 Task: Open a blank google sheet and write heading  Budget MasterAdd Categories in a column and its values below   'Housing, Transportation, Groceries, Utilities, Entertainment, Dining Out, Health, Miscellaneous, Savings & Total. 'Add Budgeted amountin next column and its values below  $1,500, $300, $400, $150, $200, $250, $100, $150, $500 & $3,550. Add Actual amount in next column and its values below  $1,400, $280, $420, $160, $180, $270, $90, $140, $550 & $3,550. Add Difference  in next column and its values below   -$100, -$20, +$20, +$10, -$20, +$20, -$10, -$10, +$50 & $0. J6Save page BudgetReview analysisbook
Action: Mouse moved to (851, 156)
Screenshot: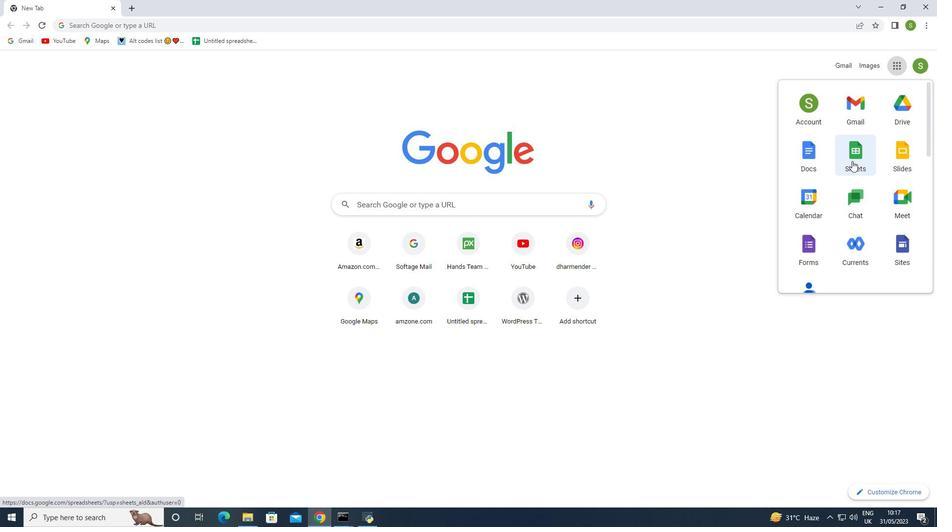 
Action: Mouse pressed left at (851, 156)
Screenshot: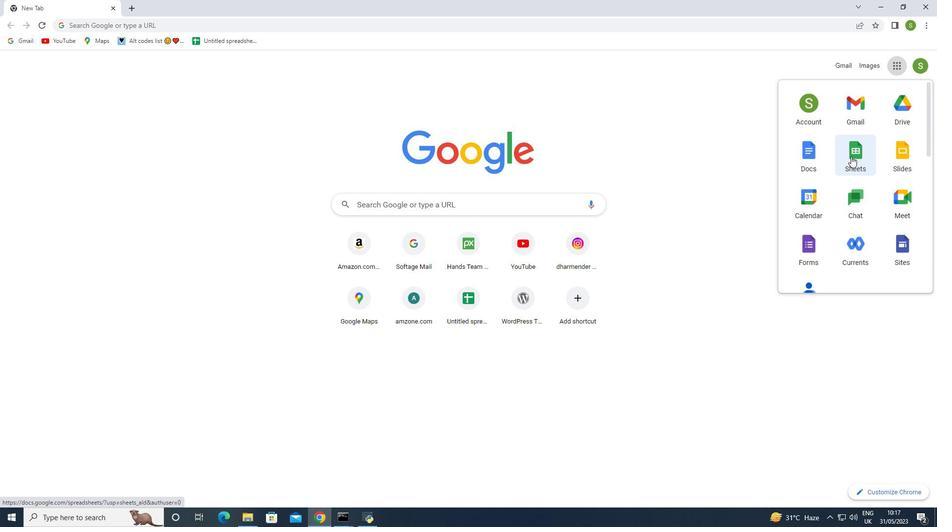 
Action: Mouse moved to (300, 127)
Screenshot: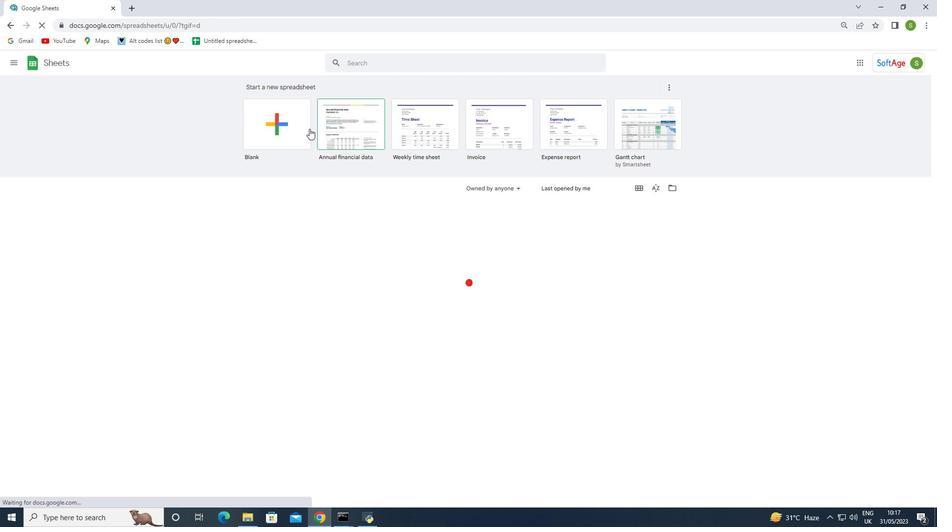 
Action: Mouse pressed left at (300, 127)
Screenshot: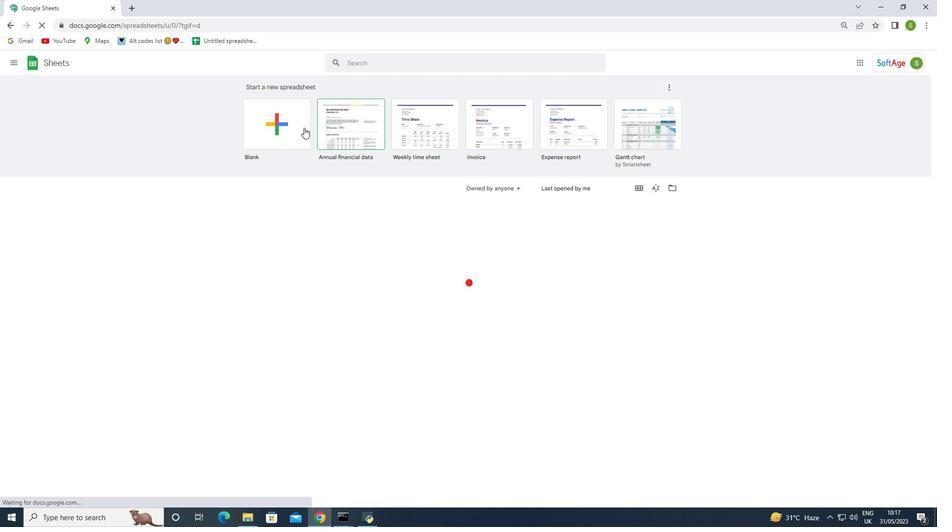 
Action: Mouse moved to (3, 110)
Screenshot: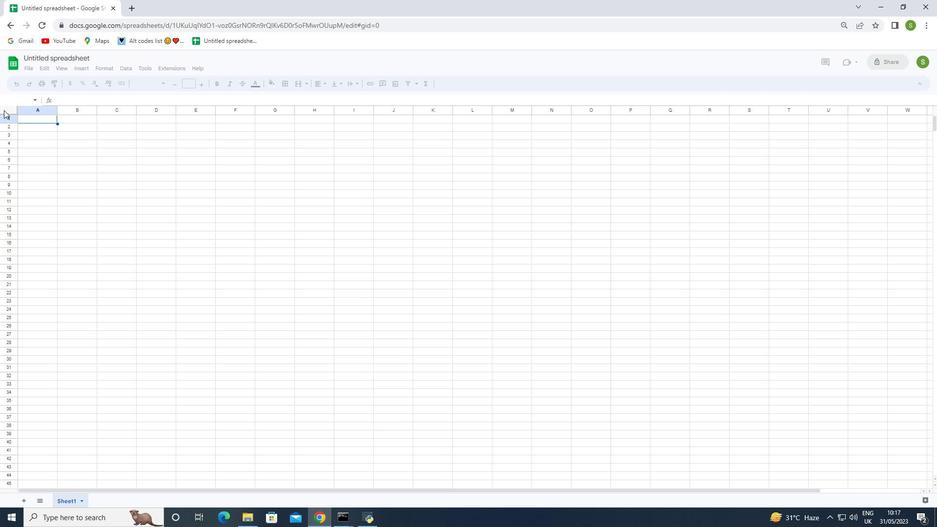 
Action: Mouse pressed left at (3, 110)
Screenshot: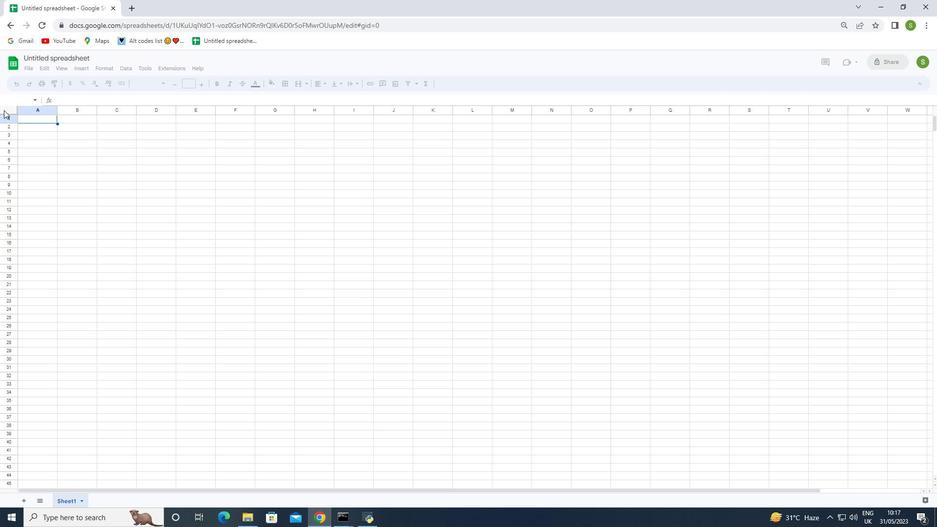 
Action: Mouse moved to (231, 82)
Screenshot: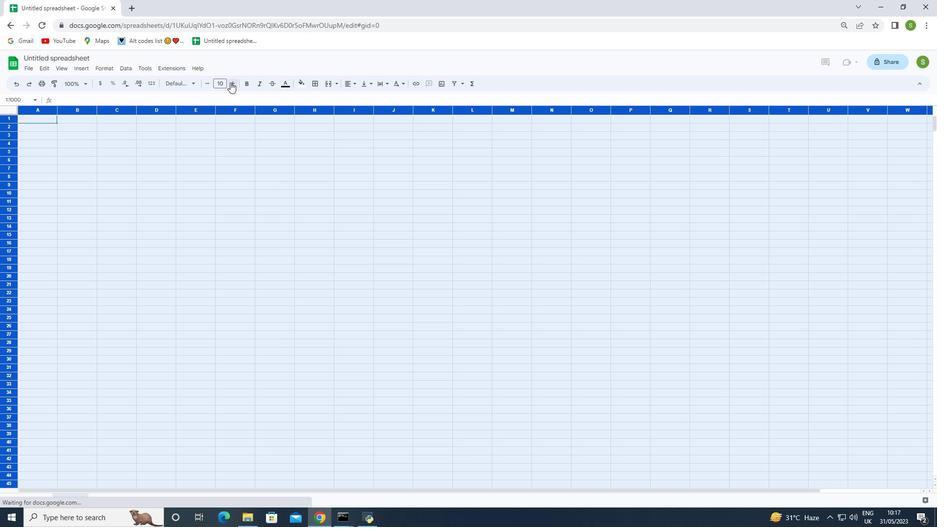 
Action: Mouse pressed left at (231, 82)
Screenshot: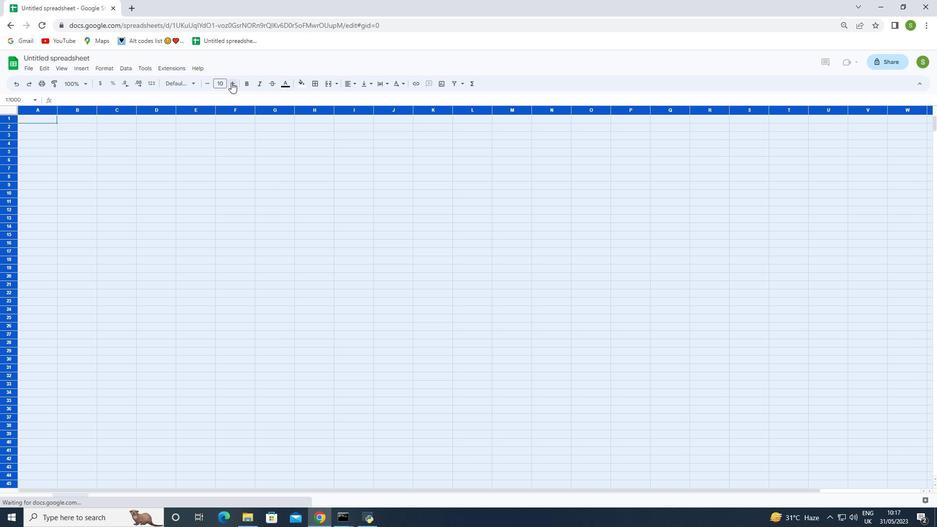 
Action: Mouse pressed left at (231, 82)
Screenshot: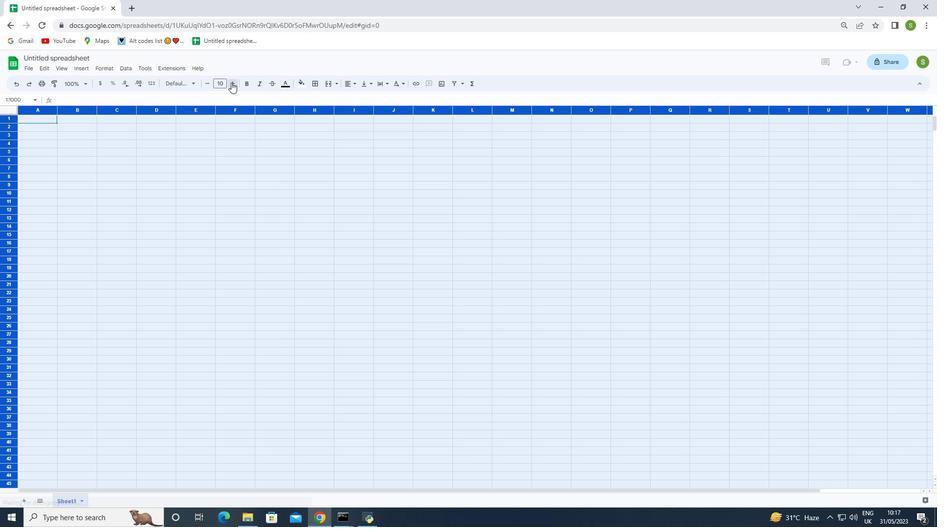 
Action: Mouse pressed left at (231, 82)
Screenshot: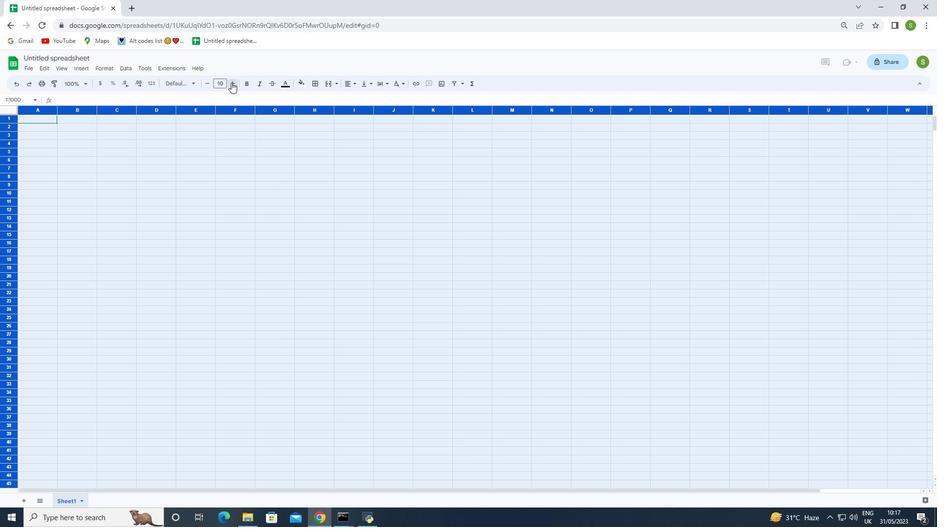 
Action: Mouse pressed left at (231, 82)
Screenshot: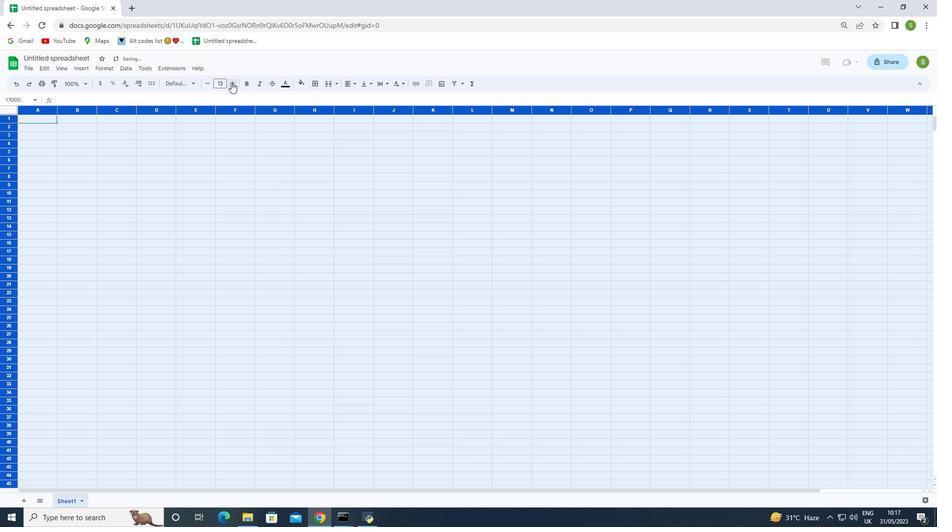 
Action: Mouse moved to (207, 271)
Screenshot: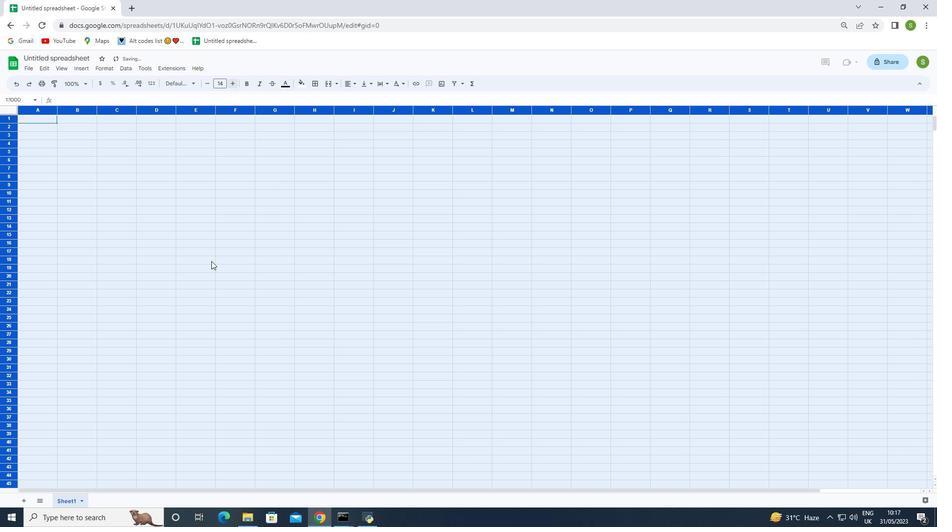 
Action: Mouse pressed left at (207, 271)
Screenshot: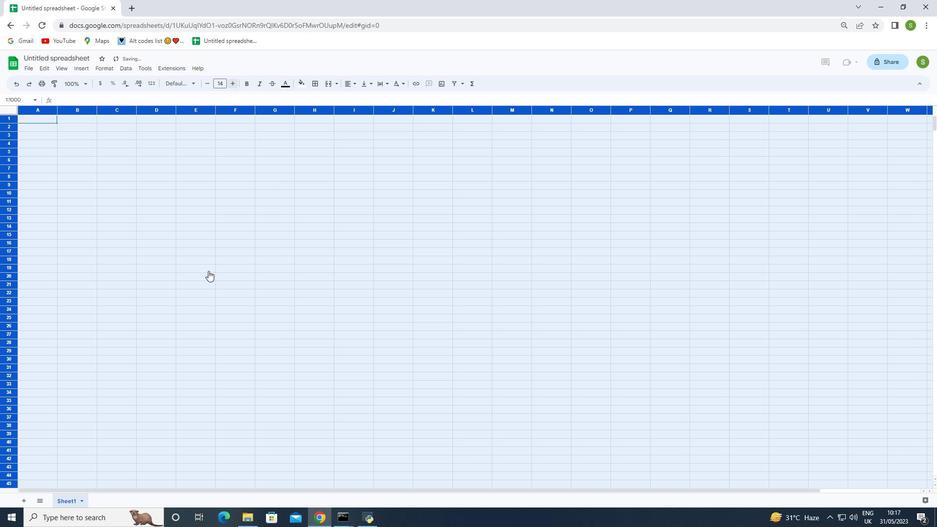 
Action: Mouse moved to (45, 118)
Screenshot: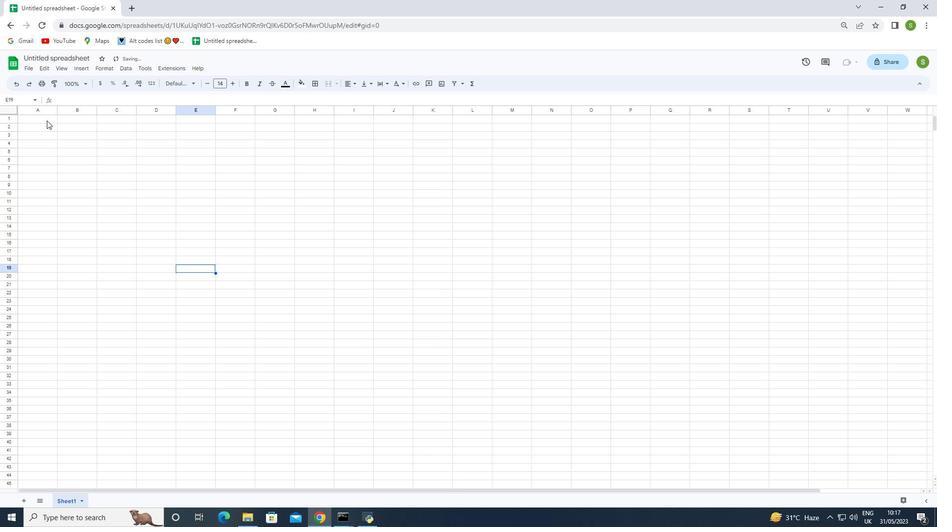 
Action: Mouse pressed left at (45, 118)
Screenshot: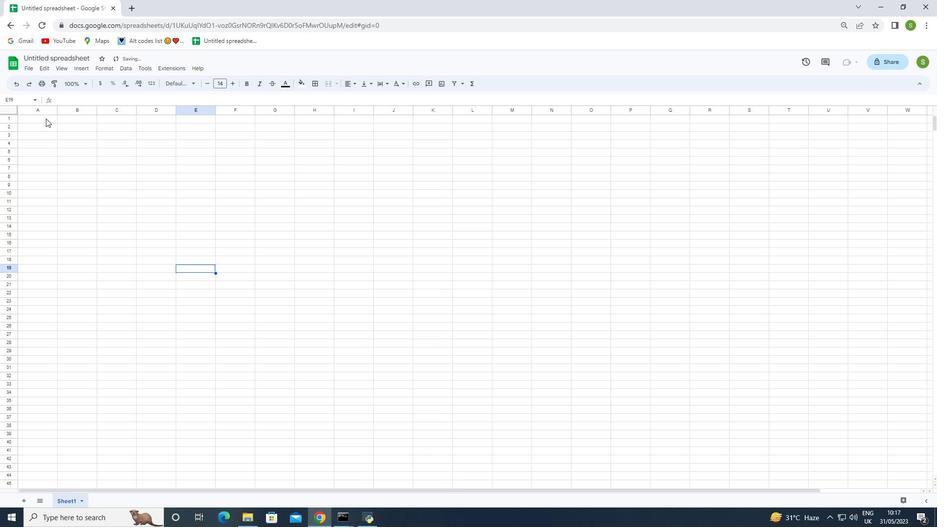 
Action: Key pressed <Key.shift>Budget<Key.space><Key.shift>Master<Key.enter><Key.shift>Categories<Key.enter><Key.shift>housing<Key.enter><Key.shift>Transportation<Key.enter><Key.shift><Key.shift><Key.shift>Groceries<Key.enter><Key.shift>Utilities<Key.enter><Key.shift>Entertainment<Key.enter><Key.shift>Dining<Key.space><Key.shift>Out<Key.enter><Key.shift>Health<Key.enter><Key.shift>Miscellaneous<Key.enter><Key.shift>Savings<Key.enter><Key.shift>Total<Key.enter>
Screenshot: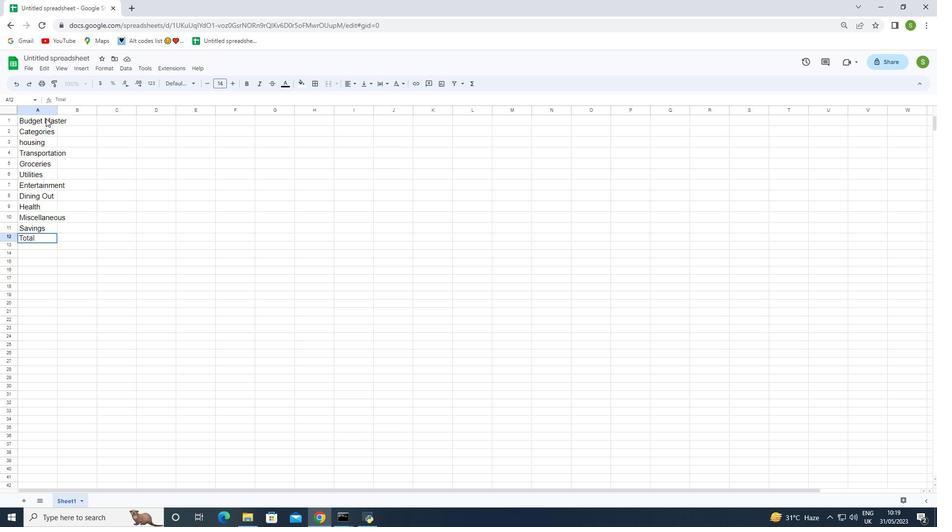 
Action: Mouse moved to (79, 120)
Screenshot: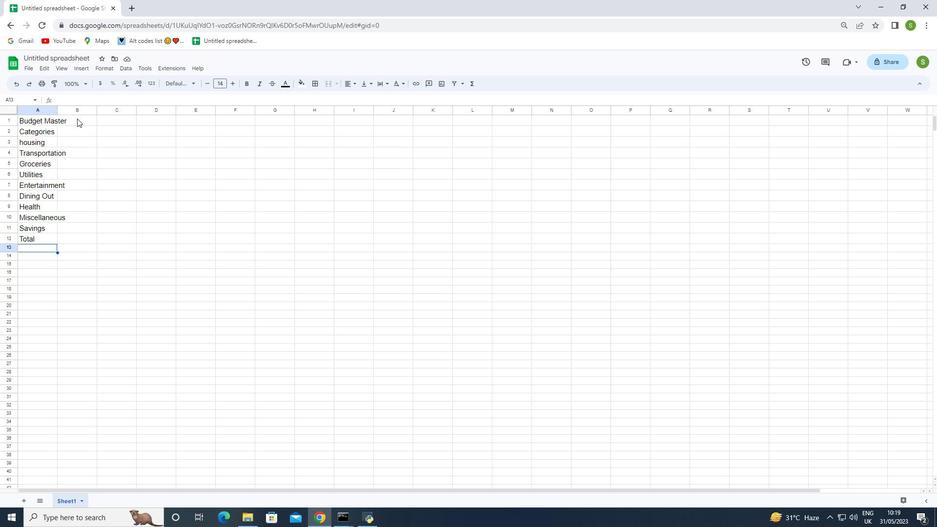 
Action: Mouse pressed left at (79, 120)
Screenshot: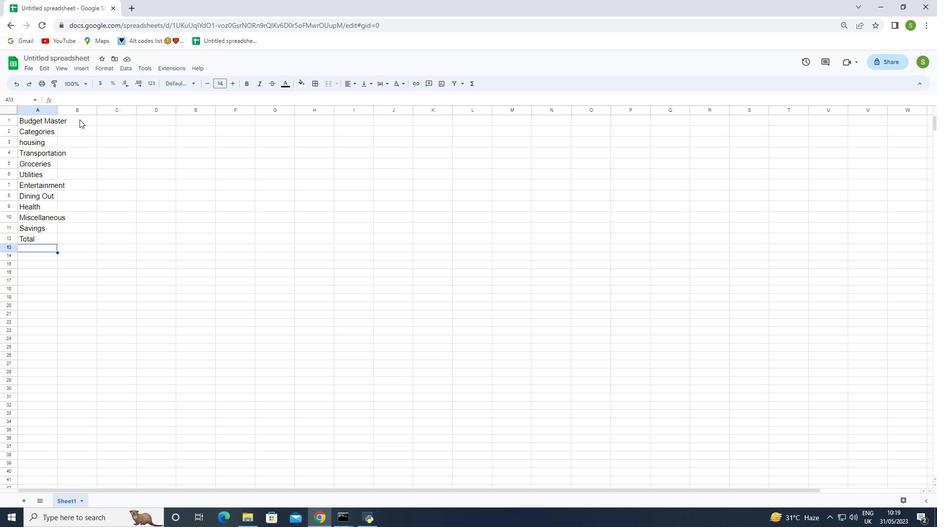 
Action: Mouse moved to (82, 131)
Screenshot: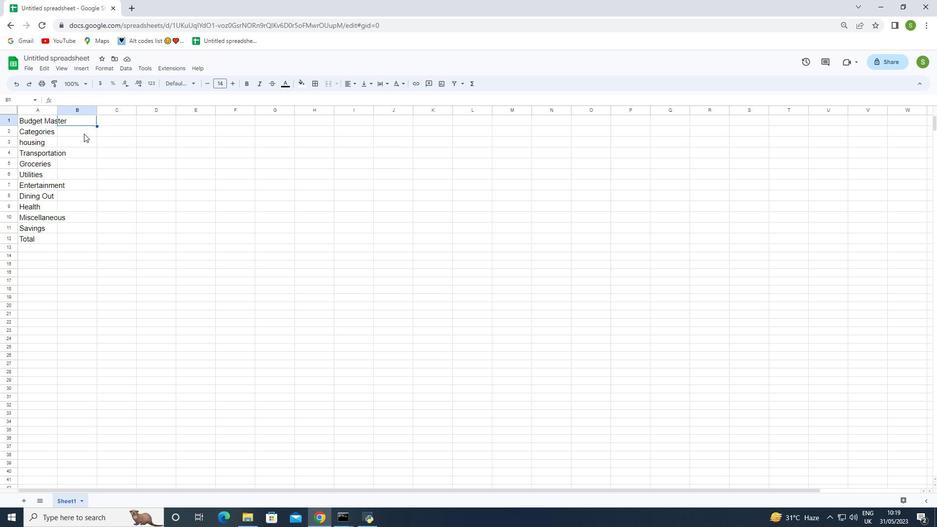 
Action: Mouse pressed left at (82, 131)
Screenshot: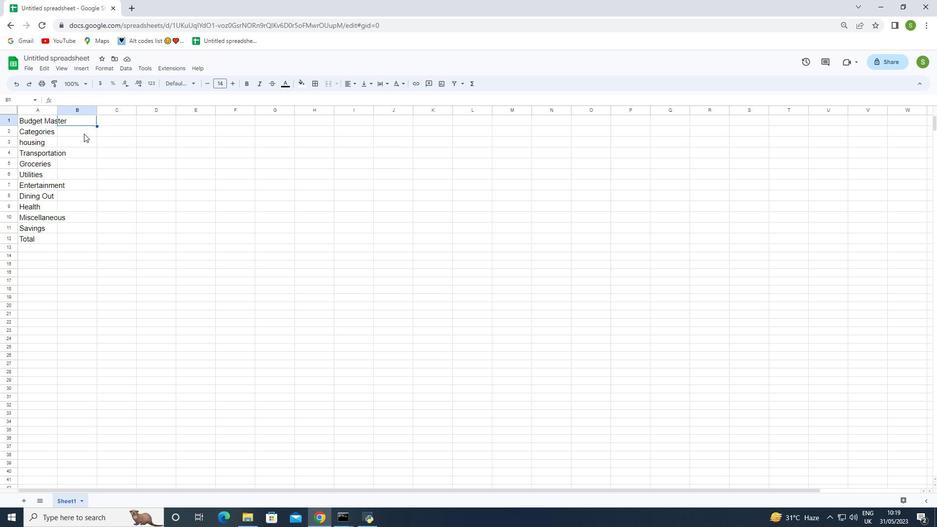 
Action: Key pressed <Key.shift><Key.shift><Key.shift>Budgeted<Key.space>amountin<Key.enter>15<Key.backspace><Key.backspace><Key.shift><Key.shift><Key.shift><Key.shift><Key.shift><Key.shift><Key.shift><Key.shift><Key.shift><Key.shift><Key.shift><Key.shift><Key.shift><Key.shift><Key.shift><Key.shift><Key.shift><Key.shift><Key.shift><Key.shift><Key.shift><Key.shift><Key.shift><Key.shift><Key.shift><Key.shift><Key.shift><Key.shift><Key.shift><Key.shift><Key.shift><Key.shift><Key.shift><Key.shift><Key.shift><Key.shift><Key.shift><Key.shift><Key.shift><Key.shift><Key.shift><Key.shift>$1500<Key.enter><Key.shift><Key.shift><Key.shift><Key.shift><Key.shift><Key.shift><Key.shift><Key.shift><Key.shift><Key.shift><Key.shift><Key.shift>$300<Key.enter><Key.shift><Key.shift><Key.shift><Key.shift>$400<Key.enter><Key.shift>$150
Screenshot: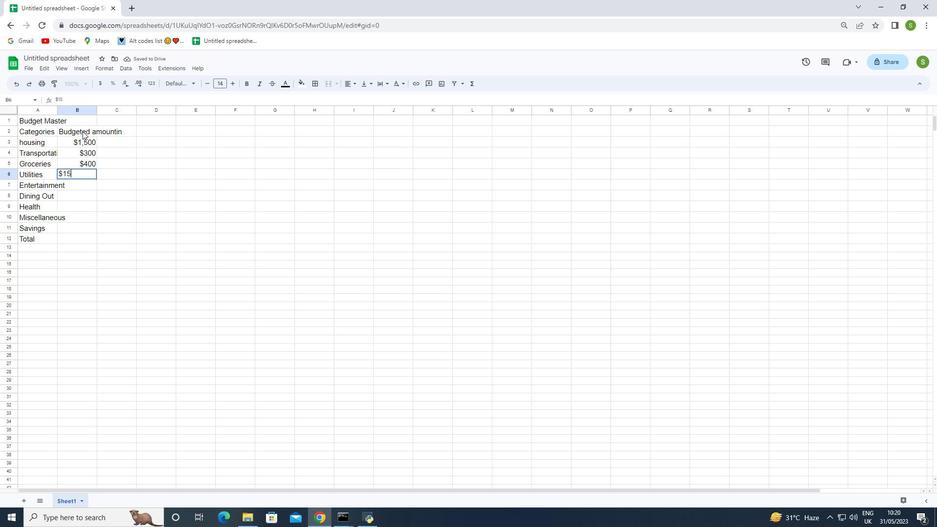 
Action: Mouse moved to (209, 115)
Screenshot: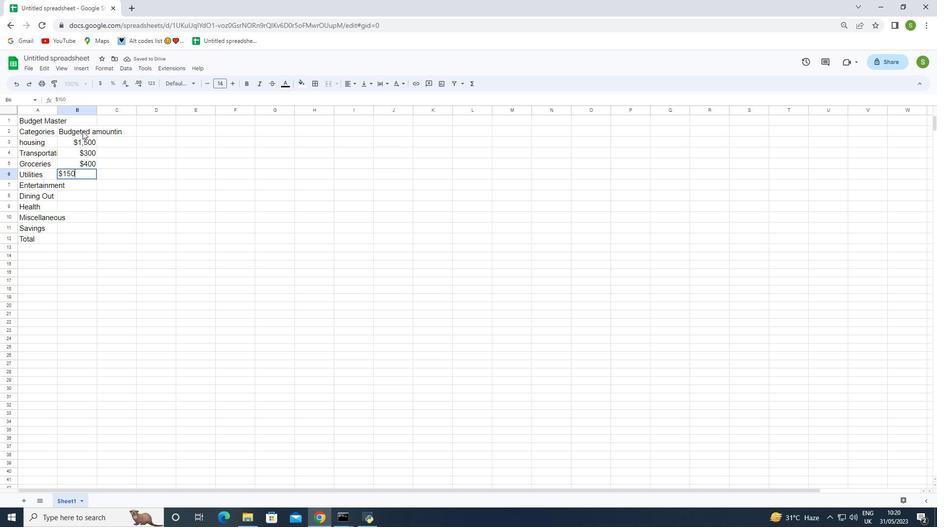 
Action: Key pressed <Key.enter>
Screenshot: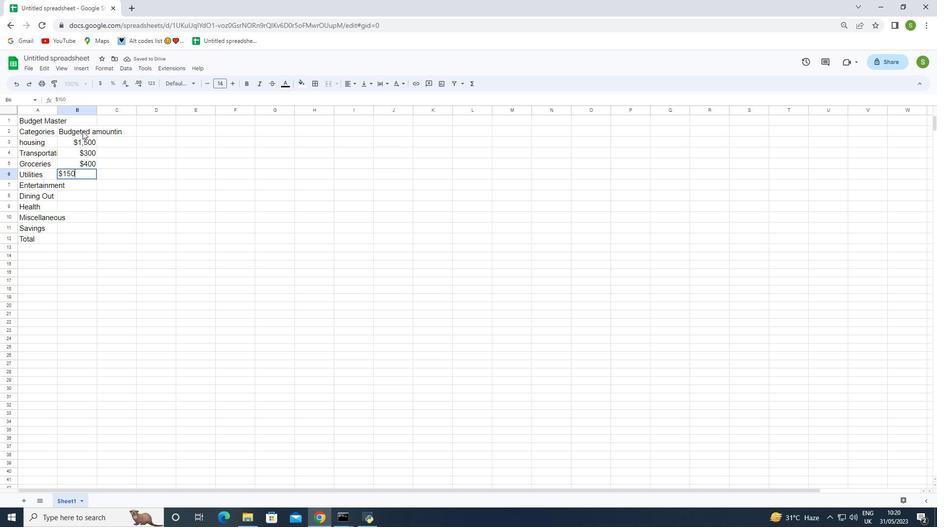 
Action: Mouse moved to (221, 115)
Screenshot: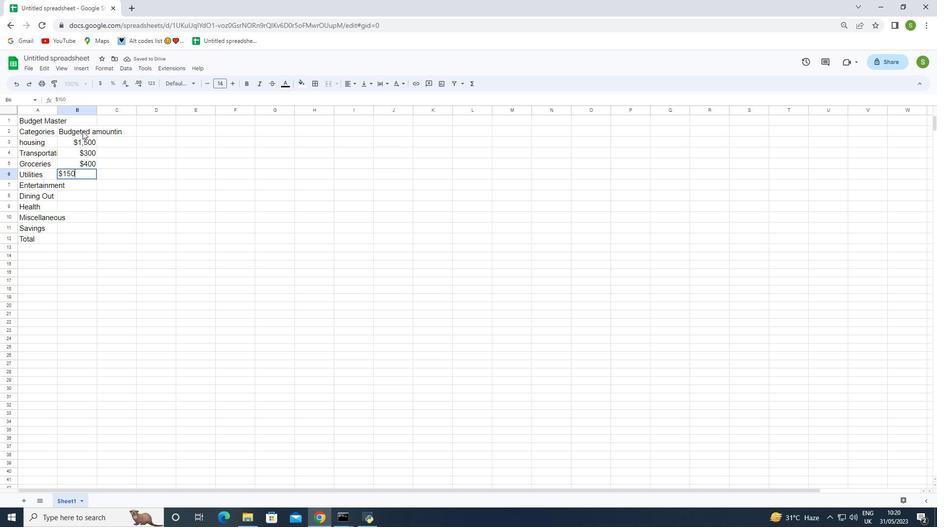 
Action: Key pressed <Key.shift><Key.shift><Key.shift><Key.shift><Key.shift><Key.shift><Key.shift><Key.shift><Key.shift><Key.shift><Key.shift><Key.shift><Key.shift><Key.shift>$200<Key.enter><Key.shift>$250<Key.enter><Key.shift><Key.shift>$100<Key.enter><Key.shift>$150<Key.enter><Key.shift>$500<Key.enter><Key.shift><Key.shift><Key.shift><Key.shift><Key.shift><Key.shift><Key.shift><Key.shift>$3550<Key.enter>
Screenshot: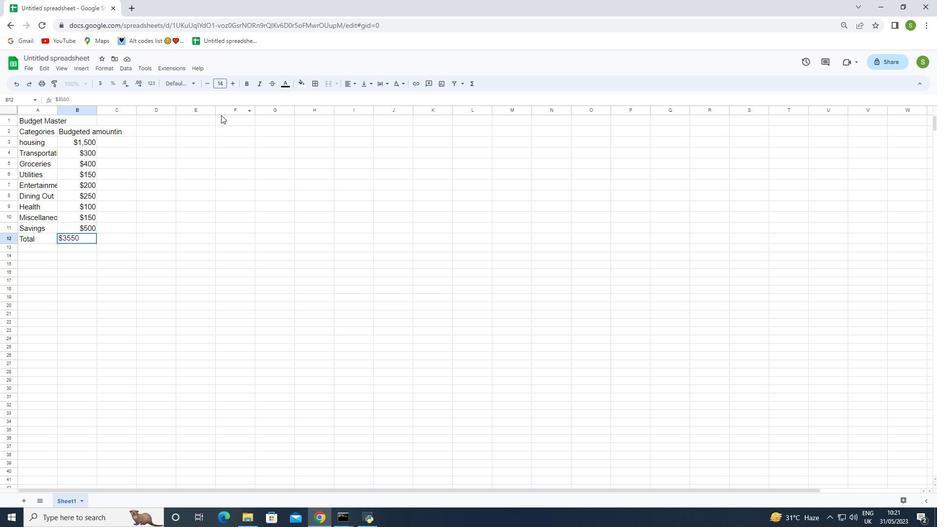 
Action: Mouse moved to (95, 107)
Screenshot: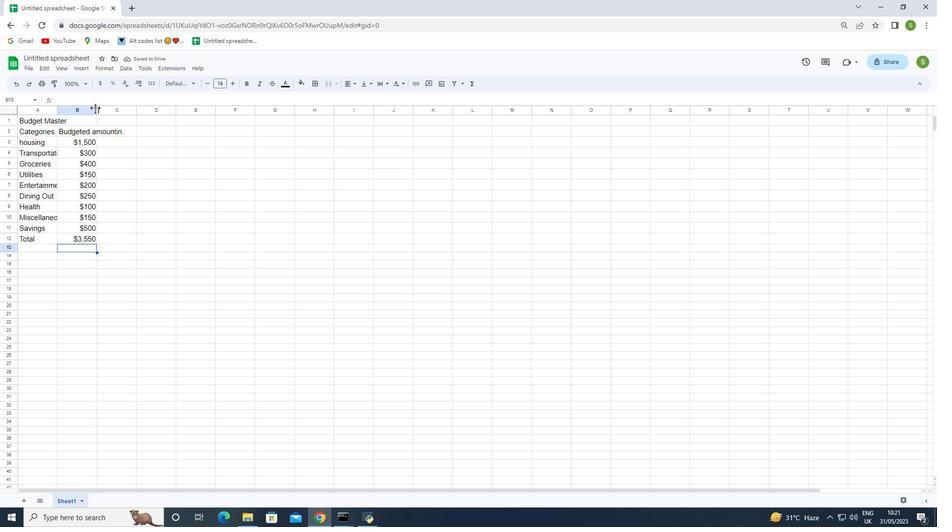 
Action: Mouse pressed left at (95, 107)
Screenshot: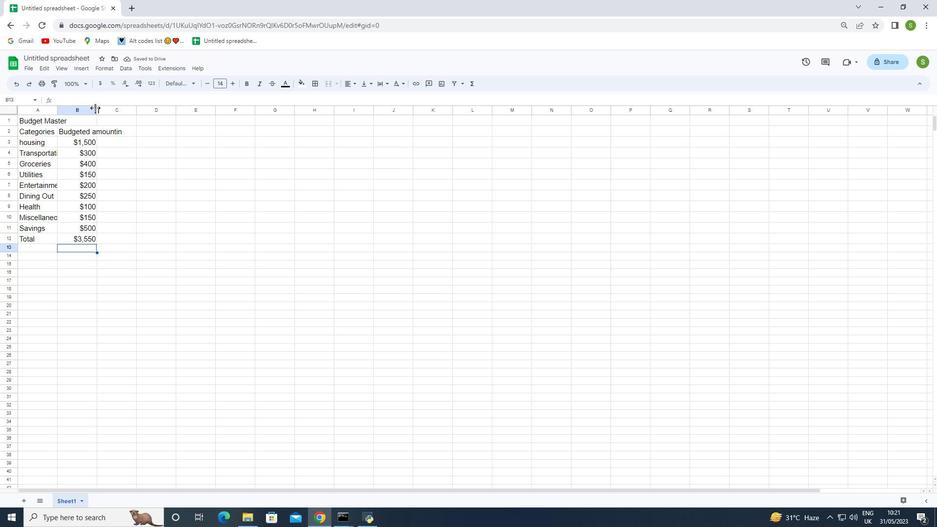 
Action: Mouse pressed left at (95, 107)
Screenshot: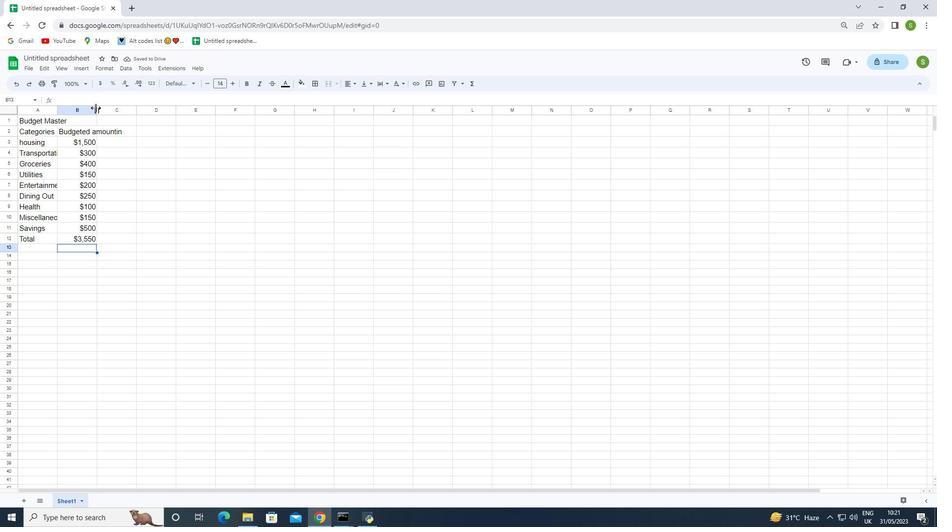 
Action: Mouse moved to (144, 133)
Screenshot: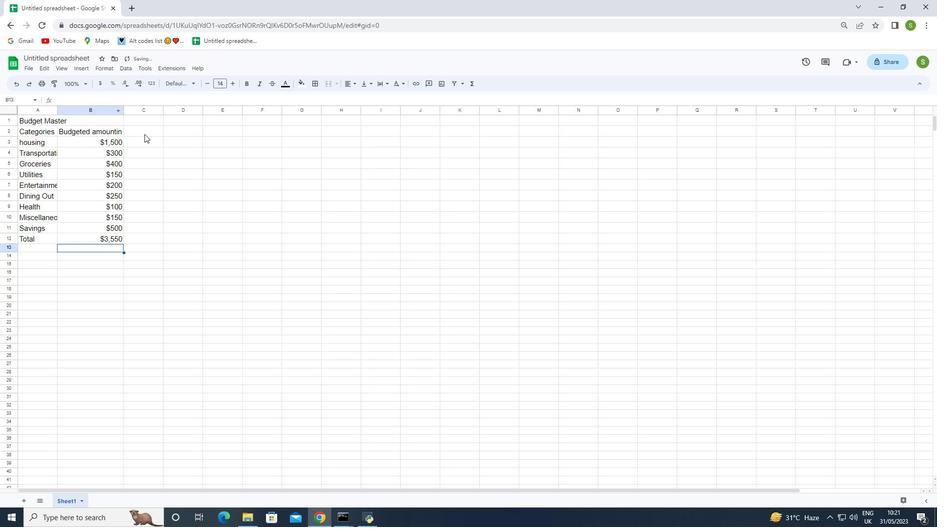 
Action: Mouse pressed left at (144, 133)
Screenshot: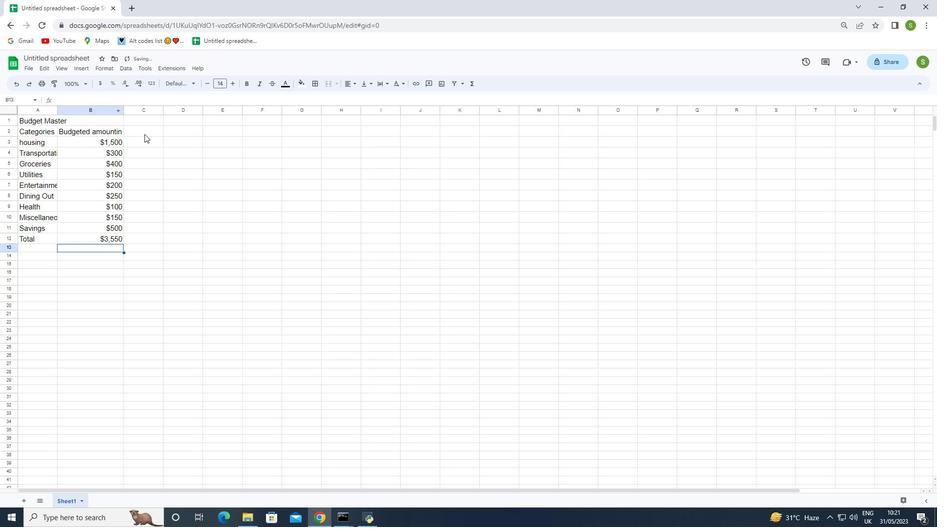 
Action: Mouse moved to (59, 108)
Screenshot: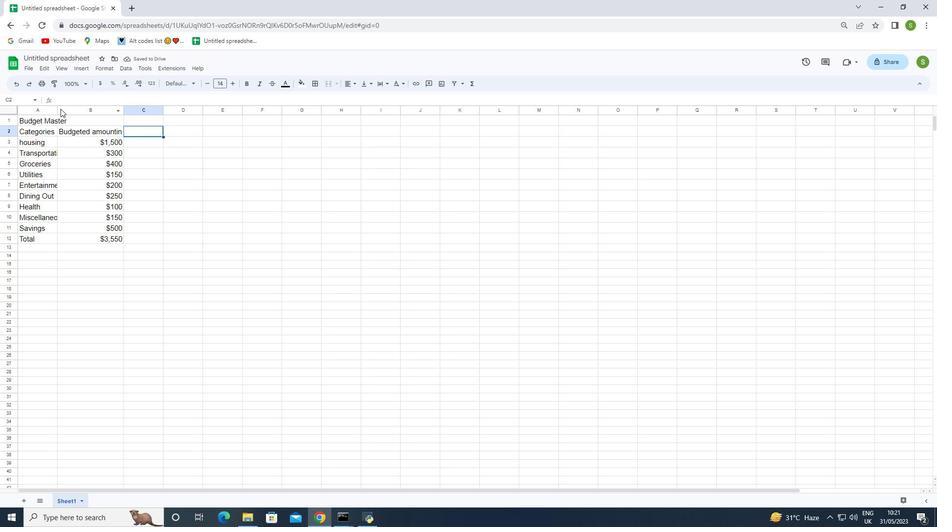 
Action: Mouse pressed left at (59, 108)
Screenshot: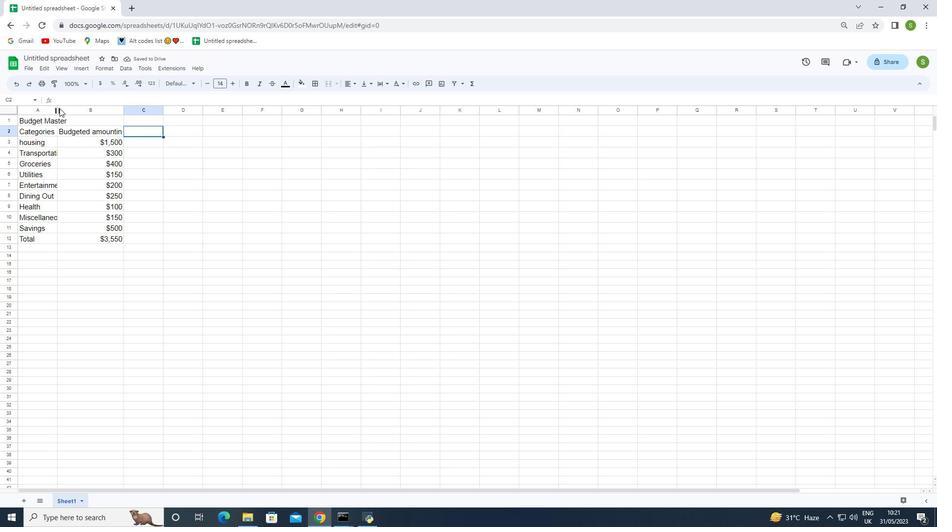 
Action: Mouse pressed left at (59, 108)
Screenshot: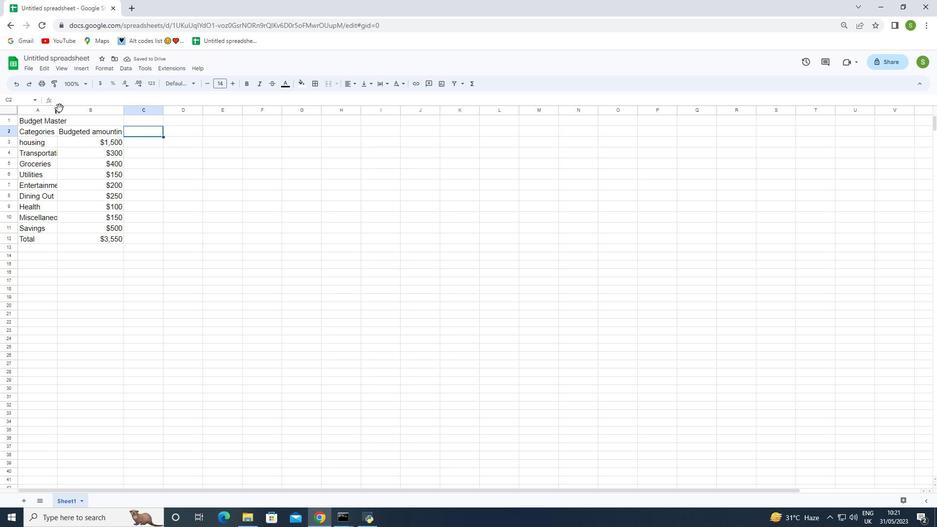 
Action: Mouse moved to (162, 167)
Screenshot: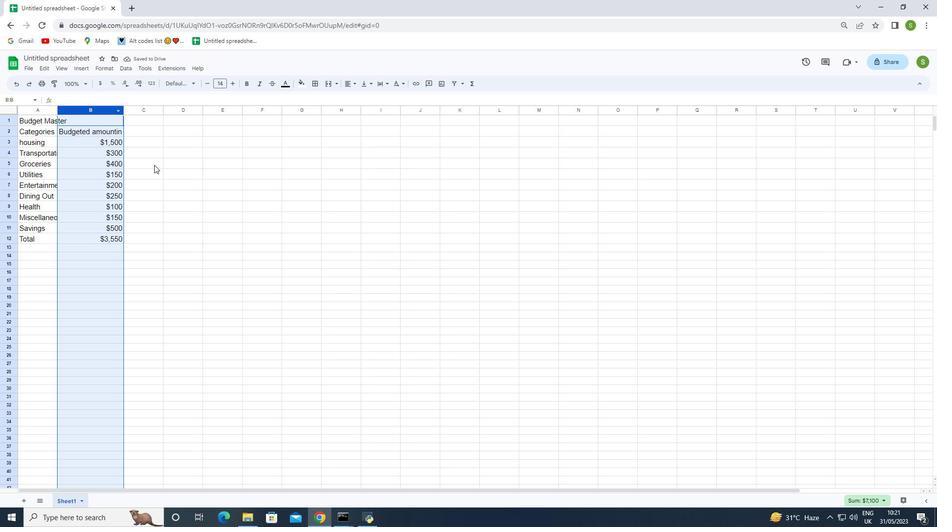 
Action: Mouse pressed left at (162, 167)
Screenshot: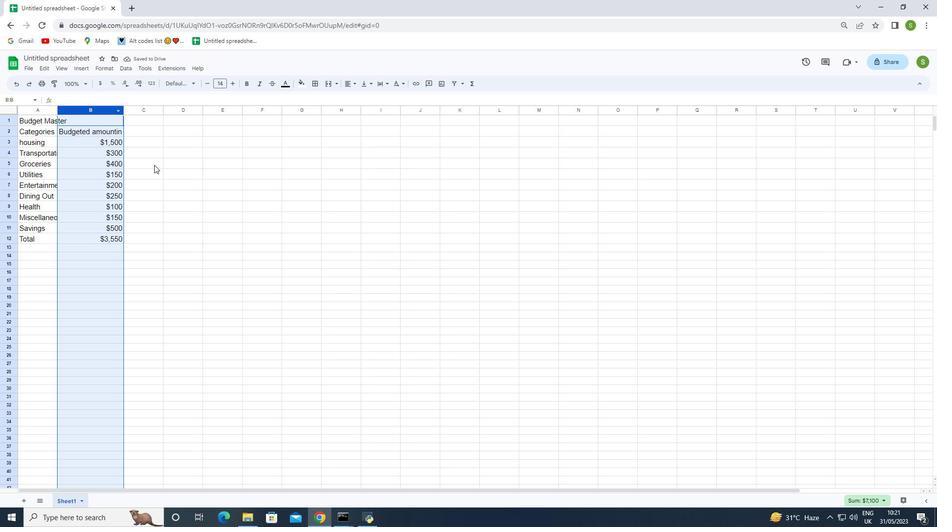 
Action: Mouse moved to (57, 110)
Screenshot: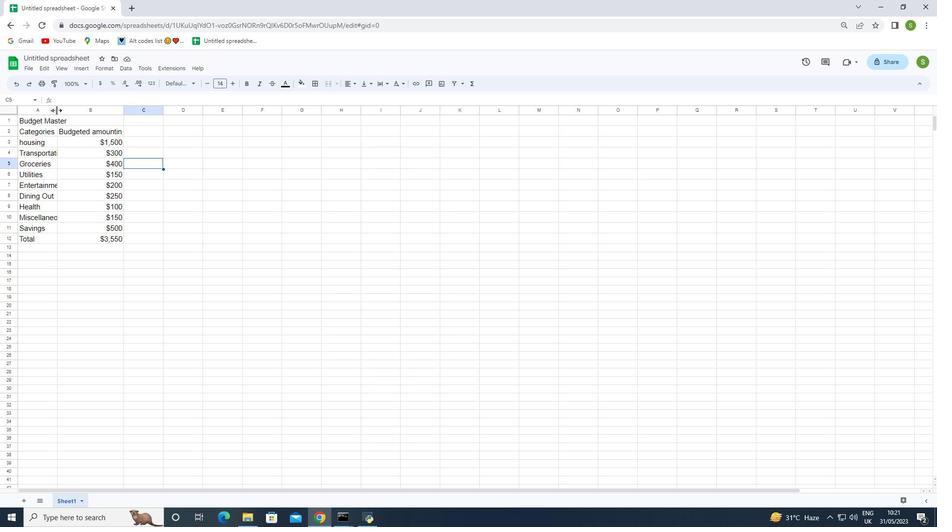 
Action: Mouse pressed left at (57, 110)
Screenshot: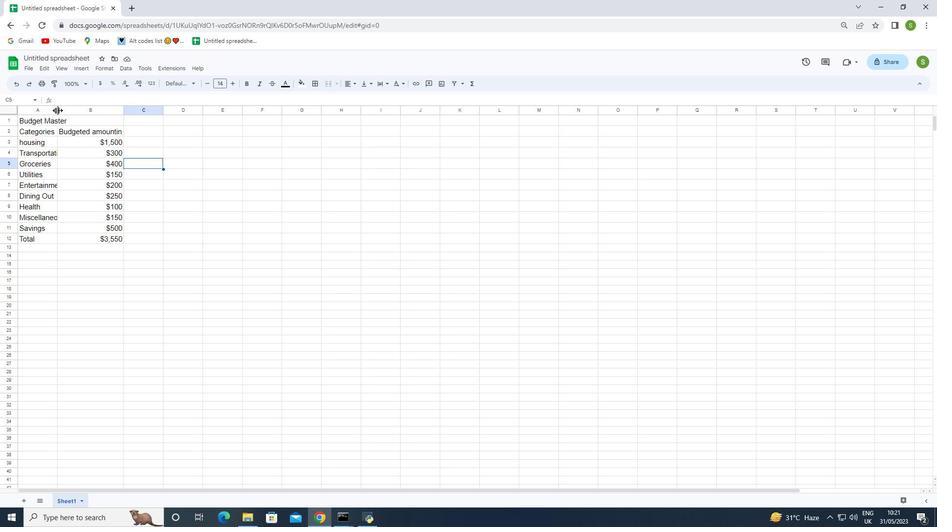 
Action: Mouse moved to (57, 110)
Screenshot: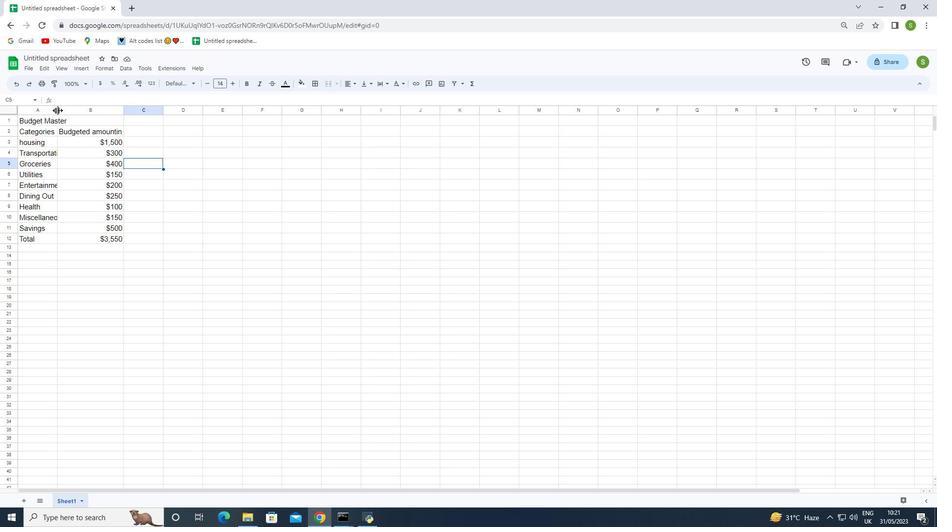 
Action: Mouse pressed left at (57, 110)
Screenshot: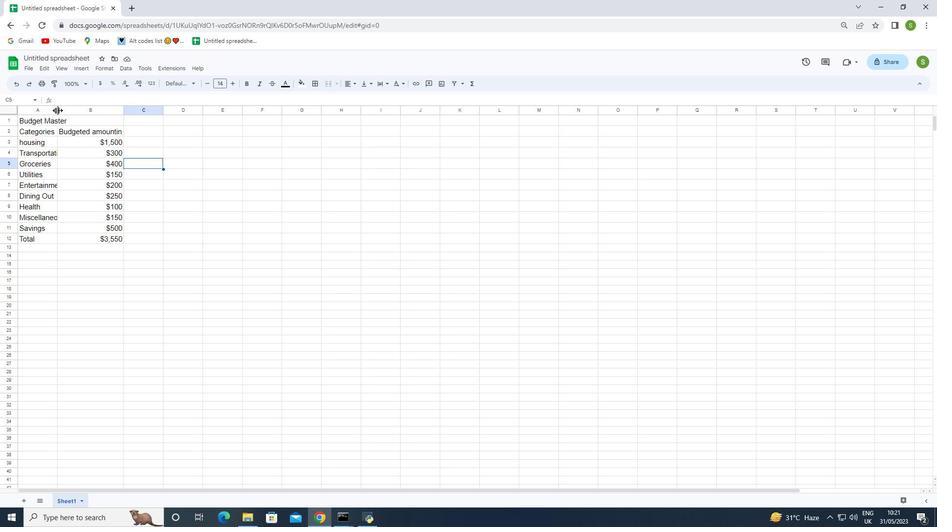 
Action: Mouse moved to (143, 130)
Screenshot: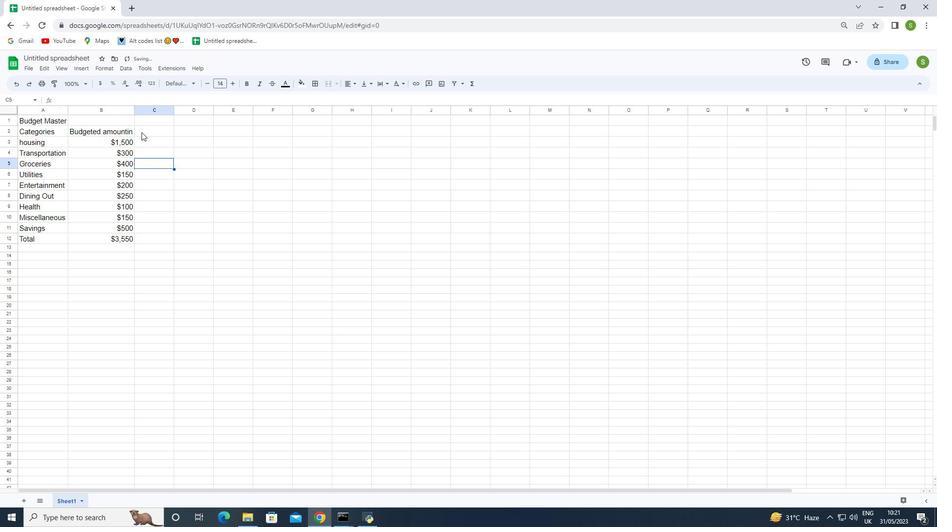 
Action: Mouse pressed left at (143, 130)
Screenshot: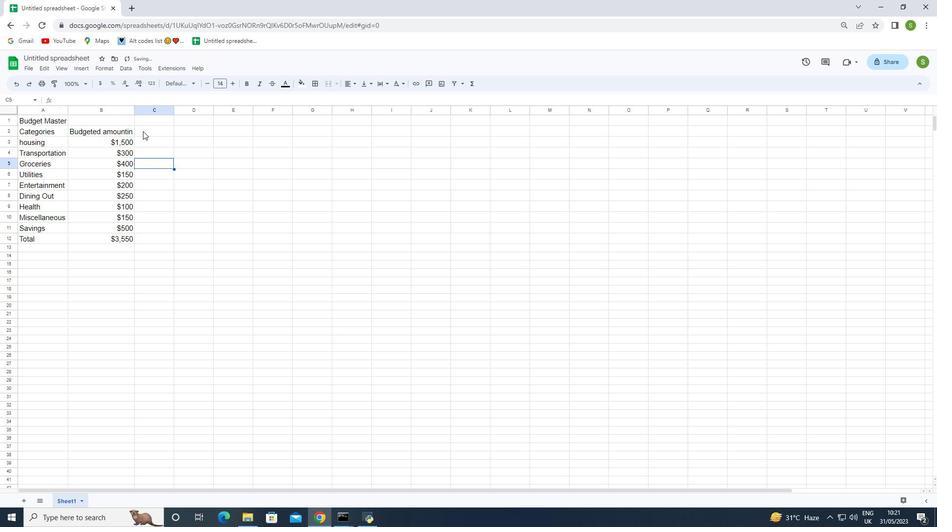 
Action: Mouse moved to (143, 130)
Screenshot: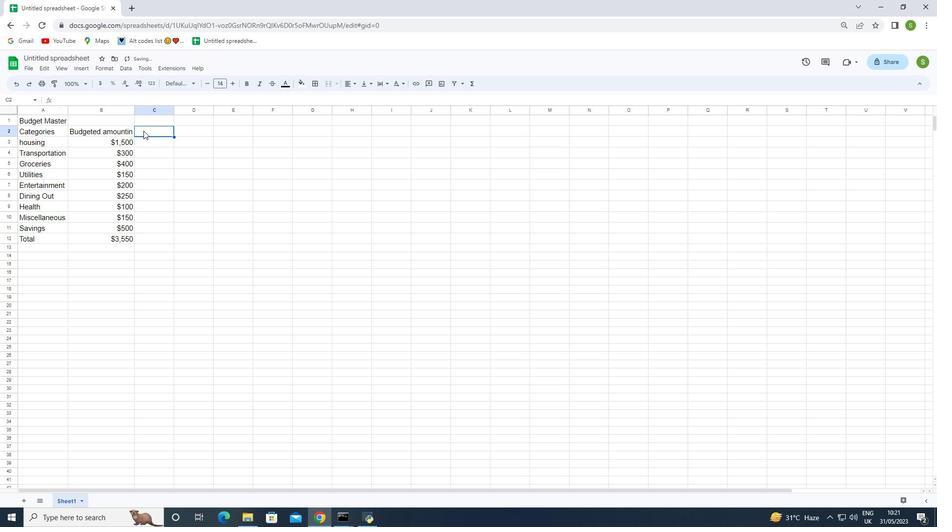 
Action: Key pressed <Key.shift>Actual<Key.space>amount<Key.enter><Key.shift><Key.shift><Key.shift><Key.shift><Key.shift>$1400<Key.enter><Key.shift><Key.shift><Key.shift><Key.shift><Key.shift><Key.shift><Key.shift><Key.shift><Key.shift><Key.shift><Key.shift><Key.shift><Key.shift><Key.shift><Key.shift><Key.shift><Key.shift><Key.shift><Key.shift><Key.shift><Key.shift>$280<Key.enter><Key.shift><Key.shift><Key.shift><Key.shift><Key.shift><Key.shift><Key.shift><Key.shift><Key.shift><Key.shift><Key.shift><Key.shift><Key.shift>$420<Key.enter><Key.shift>$160<Key.enter><Key.shift>$180<Key.enter><Key.shift><Key.shift><Key.shift>$270<Key.enter><Key.shift>$90<Key.enter><Key.shift><Key.shift><Key.shift><Key.shift><Key.shift>$140<Key.enter><Key.shift><Key.shift><Key.shift><Key.shift><Key.shift><Key.shift><Key.shift><Key.shift><Key.shift><Key.shift><Key.shift><Key.shift><Key.shift><Key.shift><Key.shift><Key.shift>$550<Key.enter><Key.shift><Key.shift><Key.shift><Key.shift><Key.shift>$3550<Key.enter>
Screenshot: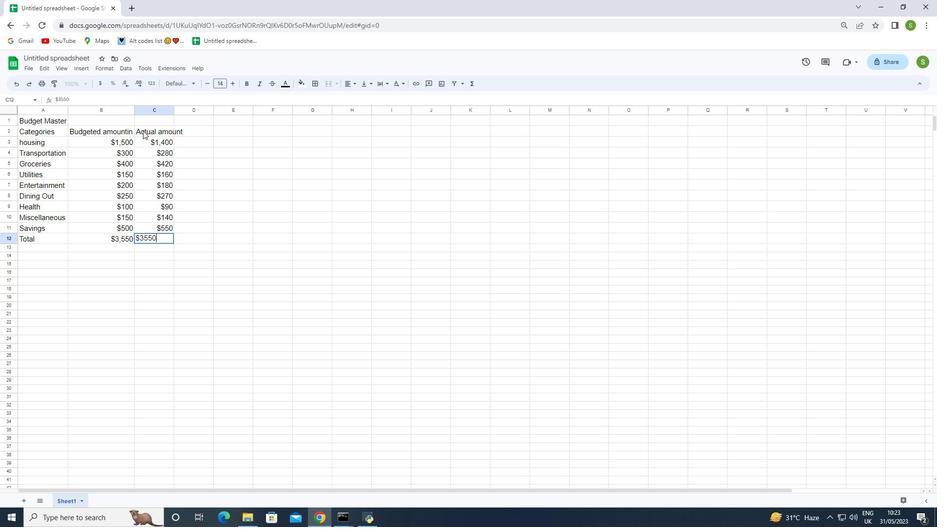 
Action: Mouse moved to (173, 107)
Screenshot: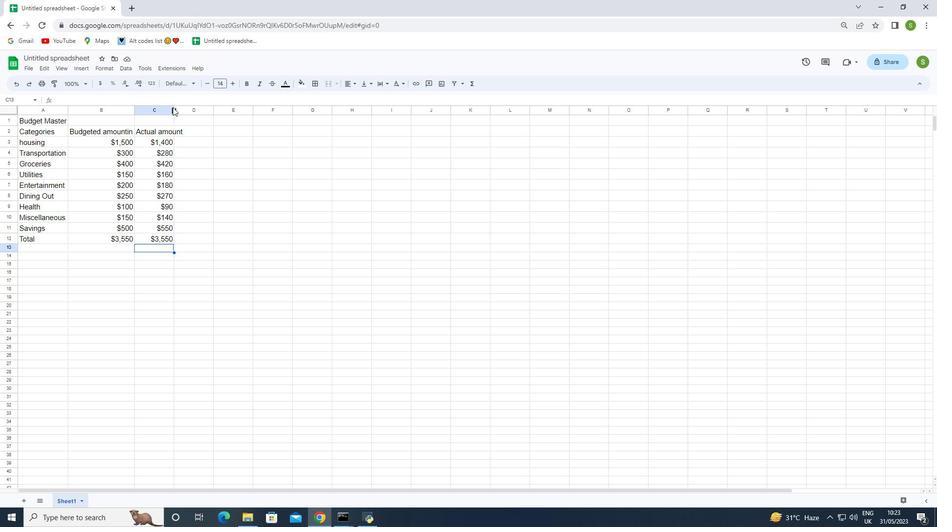 
Action: Mouse pressed left at (173, 107)
Screenshot: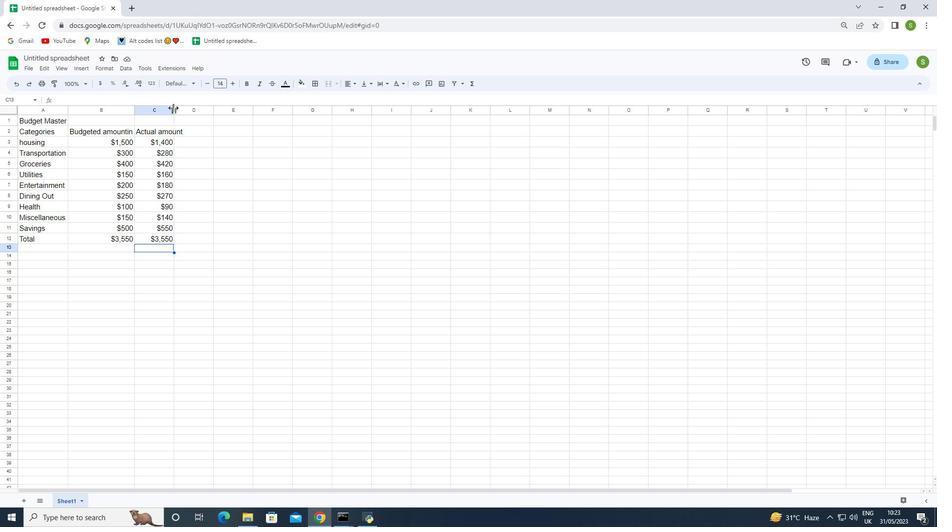 
Action: Mouse pressed left at (173, 107)
Screenshot: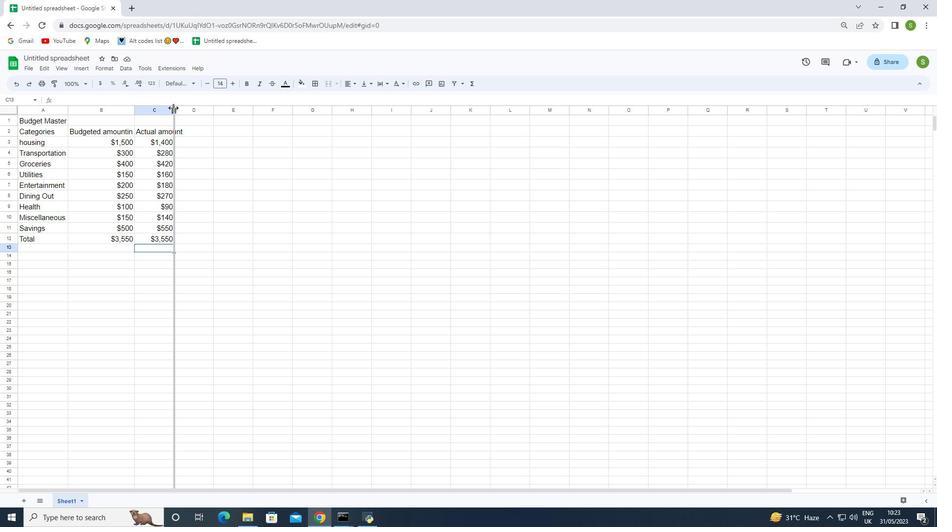 
Action: Mouse moved to (198, 132)
Screenshot: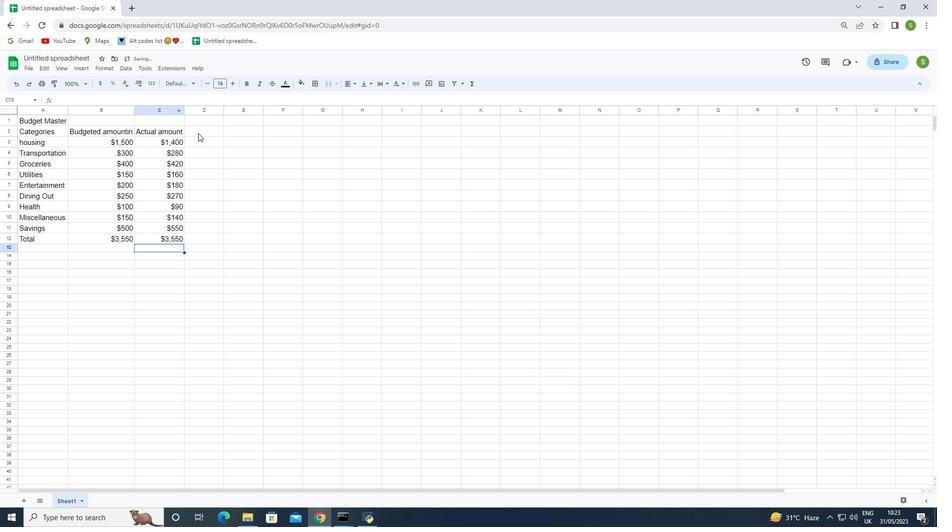 
Action: Mouse pressed left at (198, 132)
Screenshot: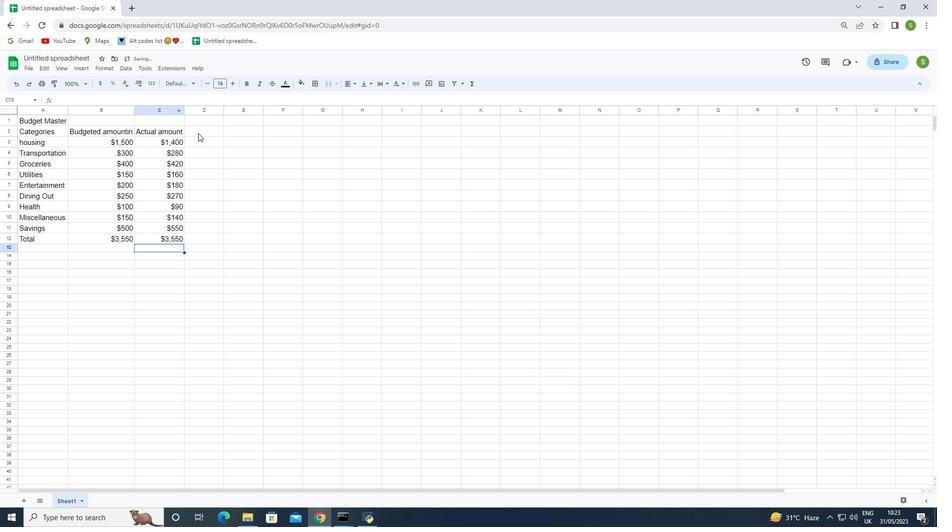 
Action: Key pressed <Key.shift><Key.shift>Difference<Key.enter>'-100<Key.backspace><Key.backspace><Key.backspace><Key.shift><Key.shift><Key.shift><Key.shift><Key.backspace><Key.shift><Key.shift><Key.shift><Key.shift><Key.shift><Key.shift><Key.shift><Key.shift><Key.shift><Key.shift><Key.shift><Key.shift><Key.shift><Key.shift><Key.shift><Key.shift><Key.shift><Key.shift>$100<Key.enter>'<Key.shift><Key.shift><Key.shift>$2<Key.backspace><Key.backspace>-<Key.shift>$20<Key.enter>'+2<Key.backspace><Key.shift>$20<Key.enter>'<Key.shift><Key.shift><Key.shift>$10<Key.enter>
Screenshot: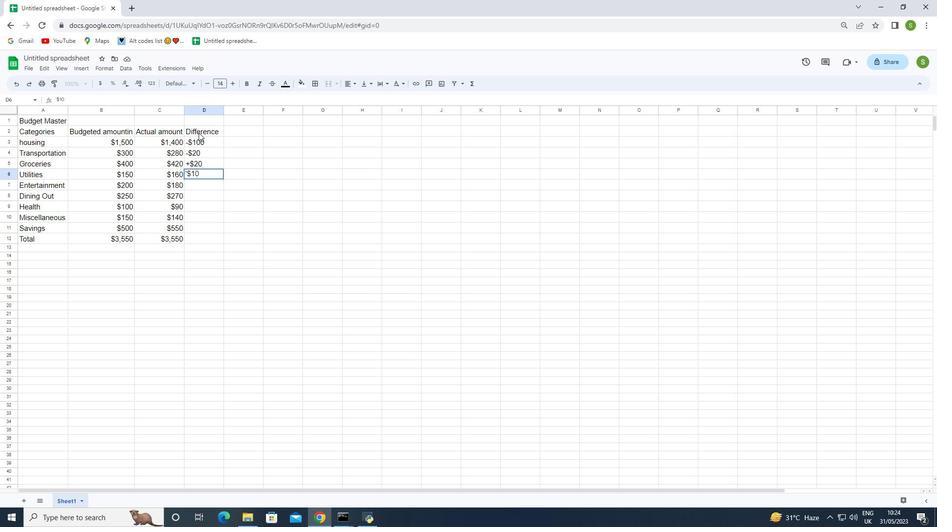 
Action: Mouse moved to (193, 173)
Screenshot: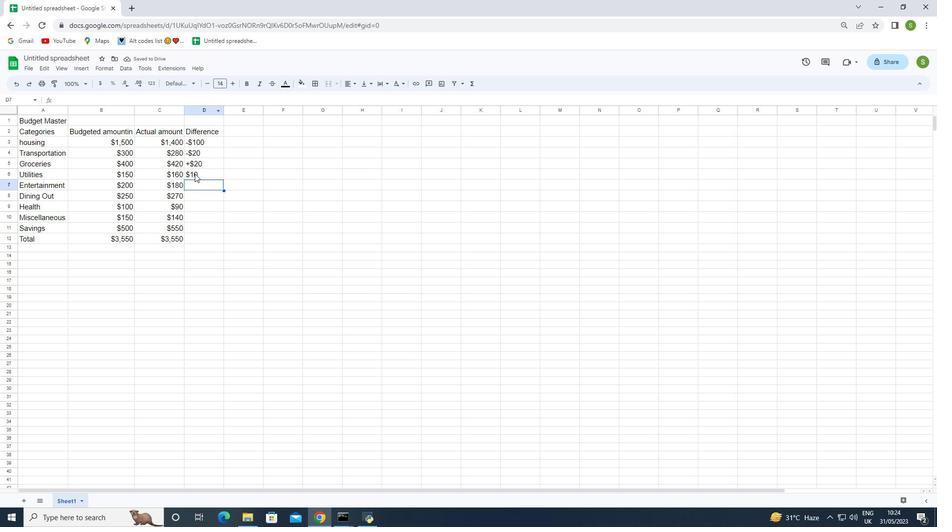 
Action: Mouse pressed left at (193, 173)
Screenshot: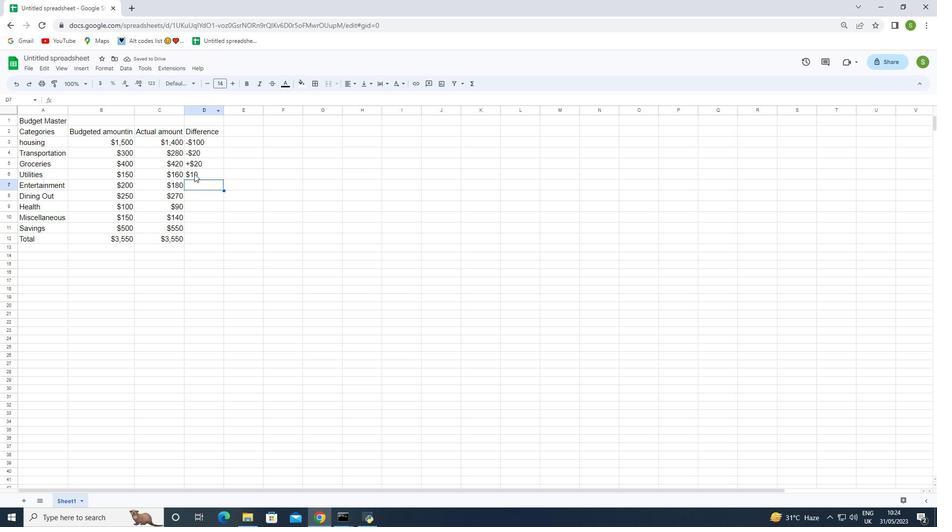 
Action: Mouse pressed left at (193, 173)
Screenshot: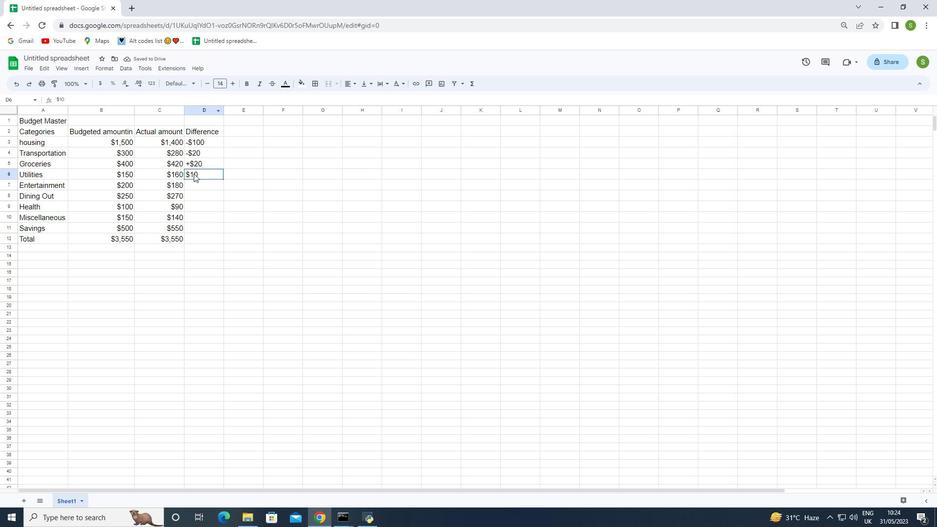 
Action: Mouse moved to (187, 172)
Screenshot: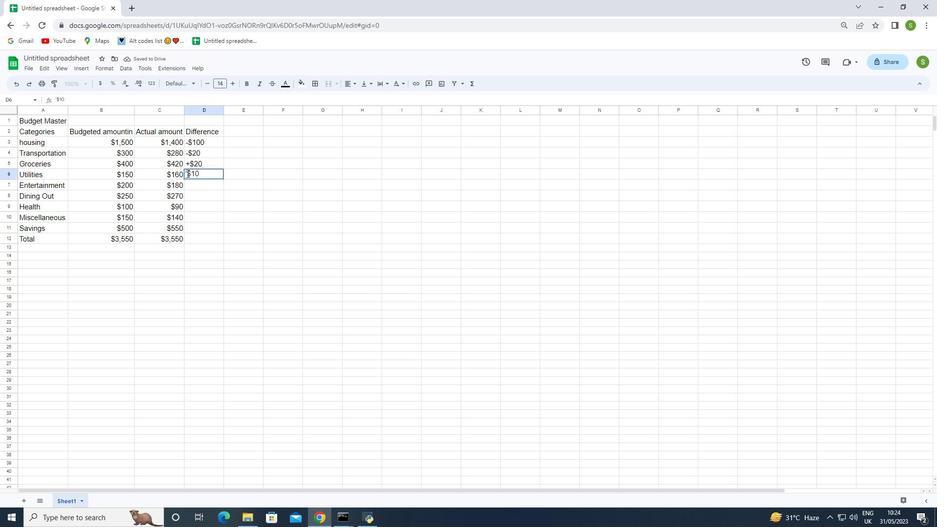 
Action: Mouse pressed left at (187, 172)
Screenshot: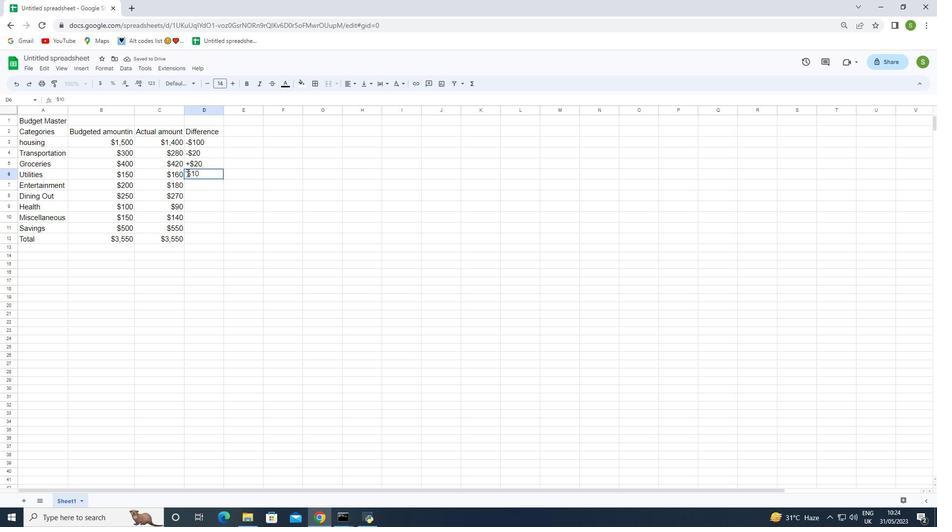 
Action: Mouse moved to (207, 191)
Screenshot: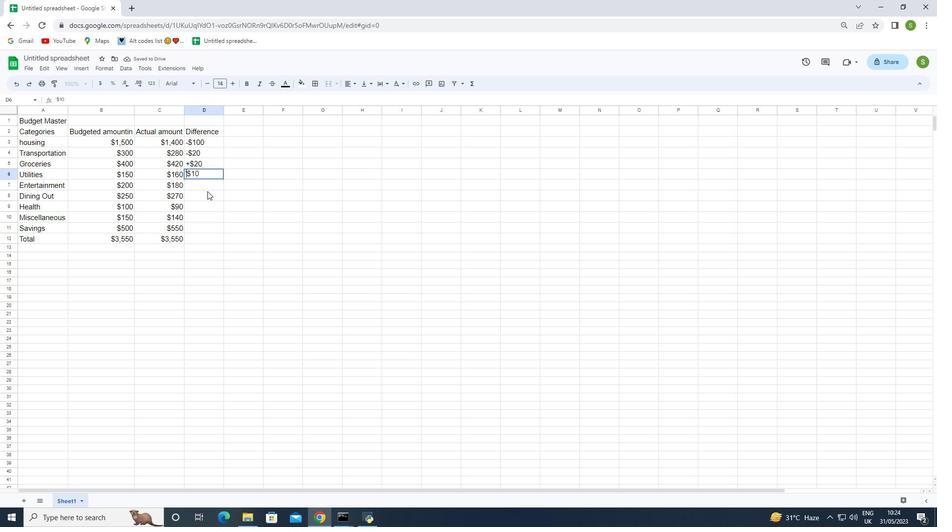 
Action: Key pressed +
Screenshot: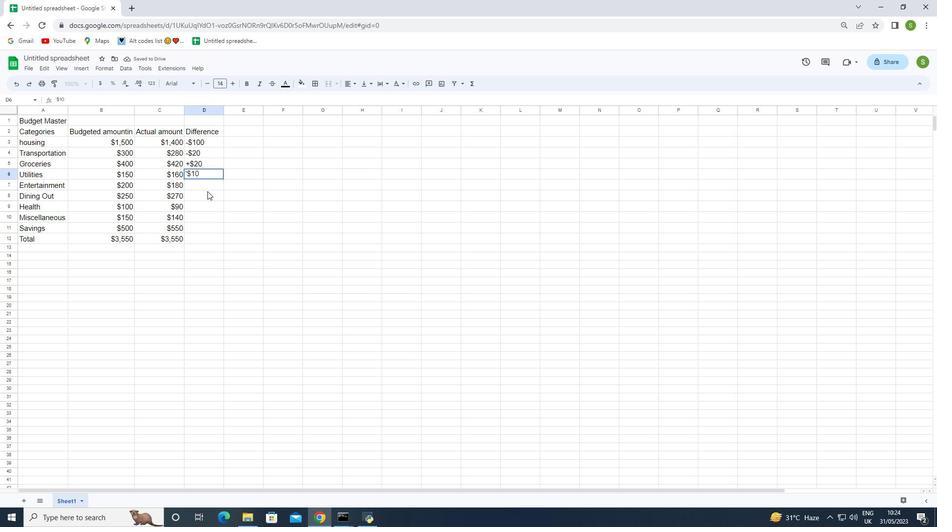 
Action: Mouse moved to (185, 222)
Screenshot: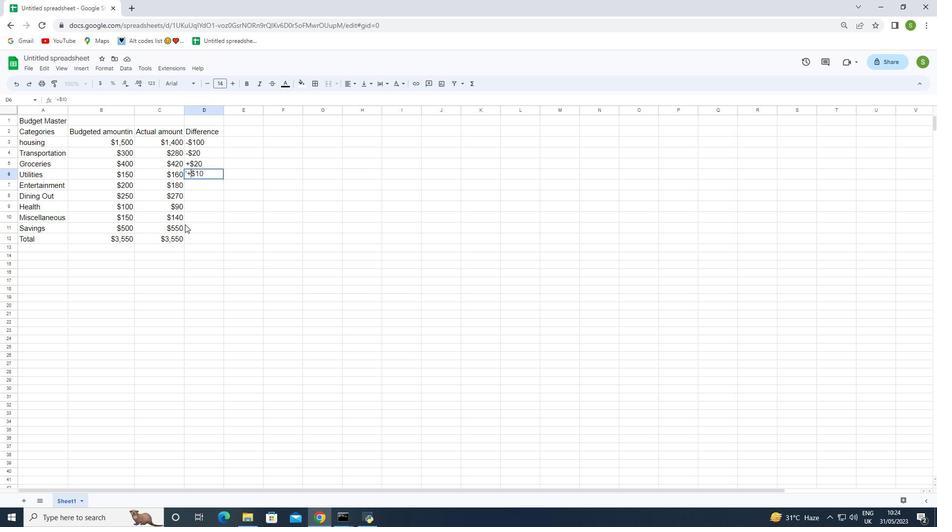 
Action: Mouse pressed left at (185, 222)
Screenshot: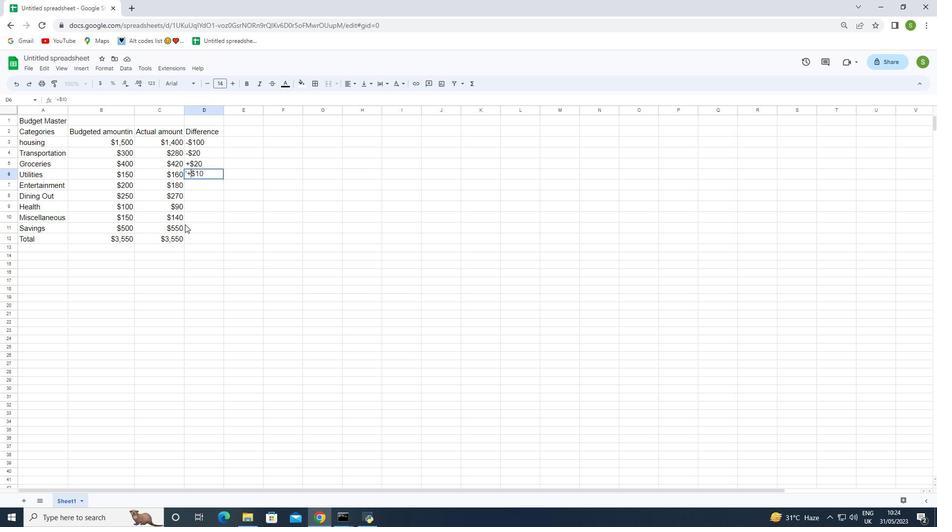 
Action: Mouse moved to (197, 183)
Screenshot: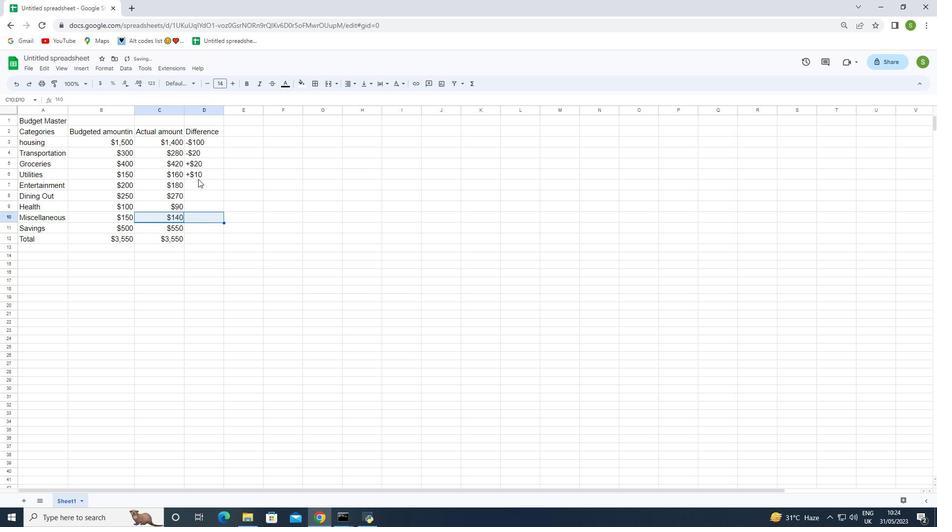 
Action: Mouse pressed left at (197, 183)
Screenshot: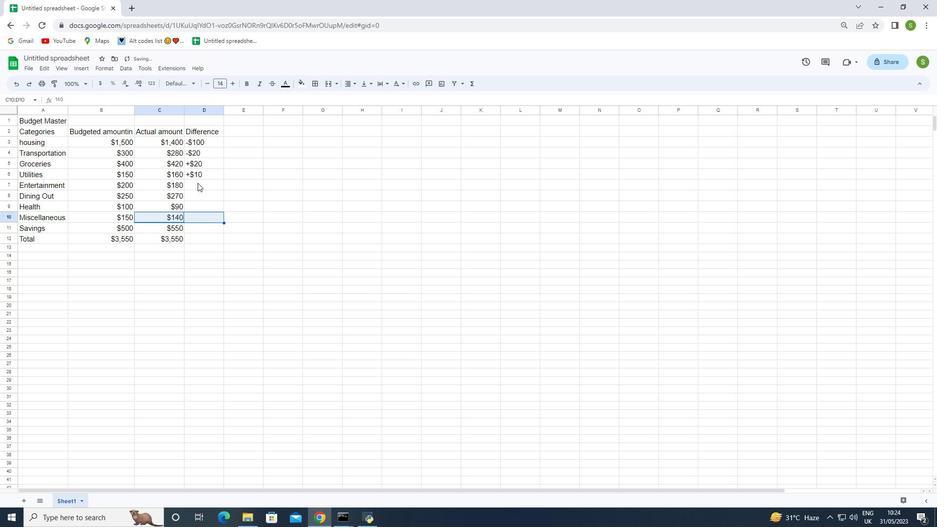 
Action: Key pressed '+<Key.shift>$<Key.backspace><Key.backspace>-<Key.shift><Key.shift><Key.shift><Key.shift><Key.shift><Key.shift><Key.shift><Key.shift><Key.shift><Key.shift><Key.shift><Key.shift><Key.shift><Key.shift><Key.shift><Key.shift><Key.shift><Key.shift><Key.shift><Key.shift><Key.shift><Key.shift><Key.shift><Key.shift><Key.shift><Key.shift><Key.shift><Key.shift><Key.shift><Key.shift><Key.shift><Key.shift><Key.shift><Key.shift><Key.shift><Key.shift><Key.shift><Key.shift>$20<Key.enter>'+<Key.shift>$20
Screenshot: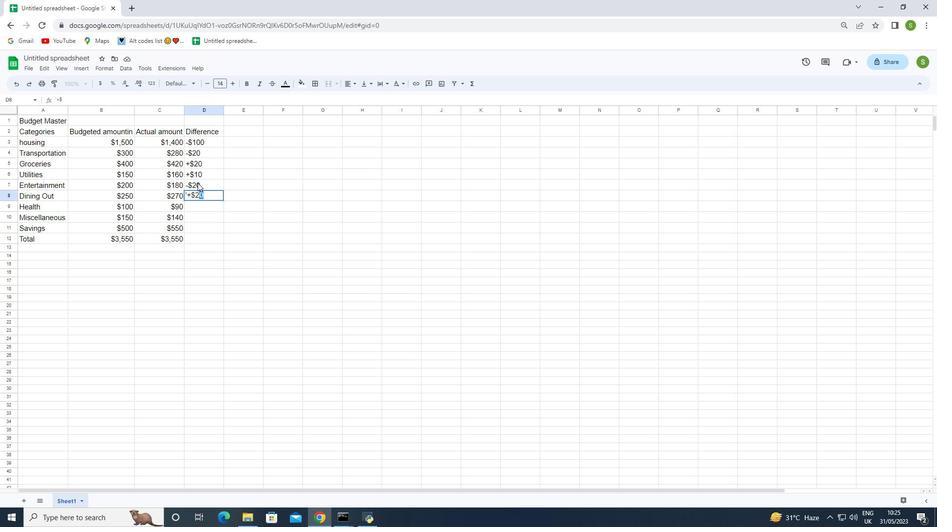 
Action: Mouse moved to (197, 208)
Screenshot: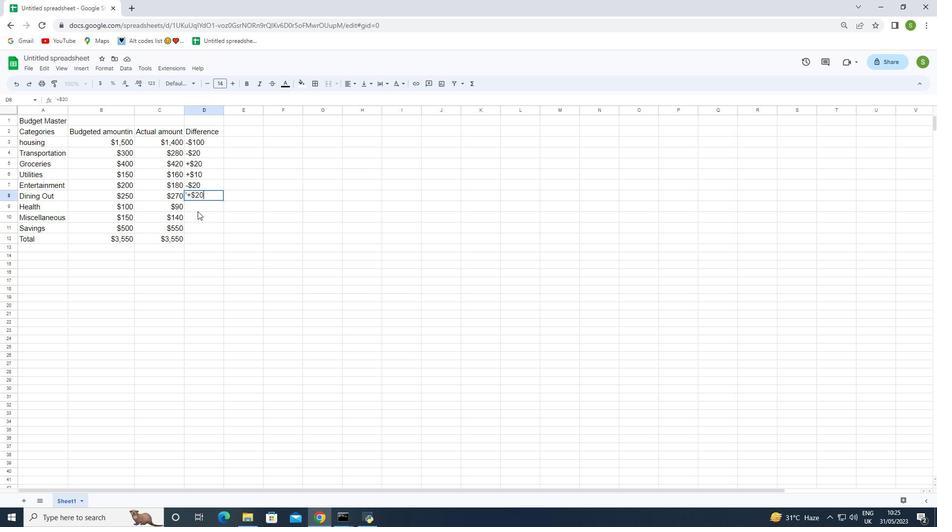 
Action: Mouse pressed left at (197, 208)
Screenshot: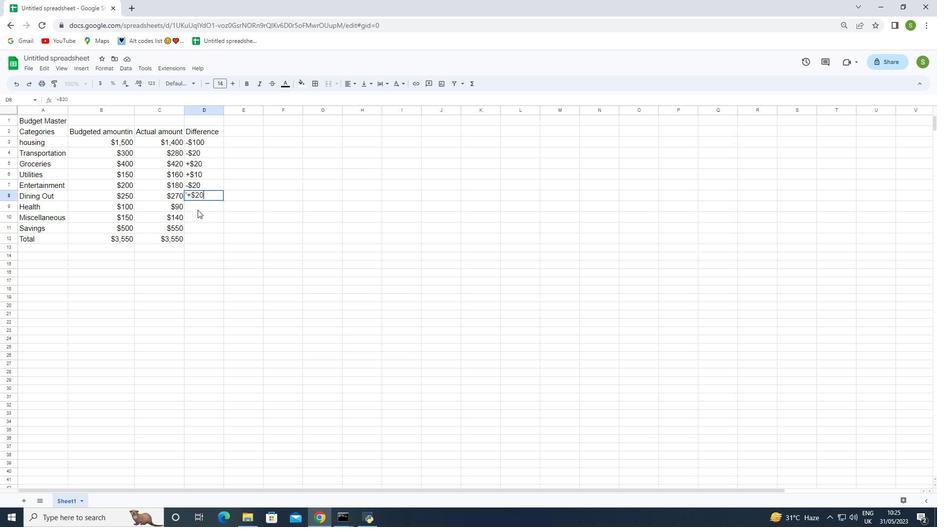 
Action: Mouse moved to (197, 208)
Screenshot: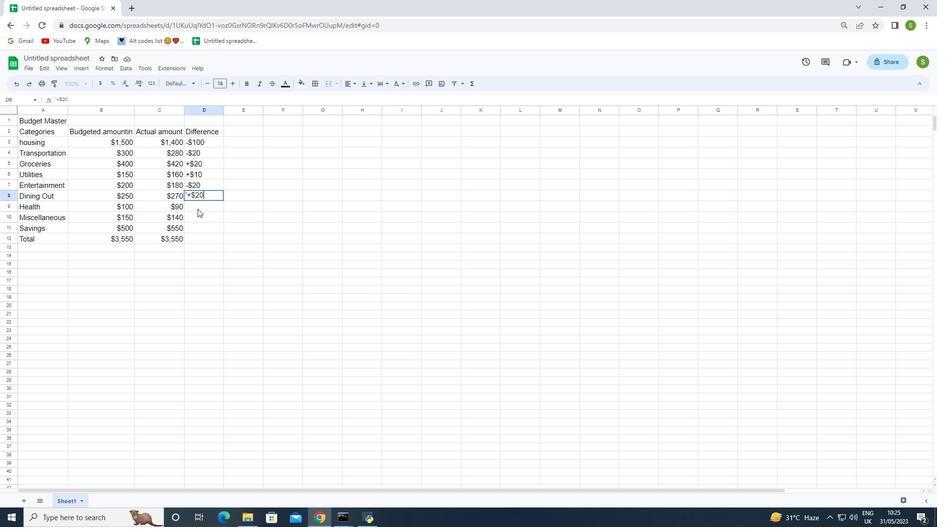 
Action: Key pressed '
Screenshot: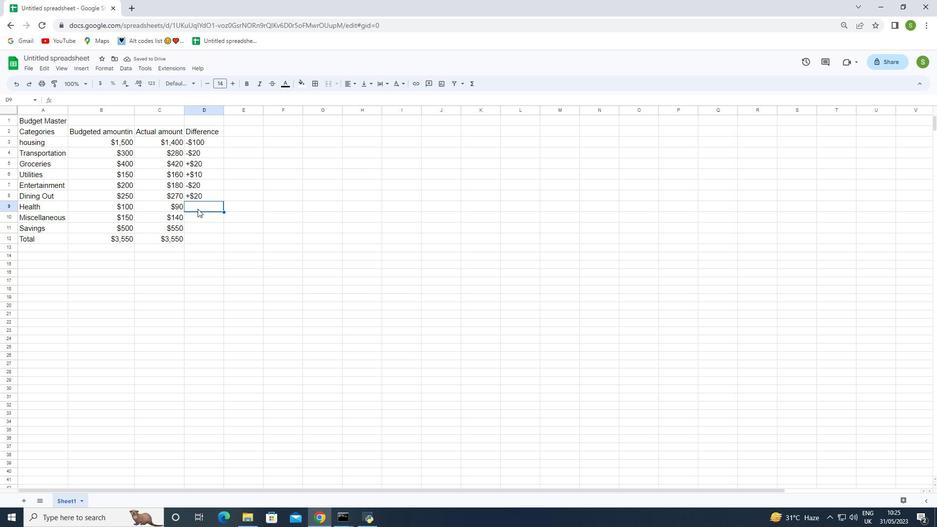 
Action: Mouse moved to (229, 59)
Screenshot: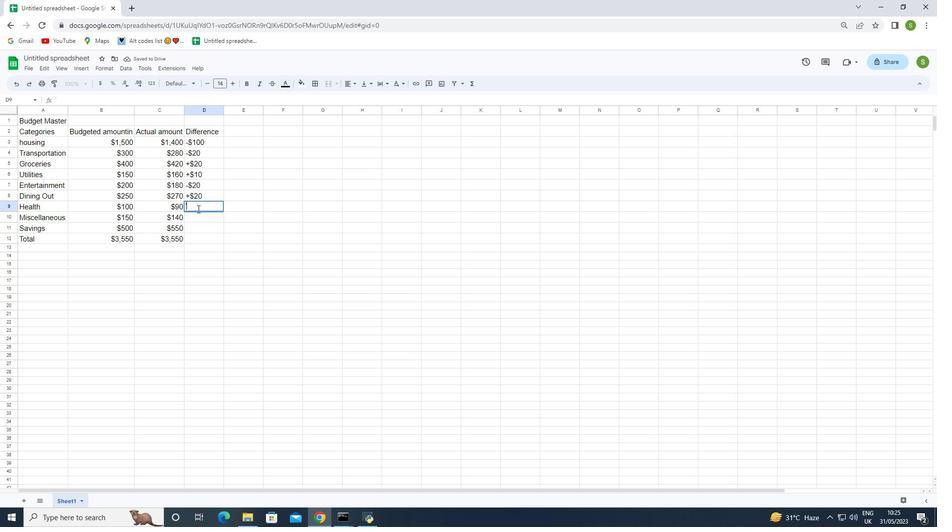 
Action: Key pressed -
Screenshot: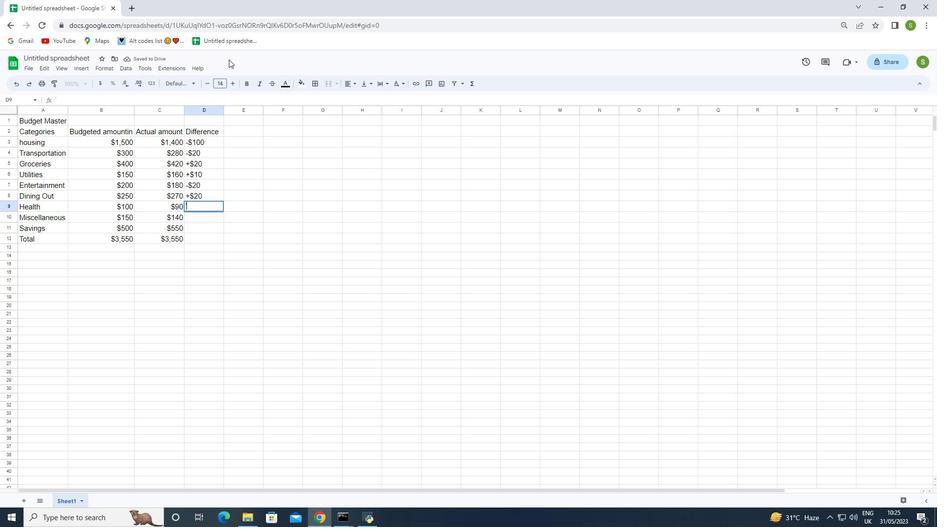 
Action: Mouse moved to (241, 60)
Screenshot: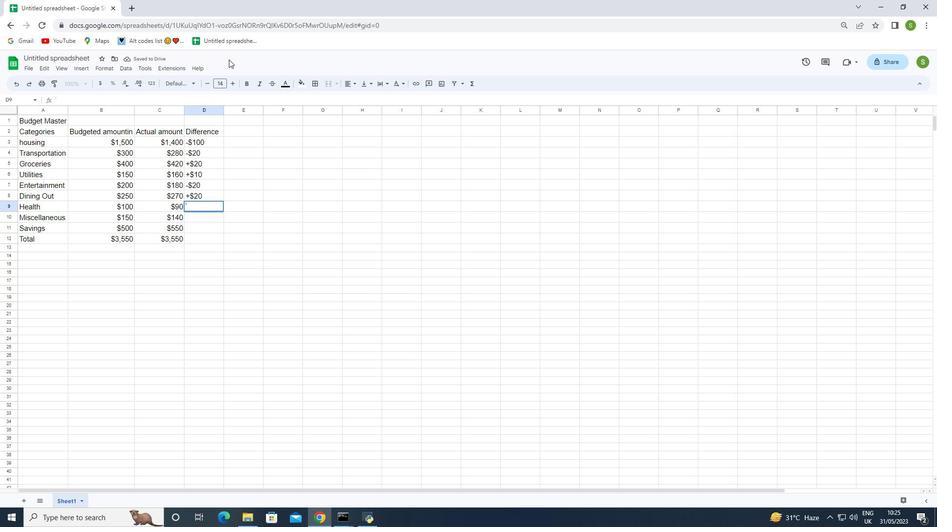 
Action: Key pressed <Key.shift>$10<Key.backspace><Key.enter><Key.shift><Key.shift><Key.shift><Key.shift><Key.shift><Key.shift><Key.shift><Key.shift><Key.shift><Key.shift><Key.shift><Key.shift><Key.shift><Key.shift><Key.shift><Key.shift>'<Key.shift><Key.shift><Key.shift>$-<Key.backspace><Key.backspace>-<Key.shift><Key.shift><Key.shift><Key.shift>$10<Key.enter>'
Screenshot: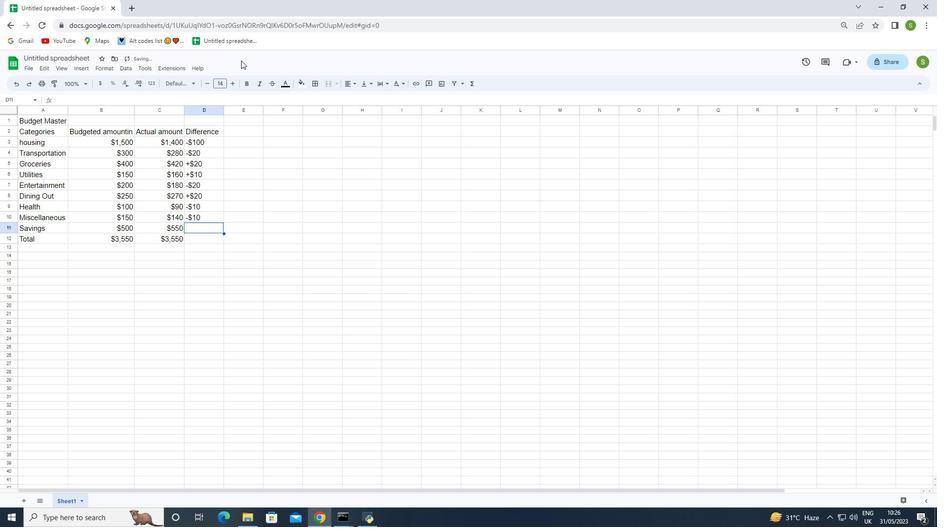 
Action: Mouse moved to (241, 60)
Screenshot: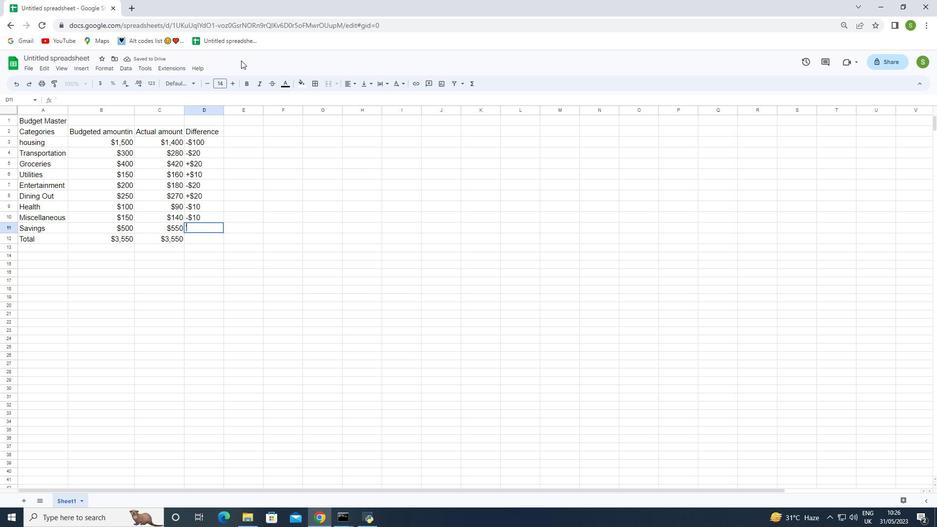 
Action: Key pressed -
Screenshot: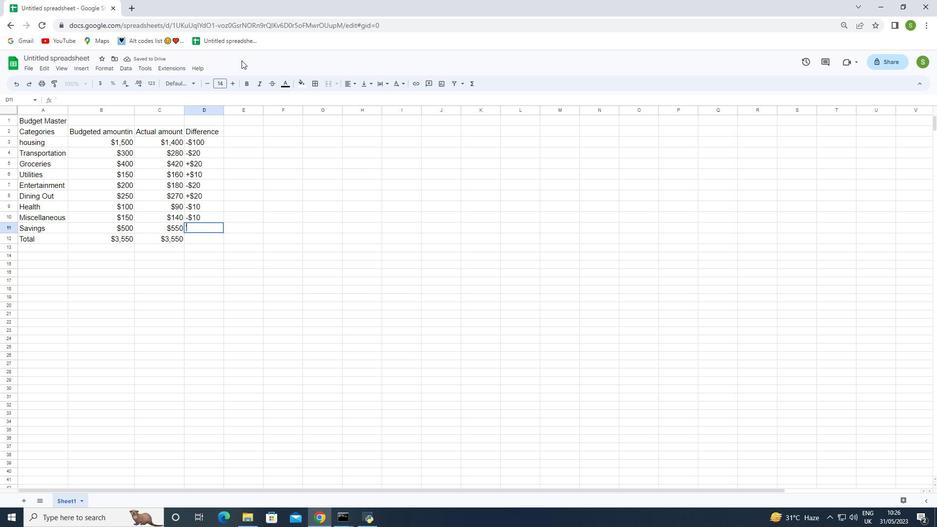 
Action: Mouse moved to (245, 60)
Screenshot: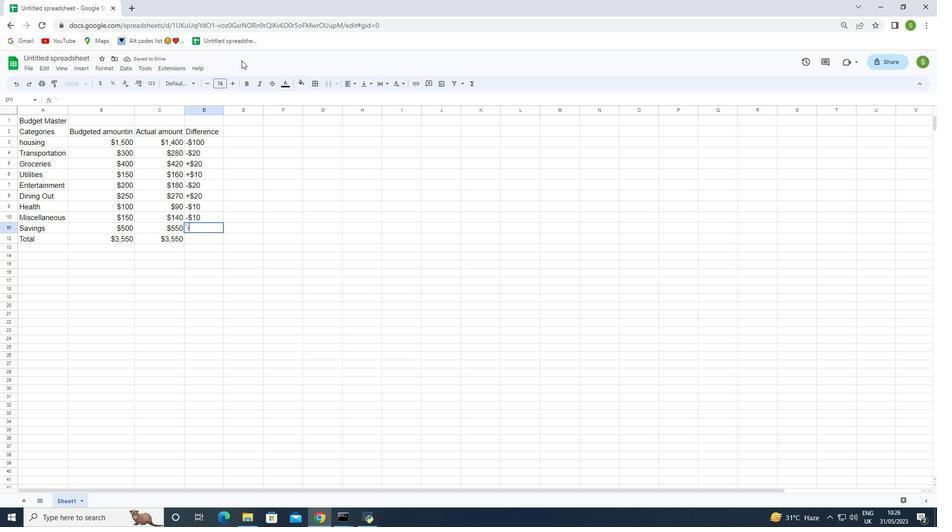 
Action: Key pressed <Key.shift><Key.shift>$10<Key.enter>
Screenshot: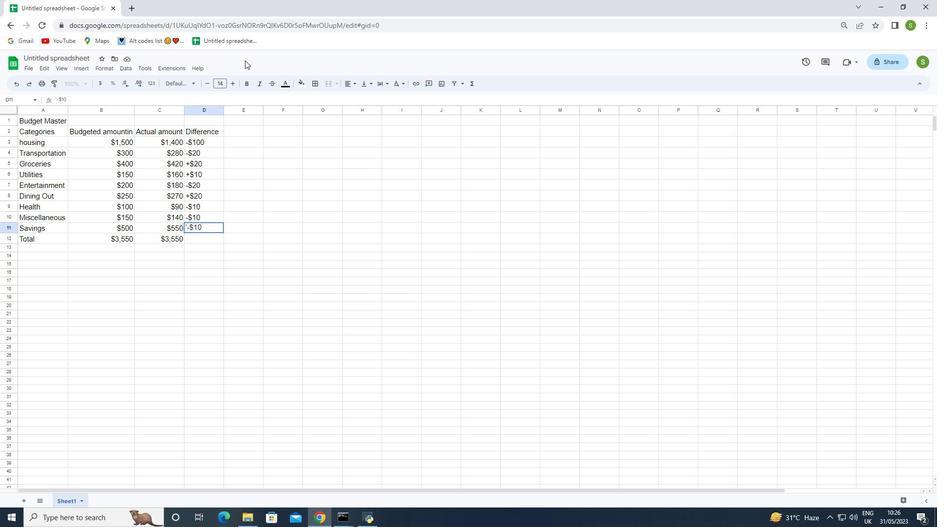 
Action: Mouse moved to (201, 143)
Screenshot: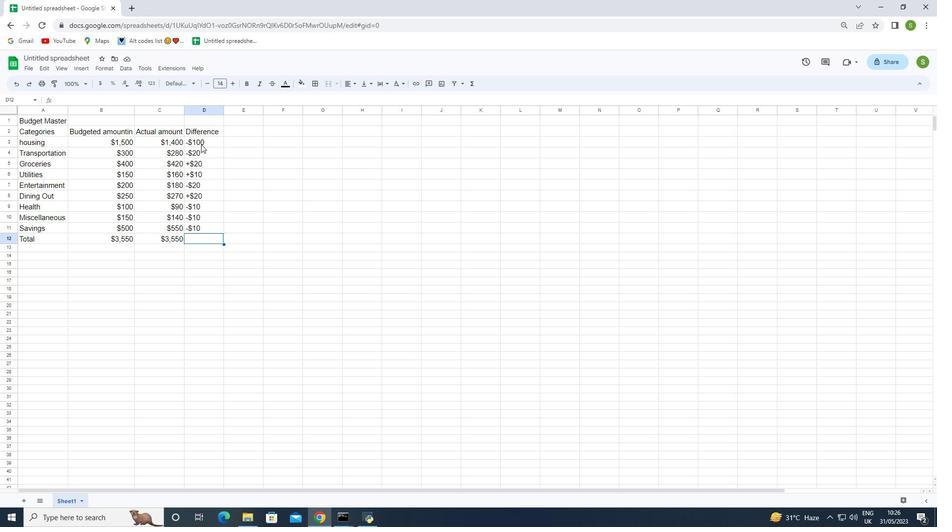 
Action: Mouse pressed left at (201, 143)
Screenshot: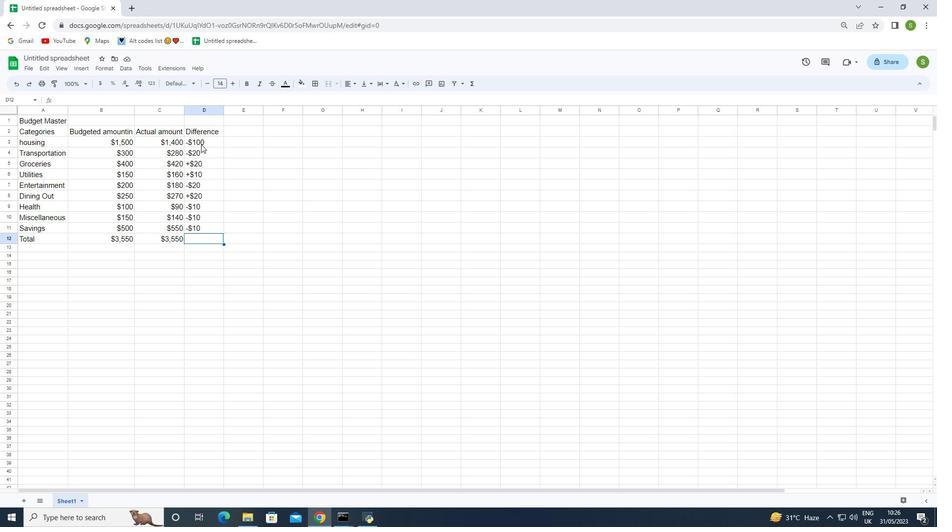 
Action: Mouse moved to (199, 154)
Screenshot: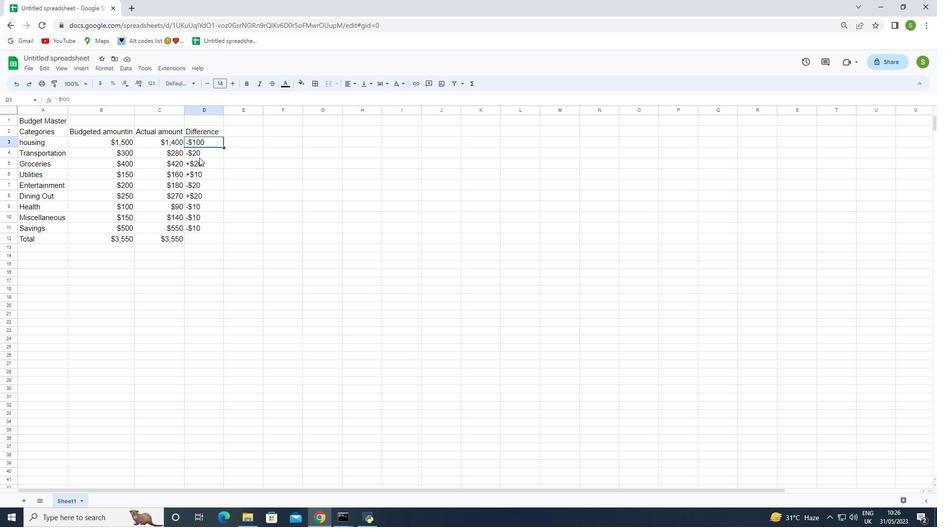
Action: Mouse pressed left at (199, 154)
Screenshot: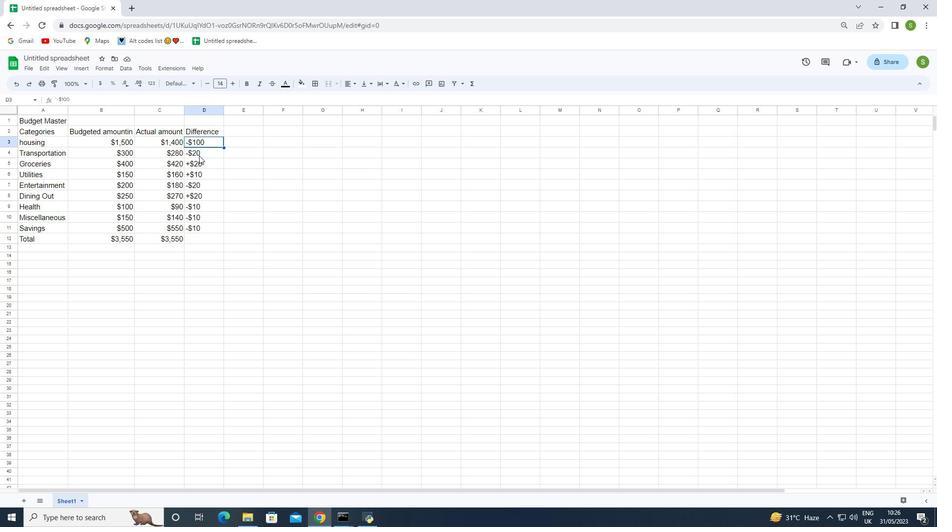 
Action: Mouse moved to (198, 167)
Screenshot: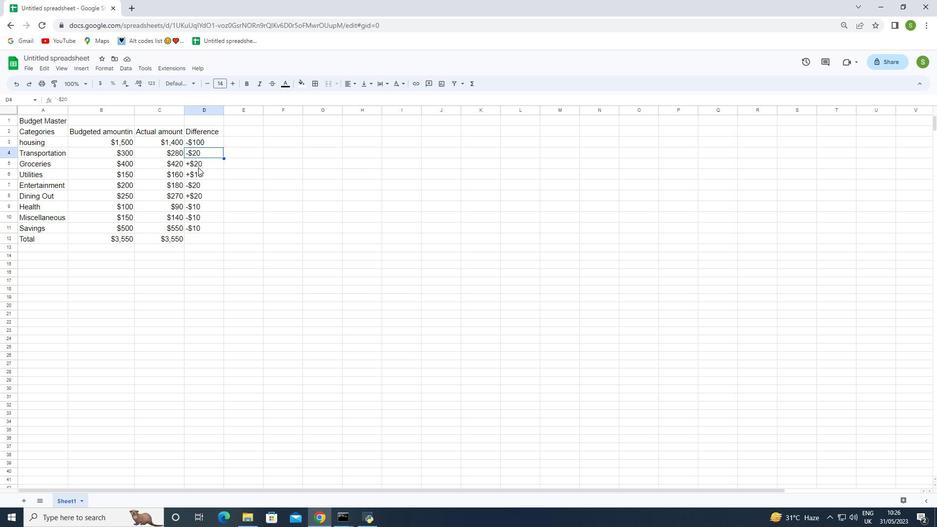 
Action: Mouse pressed left at (198, 167)
Screenshot: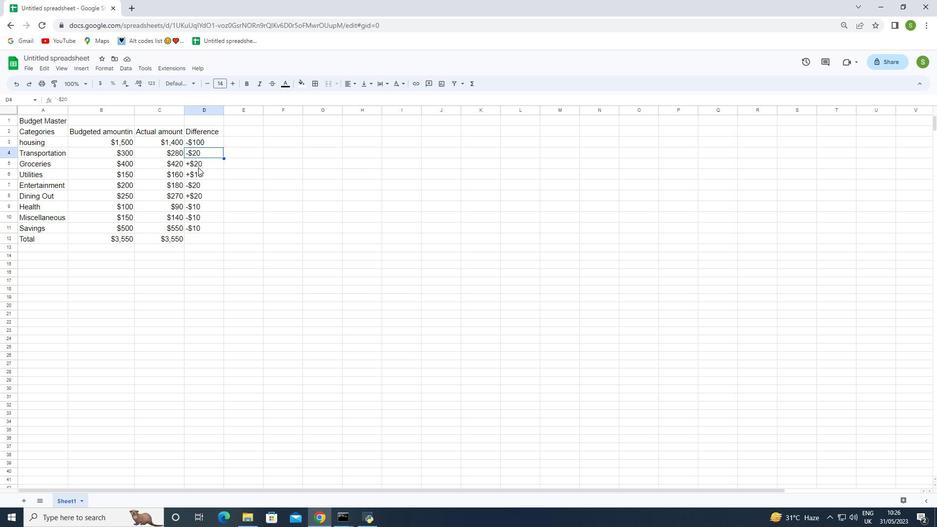
Action: Mouse moved to (197, 178)
Screenshot: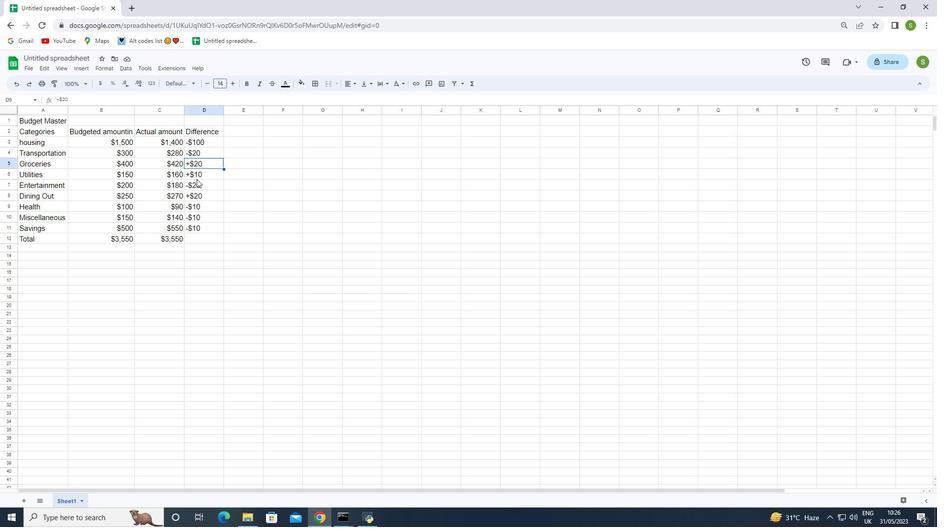 
Action: Mouse pressed left at (197, 178)
Screenshot: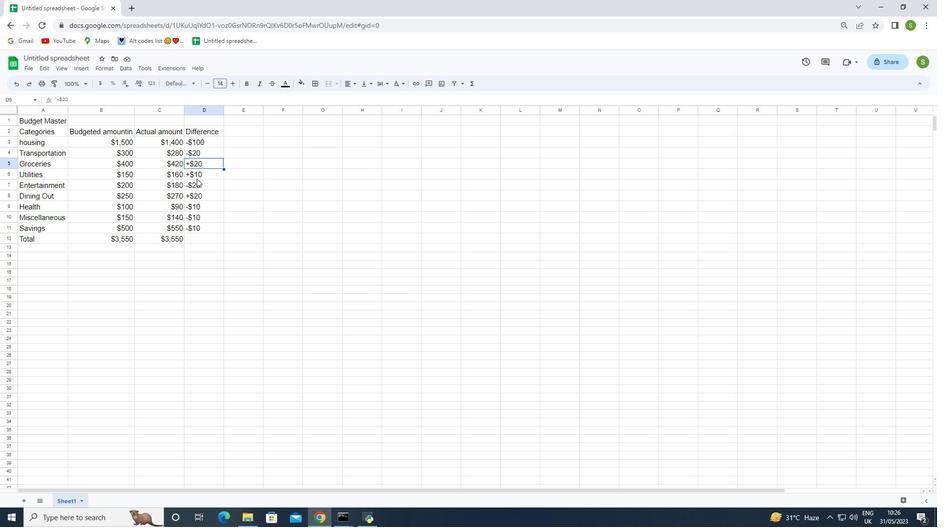 
Action: Mouse moved to (197, 188)
Screenshot: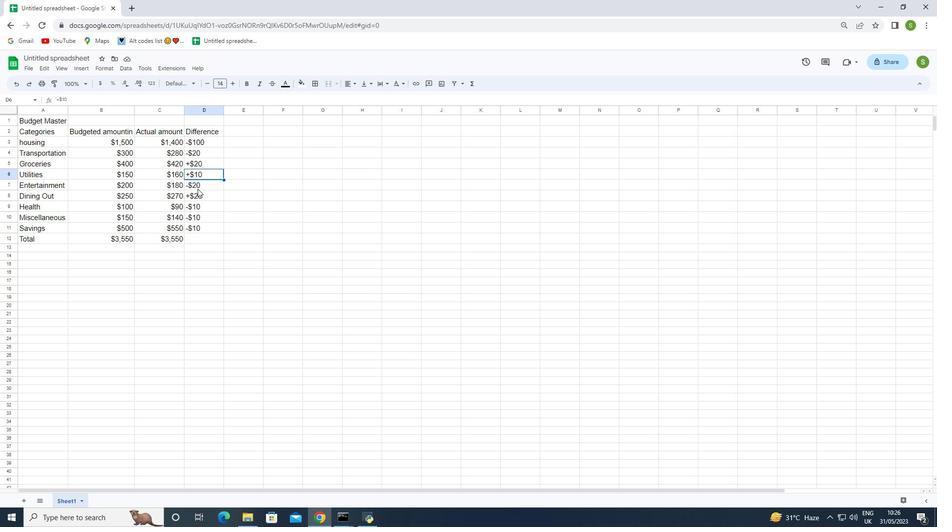 
Action: Mouse pressed left at (197, 188)
Screenshot: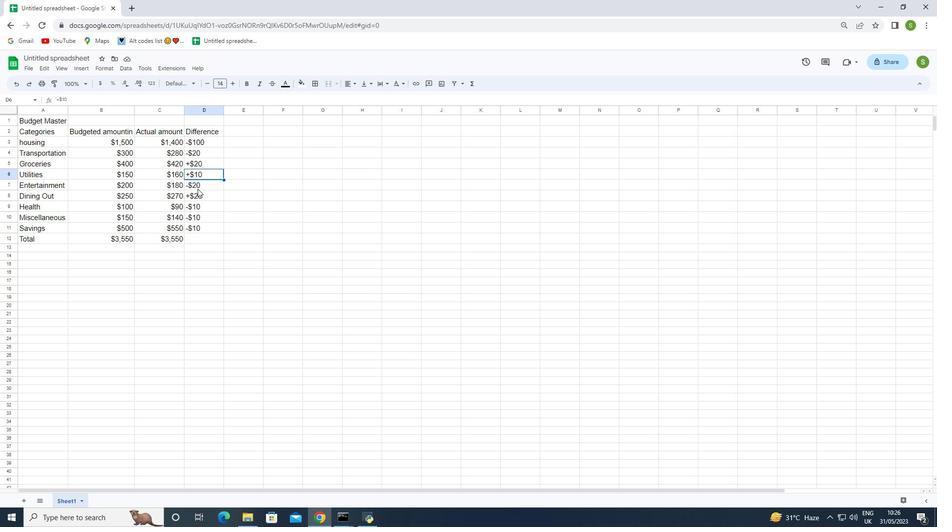 
Action: Mouse moved to (196, 198)
Screenshot: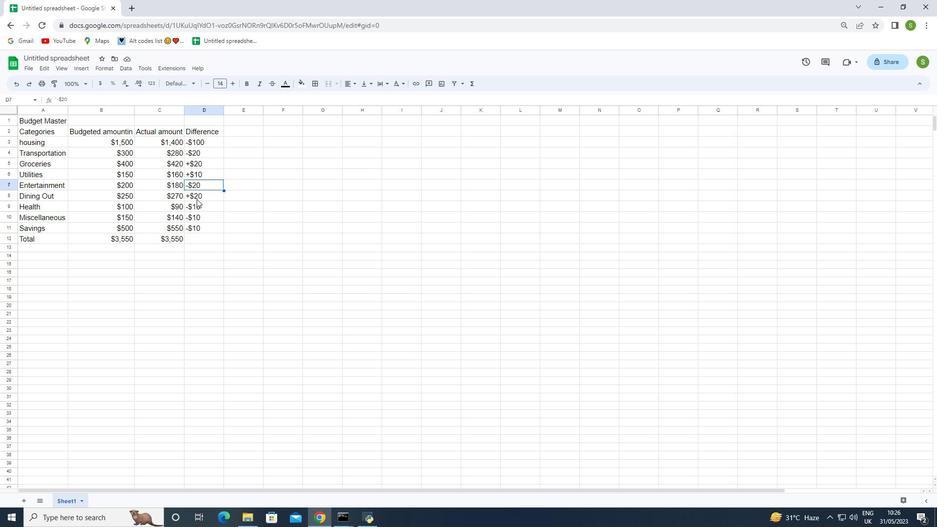 
Action: Mouse pressed left at (196, 198)
Screenshot: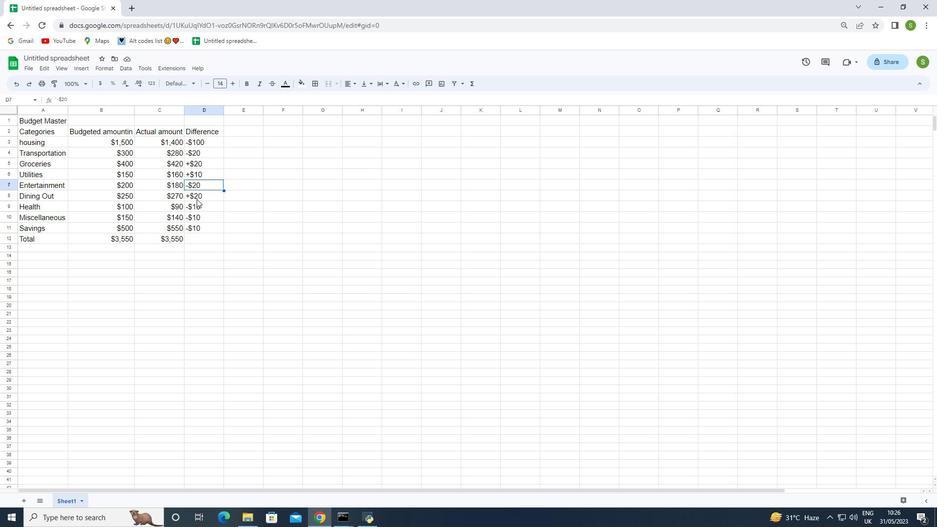 
Action: Mouse moved to (198, 208)
Screenshot: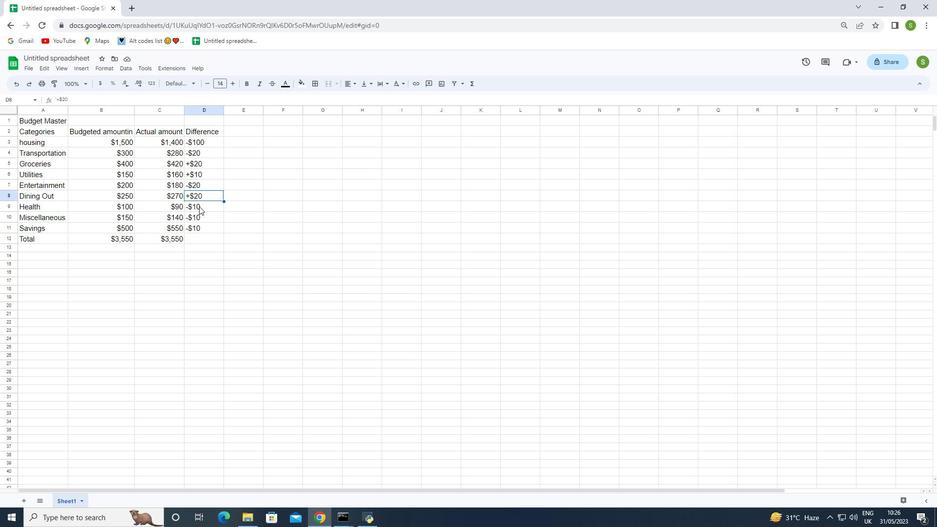 
Action: Mouse pressed left at (198, 208)
Screenshot: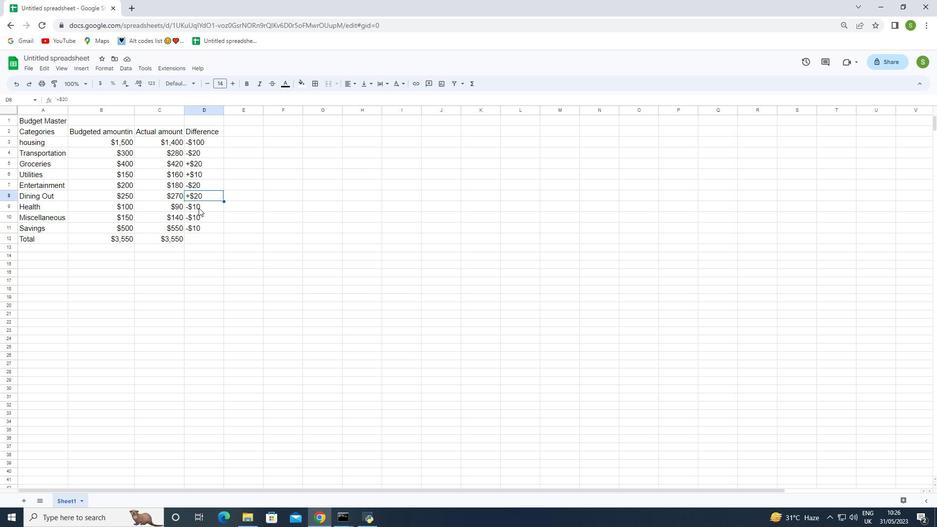 
Action: Mouse moved to (197, 216)
Screenshot: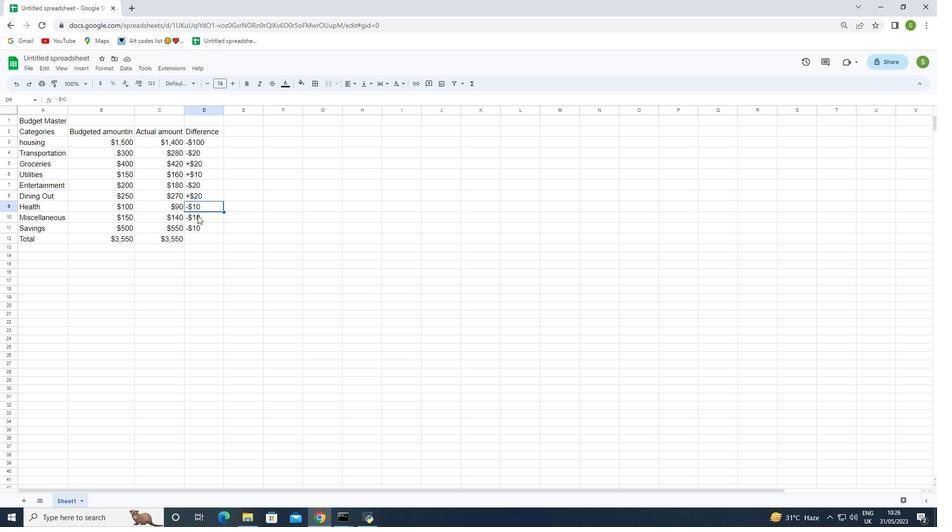 
Action: Mouse pressed left at (197, 216)
Screenshot: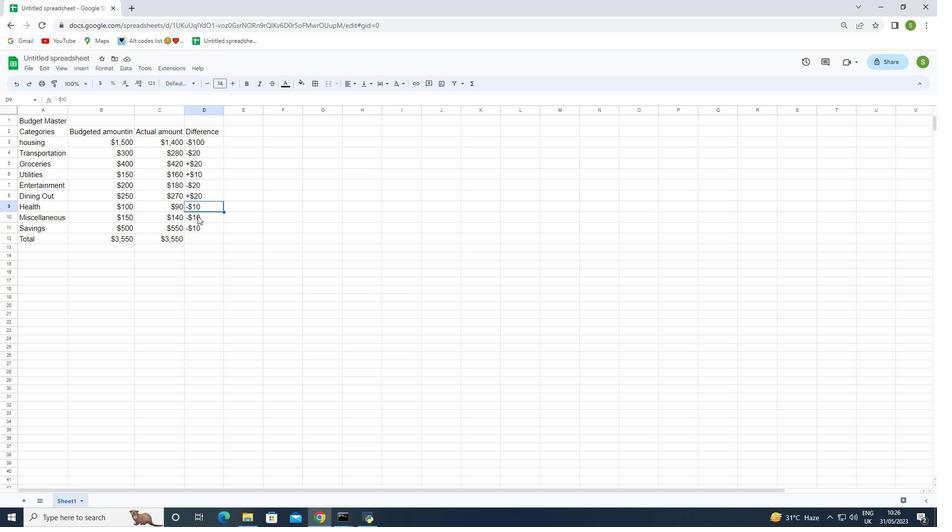 
Action: Mouse moved to (199, 229)
Screenshot: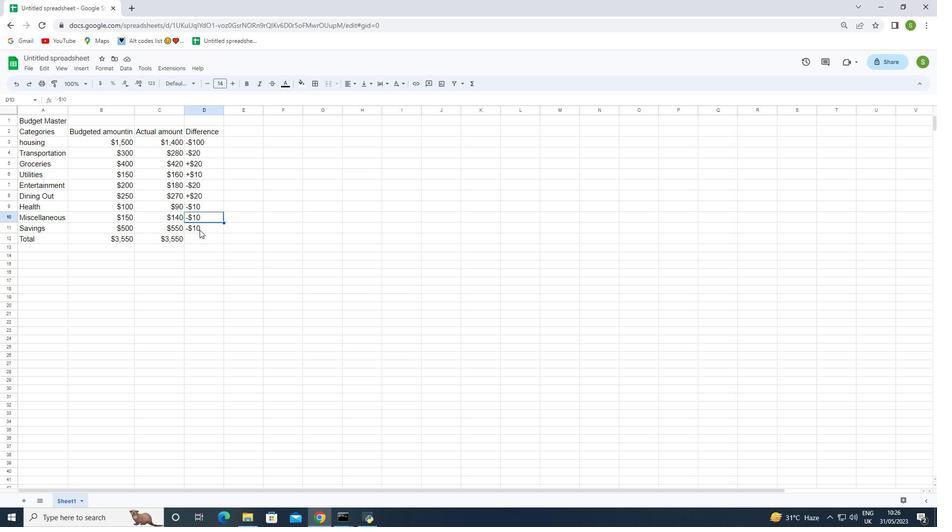 
Action: Mouse pressed left at (199, 229)
Screenshot: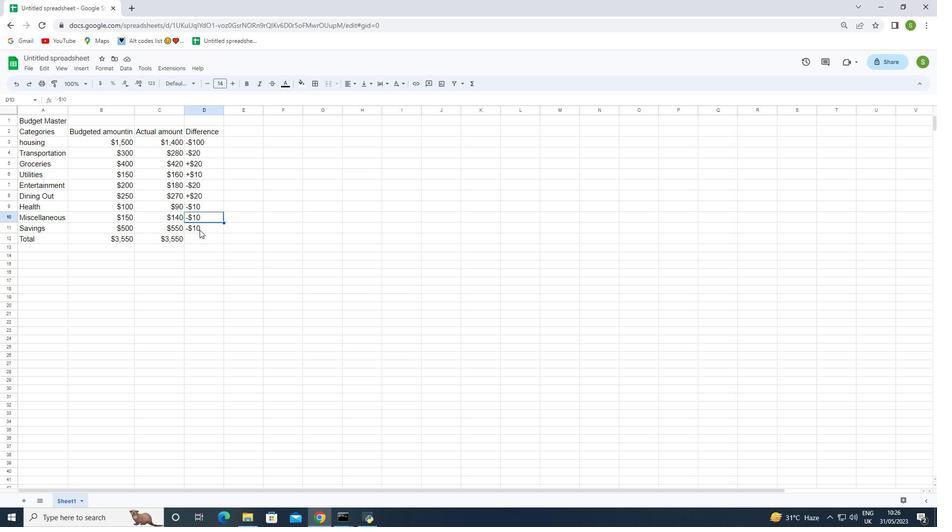 
Action: Mouse moved to (199, 228)
Screenshot: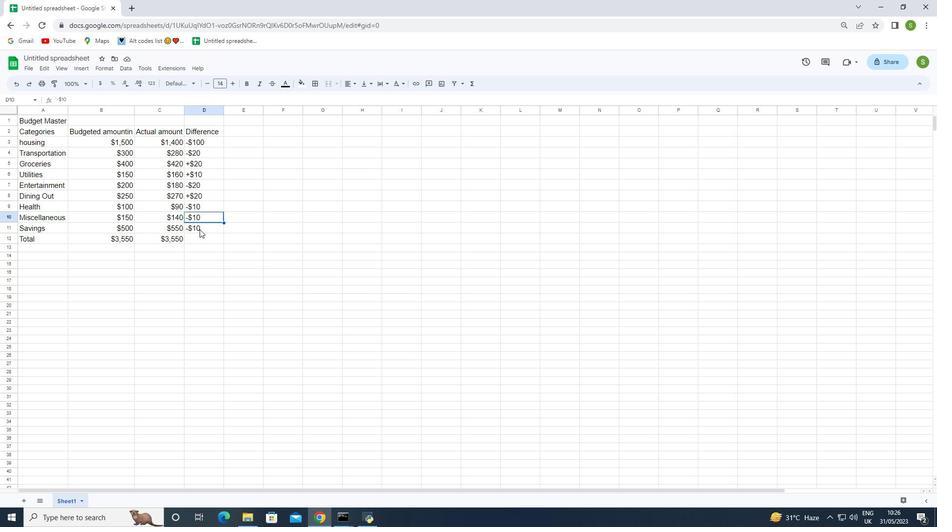 
Action: Mouse pressed left at (199, 228)
Screenshot: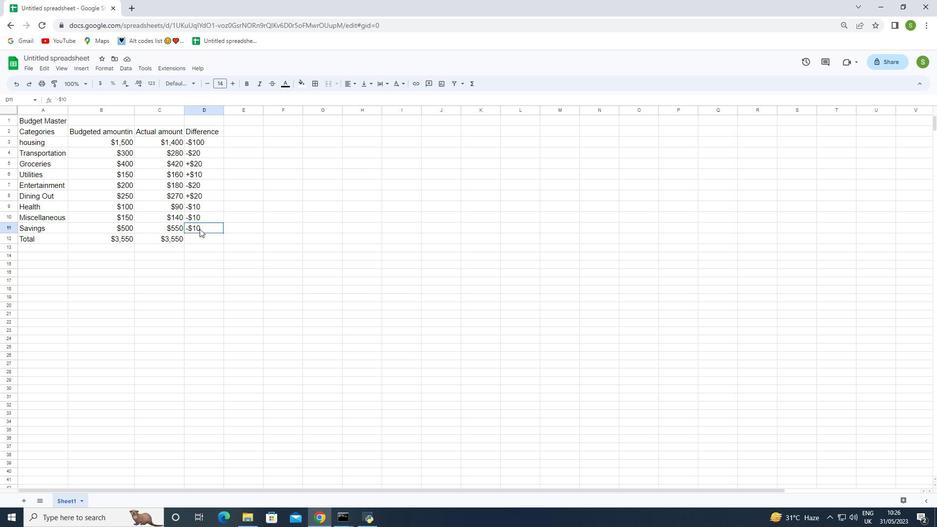 
Action: Mouse moved to (192, 227)
Screenshot: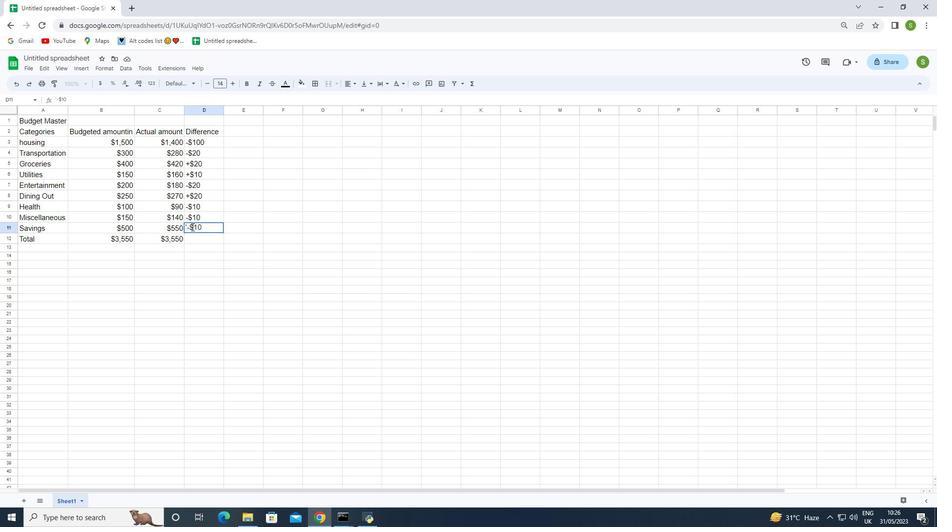 
Action: Mouse pressed left at (191, 227)
Screenshot: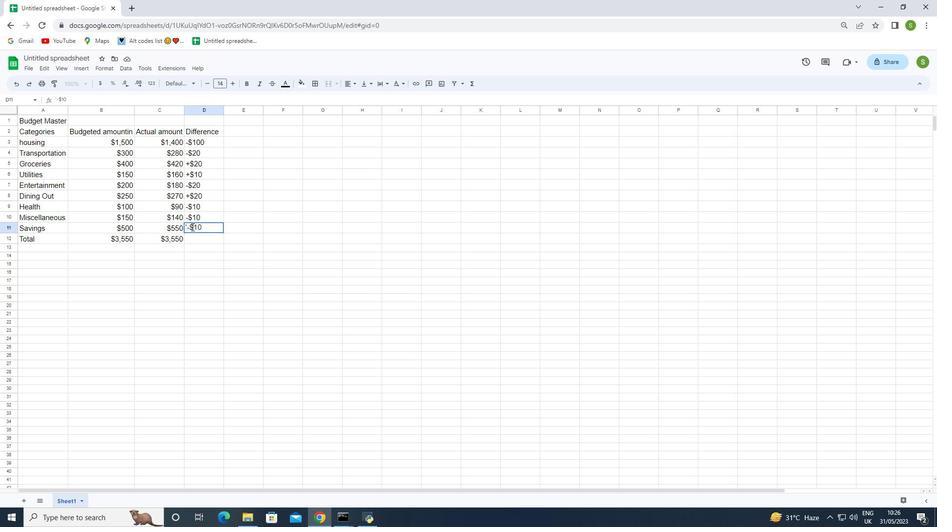 
Action: Mouse moved to (191, 226)
Screenshot: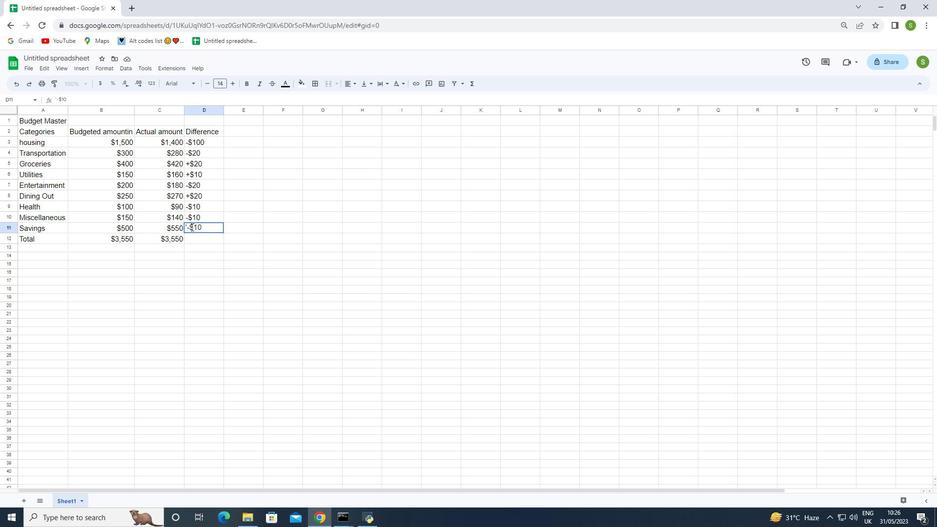 
Action: Mouse pressed left at (191, 226)
Screenshot: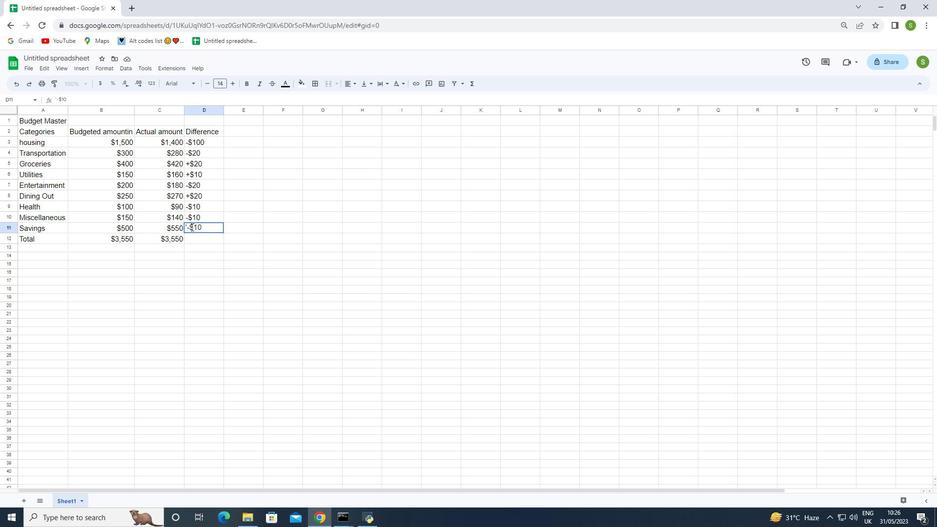 
Action: Mouse moved to (190, 226)
Screenshot: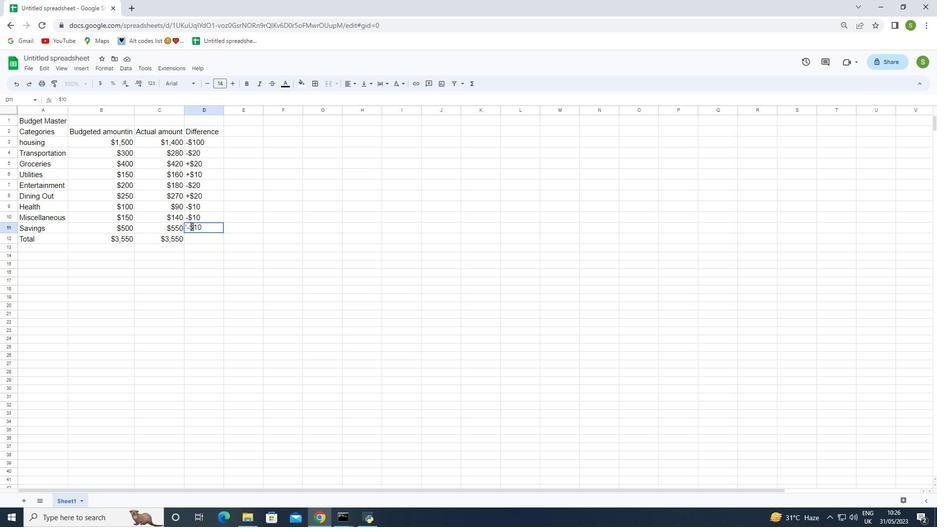 
Action: Mouse pressed left at (190, 226)
Screenshot: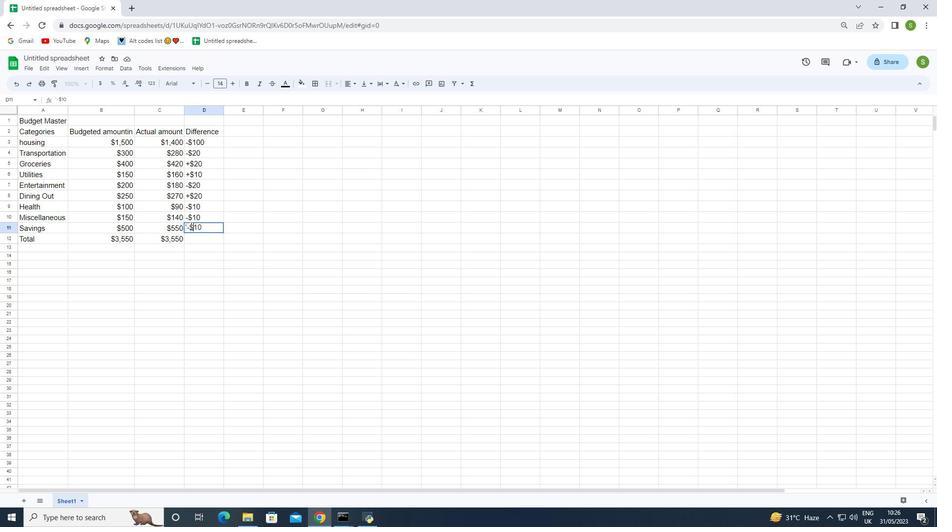
Action: Mouse moved to (188, 222)
Screenshot: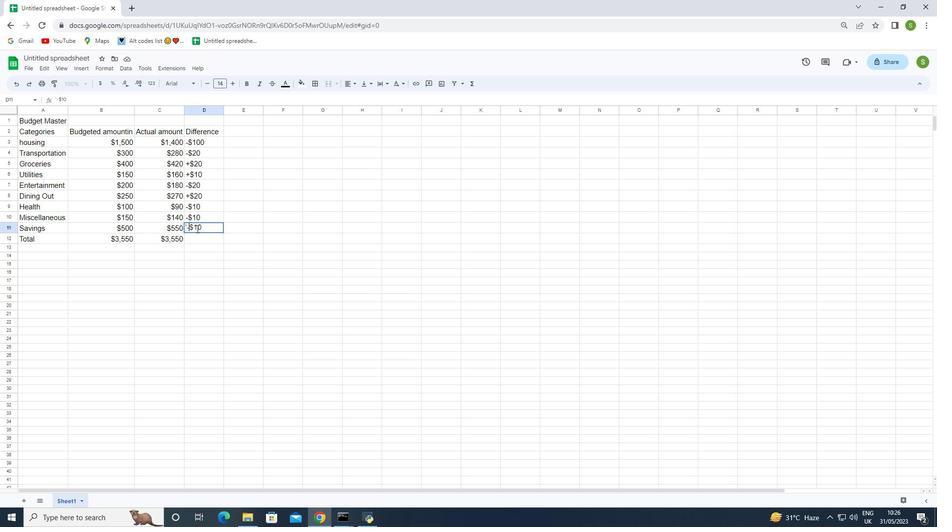 
Action: Key pressed <Key.backspace>+
Screenshot: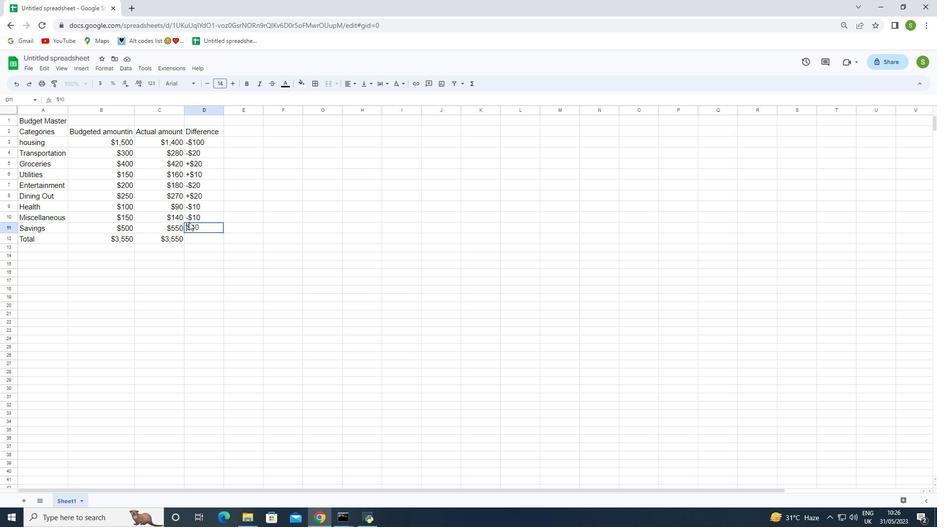 
Action: Mouse moved to (198, 224)
Screenshot: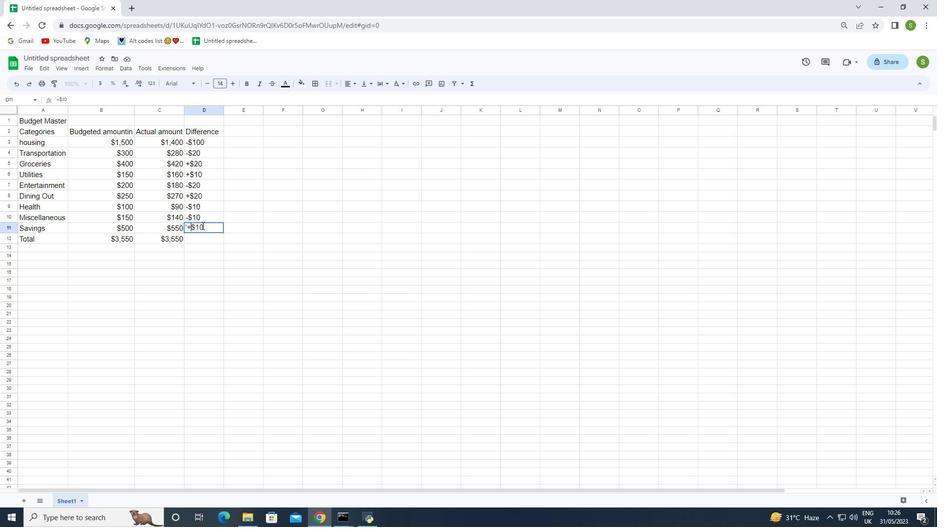 
Action: Mouse pressed left at (198, 224)
Screenshot: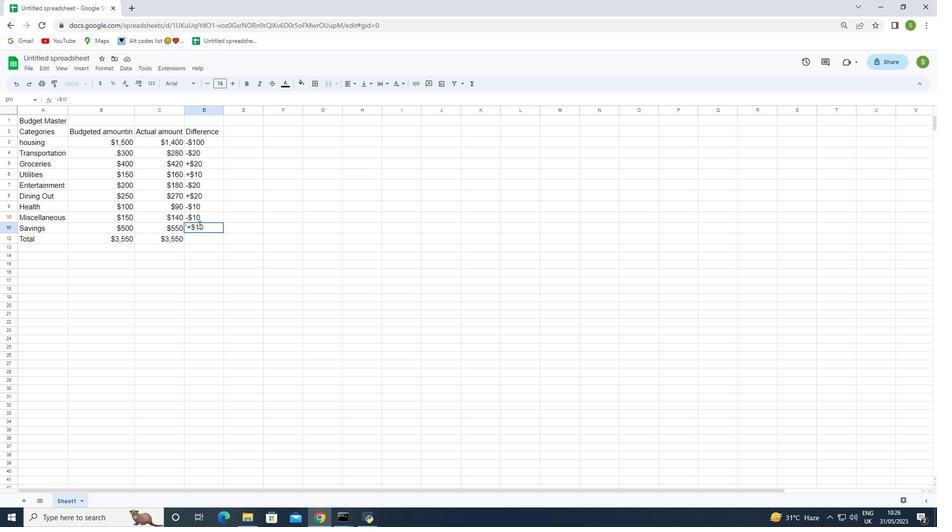 
Action: Mouse moved to (201, 227)
Screenshot: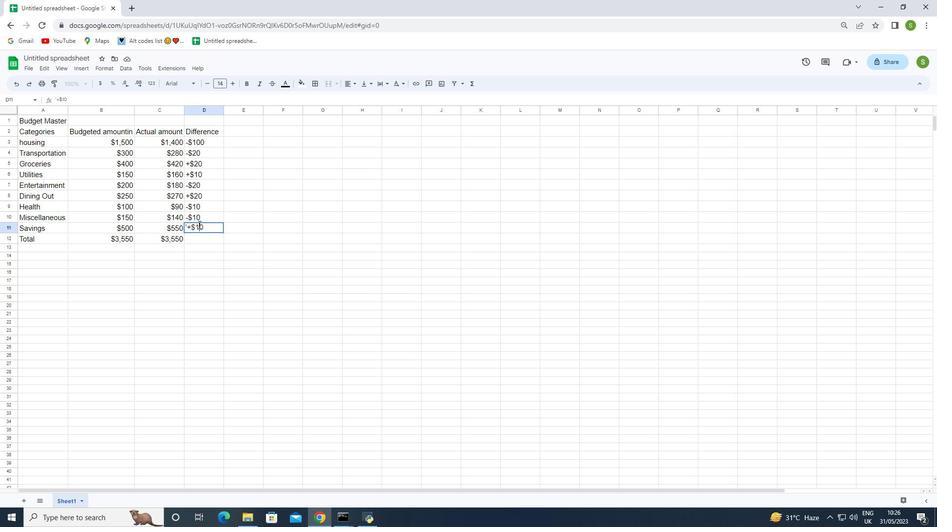 
Action: Key pressed <Key.backspace>5
Screenshot: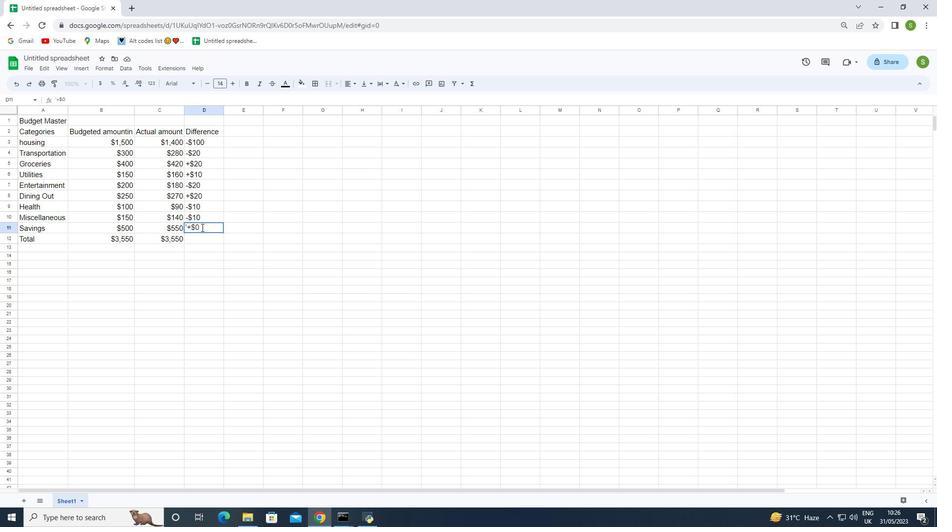 
Action: Mouse moved to (202, 258)
Screenshot: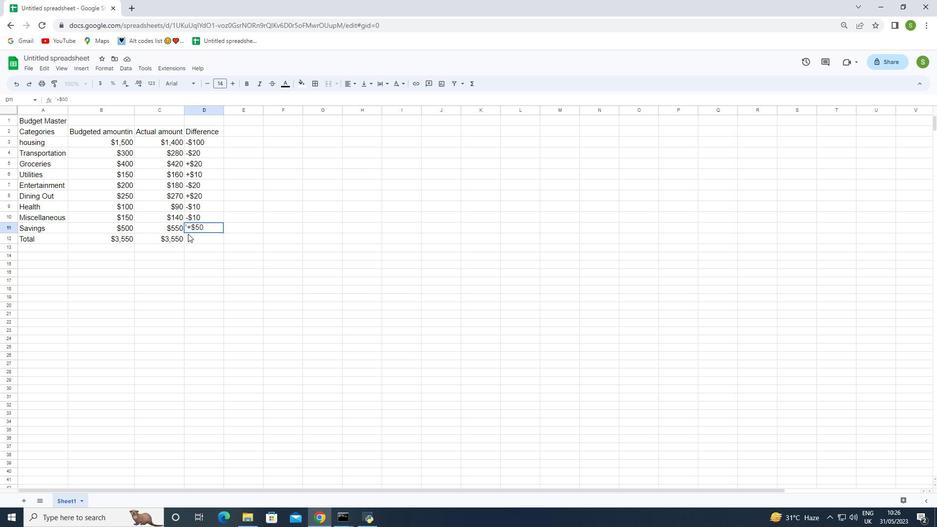 
Action: Mouse pressed left at (202, 258)
Screenshot: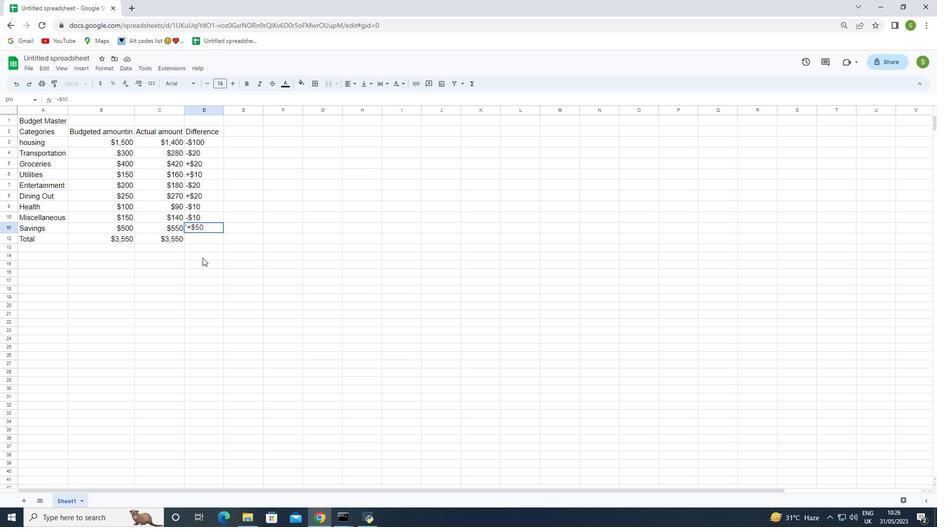
Action: Mouse moved to (196, 237)
Screenshot: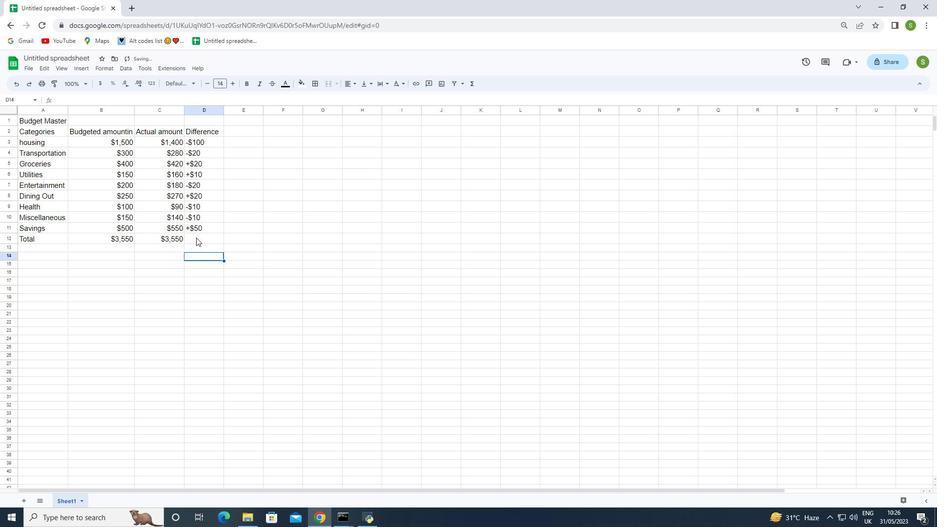 
Action: Mouse pressed left at (196, 237)
Screenshot: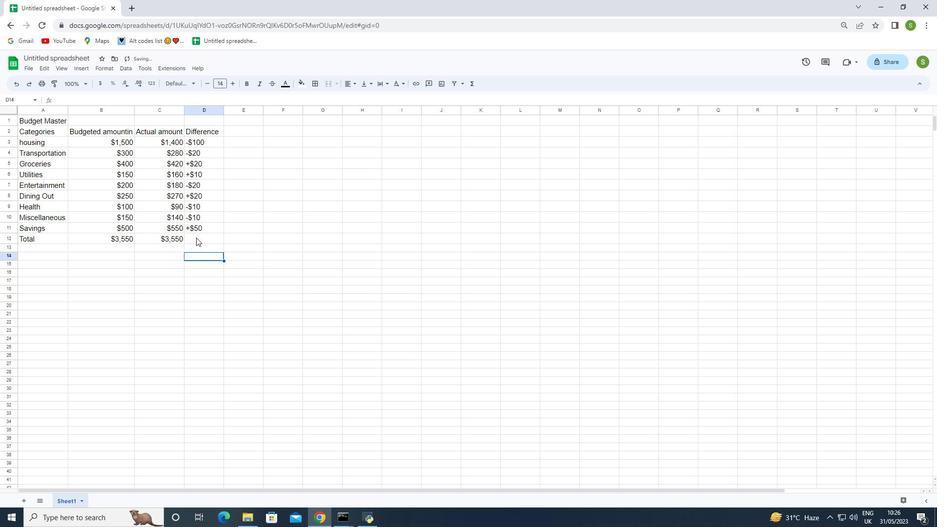
Action: Mouse moved to (203, 262)
Screenshot: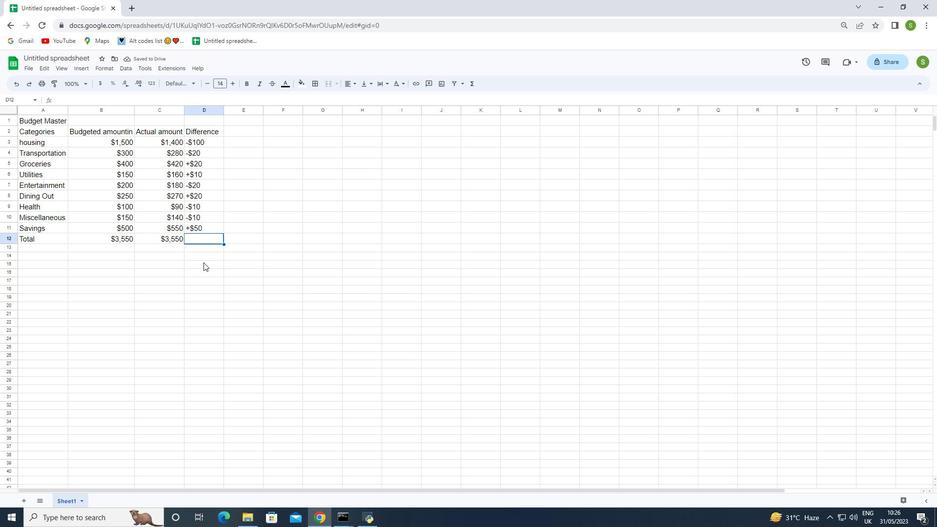 
Action: Key pressed <Key.shift><Key.shift><Key.shift><Key.shift><Key.shift><Key.shift><Key.shift><Key.shift><Key.shift><Key.shift><Key.shift><Key.shift><Key.shift><Key.shift><Key.shift><Key.shift>$
Screenshot: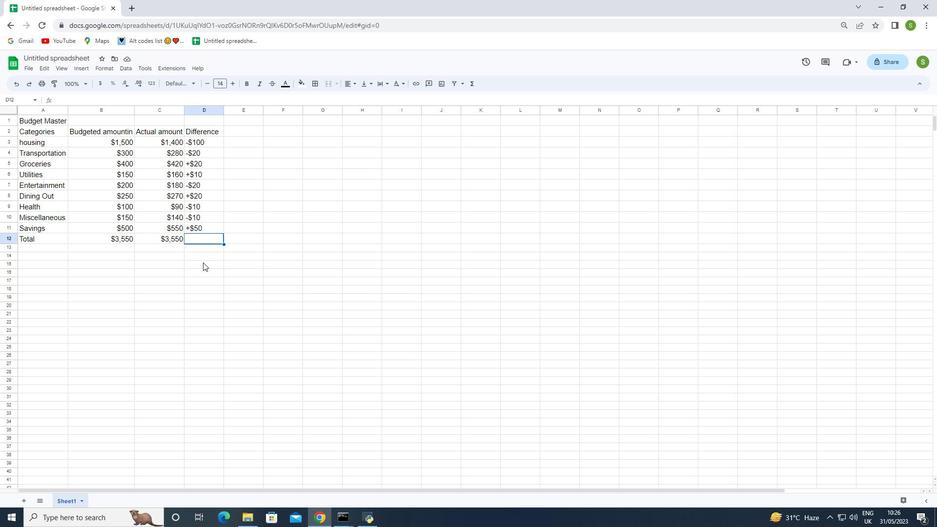 
Action: Mouse moved to (34, 215)
Screenshot: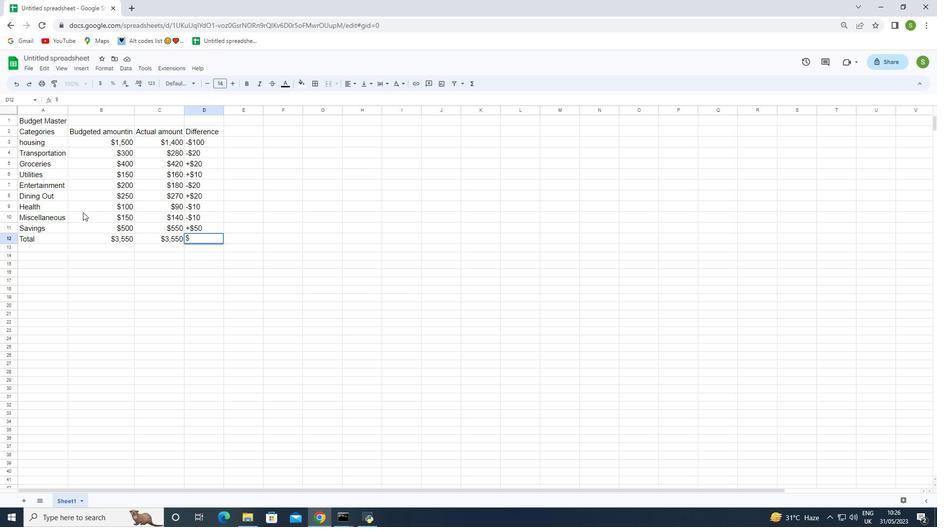 
Action: Key pressed 0
Screenshot: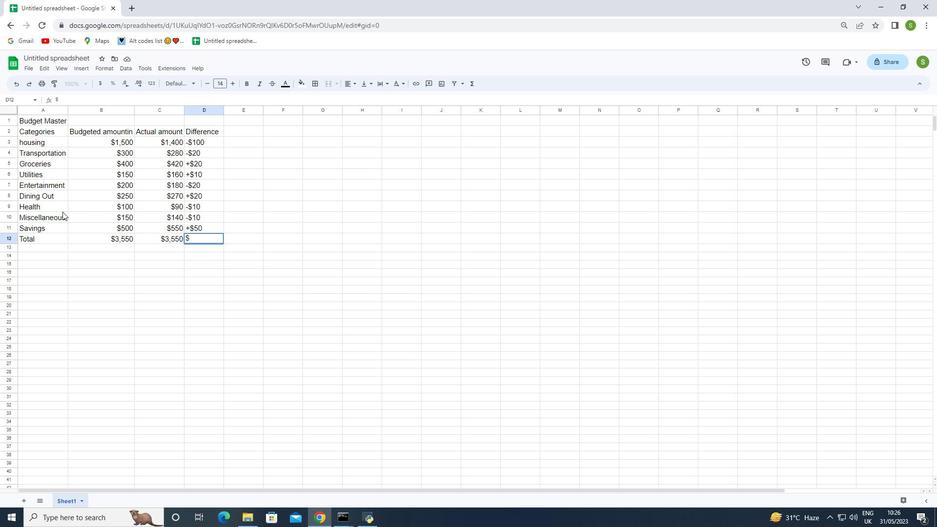 
Action: Mouse moved to (205, 319)
Screenshot: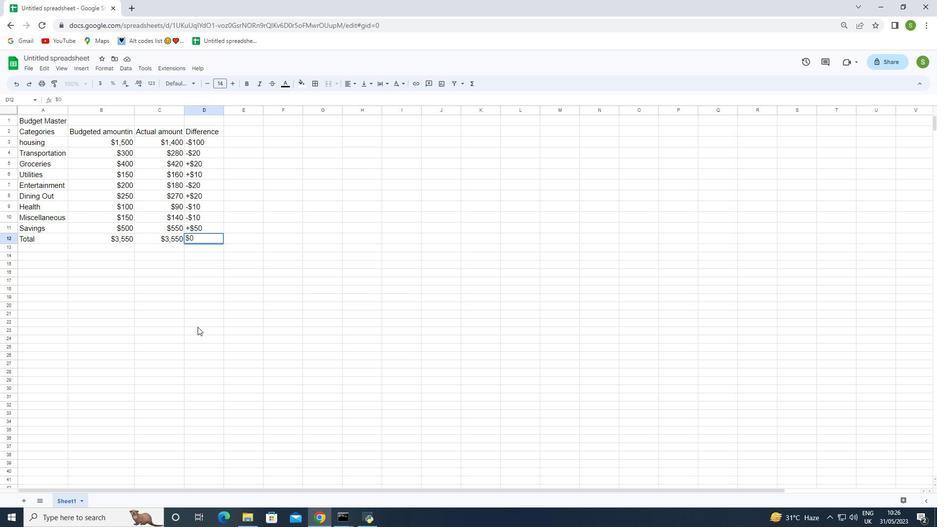 
Action: Mouse pressed left at (205, 319)
Screenshot: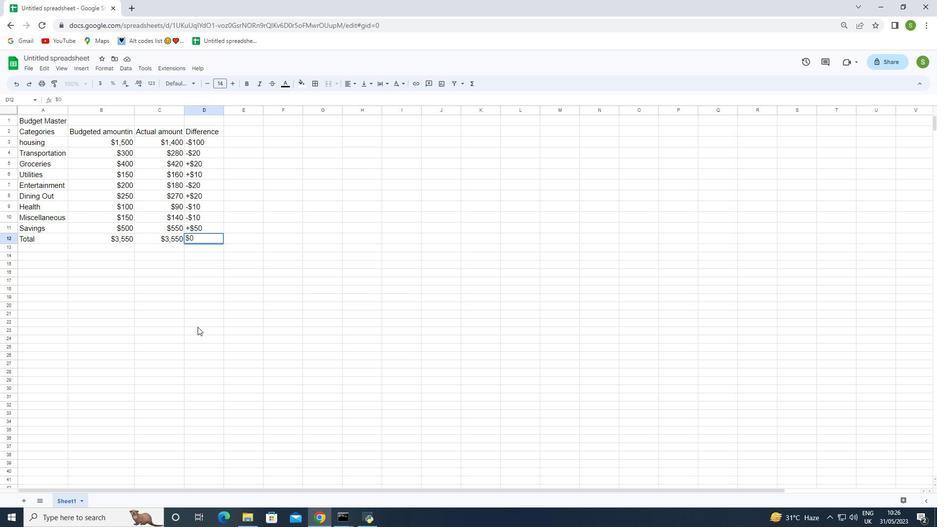 
Action: Mouse moved to (216, 239)
Screenshot: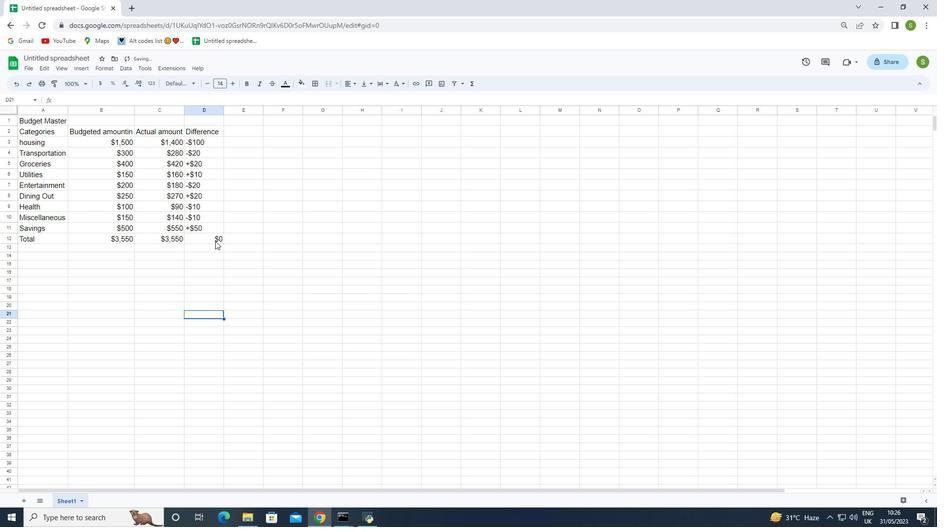 
Action: Mouse pressed left at (216, 239)
Screenshot: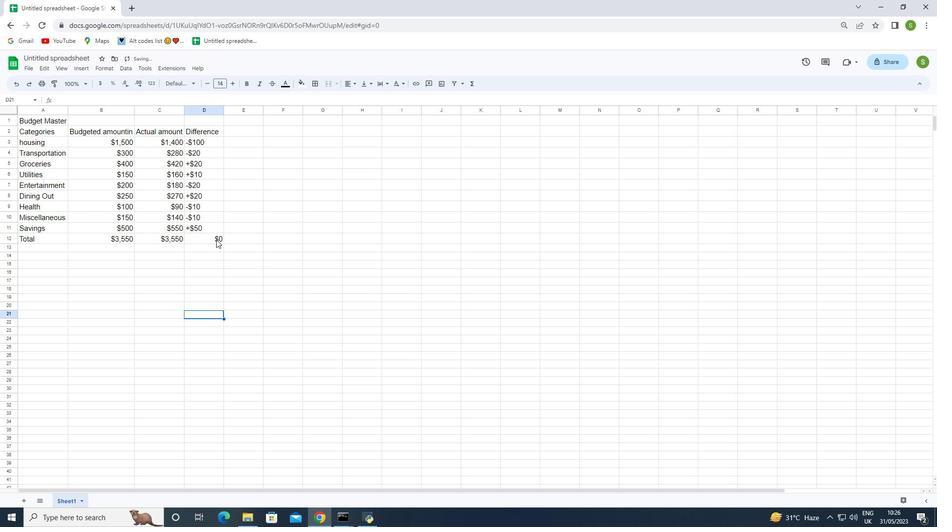 
Action: Mouse pressed left at (216, 239)
Screenshot: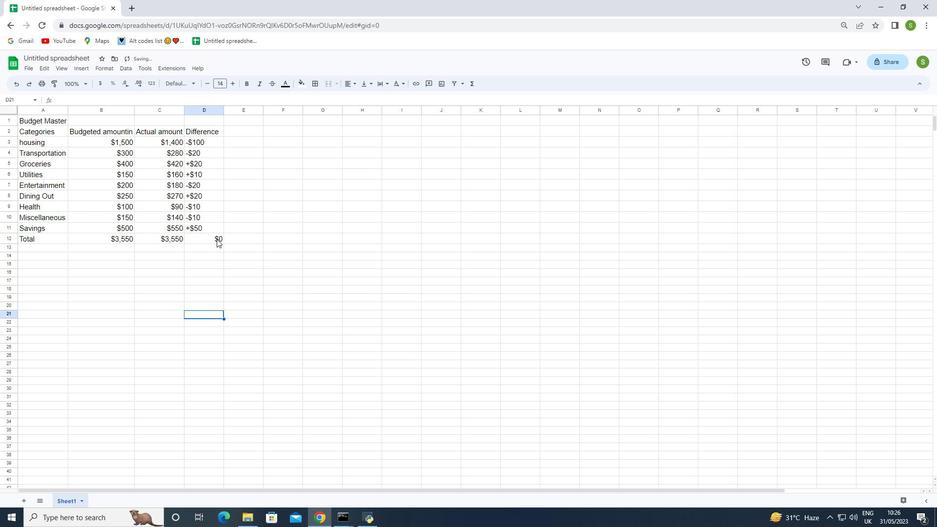 
Action: Mouse moved to (216, 238)
Screenshot: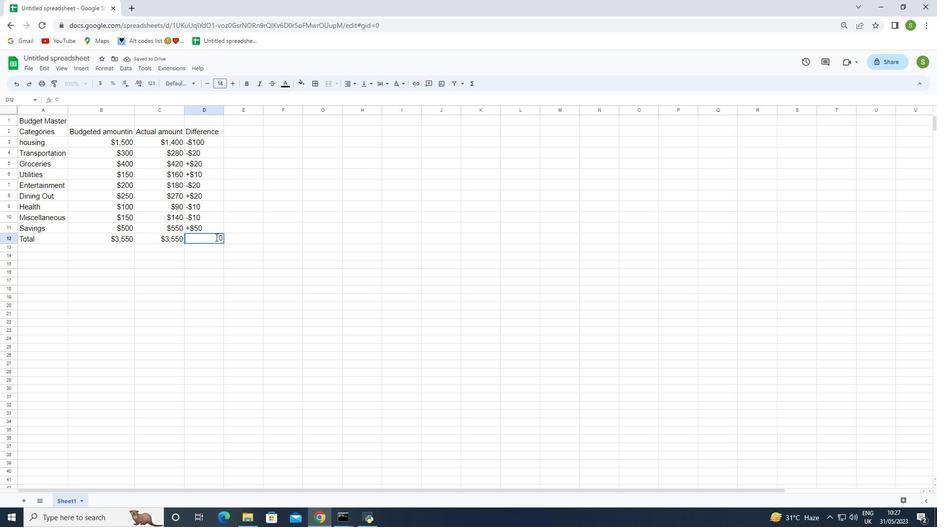 
Action: Mouse pressed left at (216, 238)
Screenshot: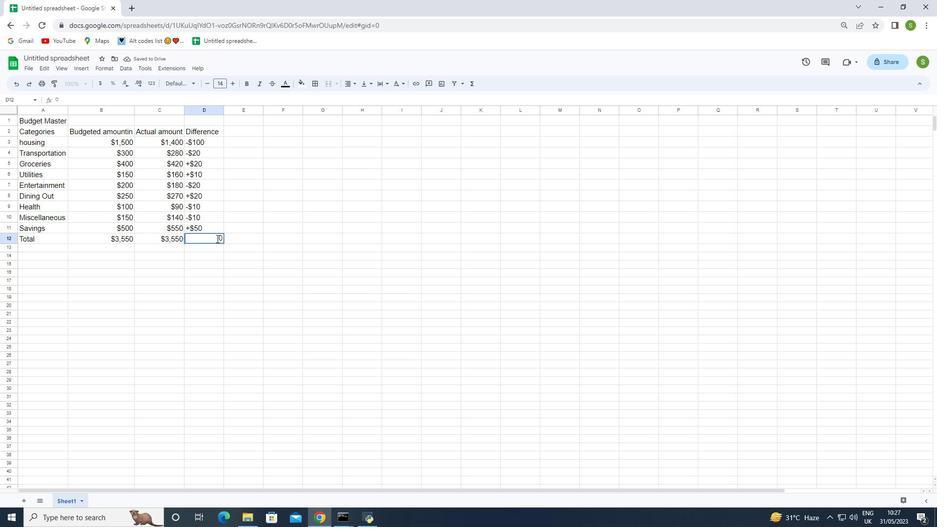 
Action: Mouse moved to (214, 273)
Screenshot: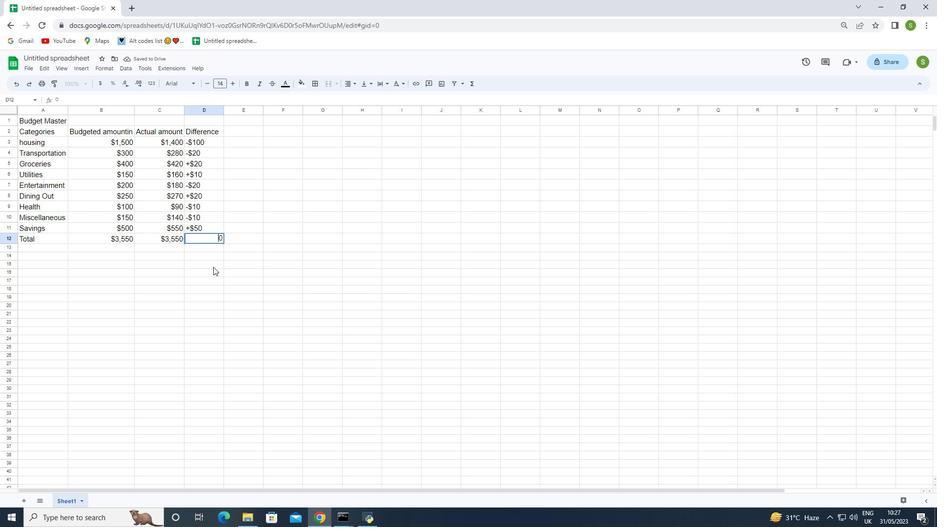 
Action: Key pressed '
Screenshot: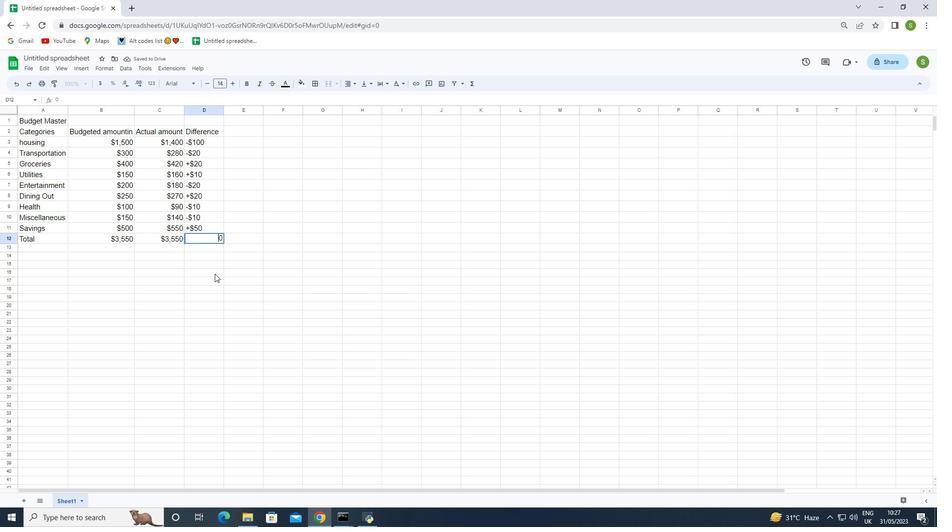
Action: Mouse moved to (227, 294)
Screenshot: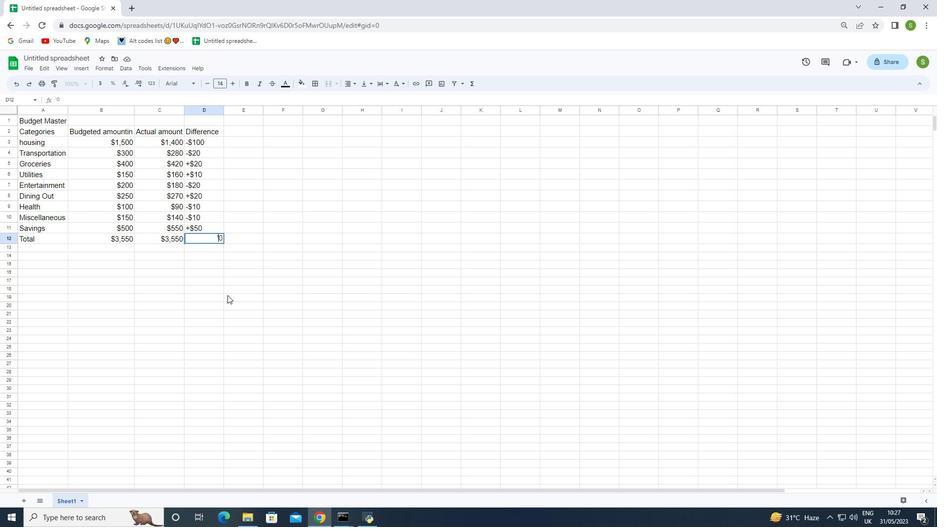 
Action: Mouse pressed left at (227, 294)
Screenshot: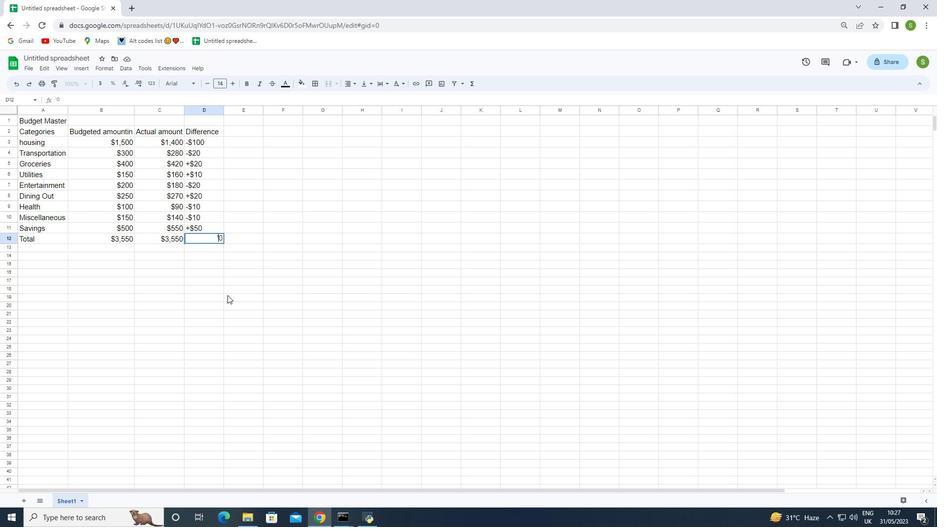 
Action: Mouse moved to (195, 236)
Screenshot: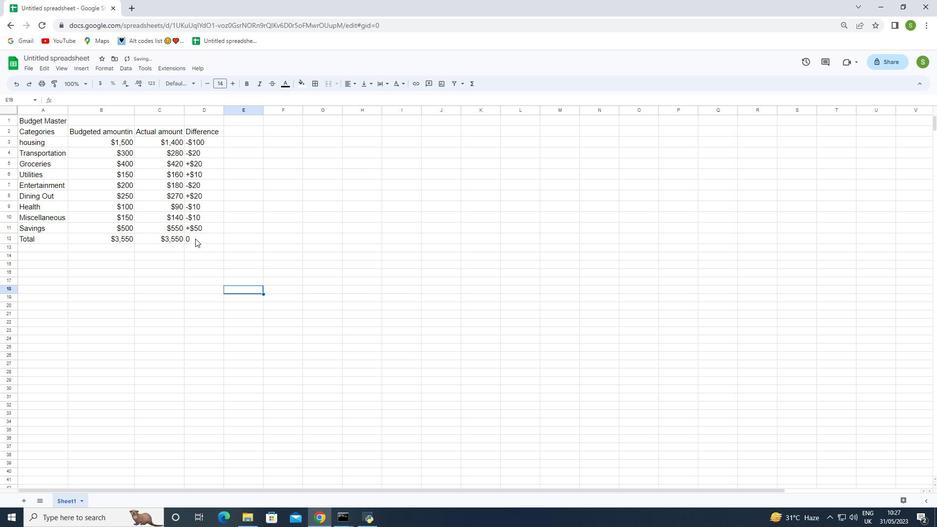 
Action: Mouse pressed left at (195, 236)
Screenshot: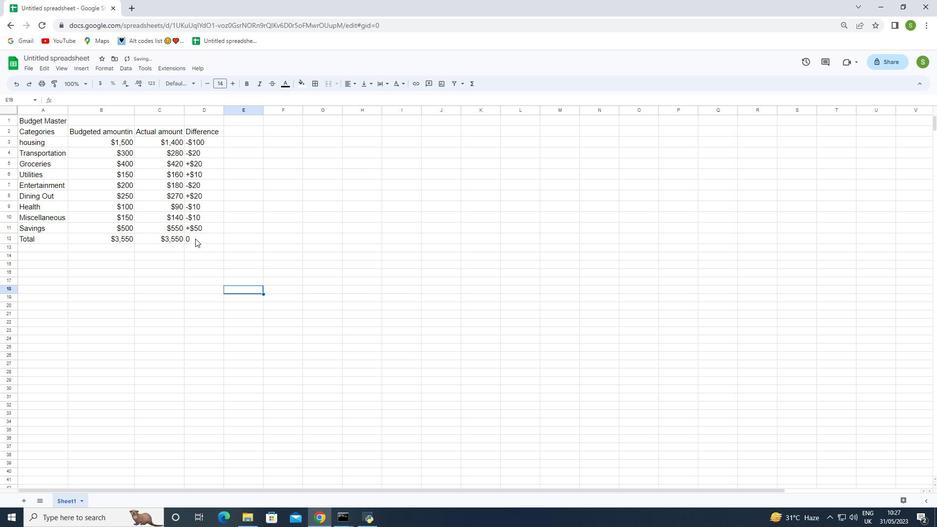 
Action: Mouse moved to (195, 237)
Screenshot: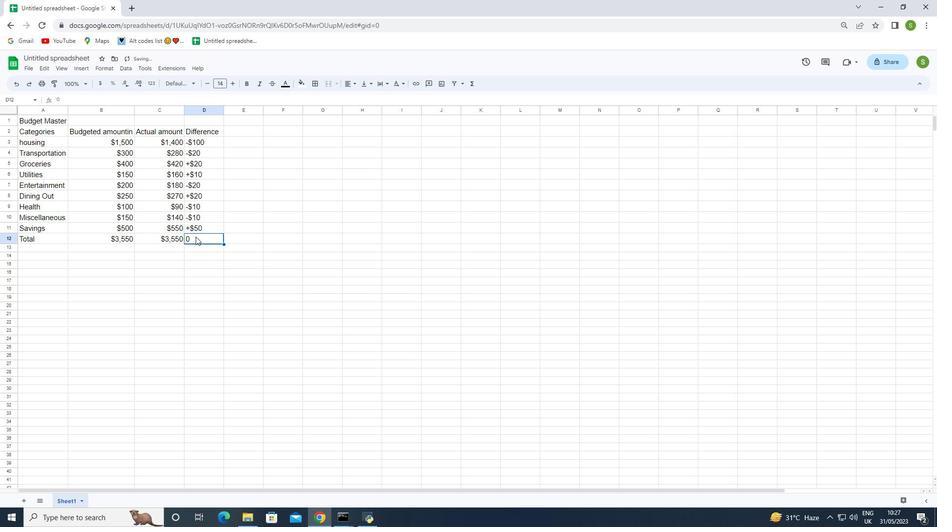 
Action: Key pressed <Key.backspace>
Screenshot: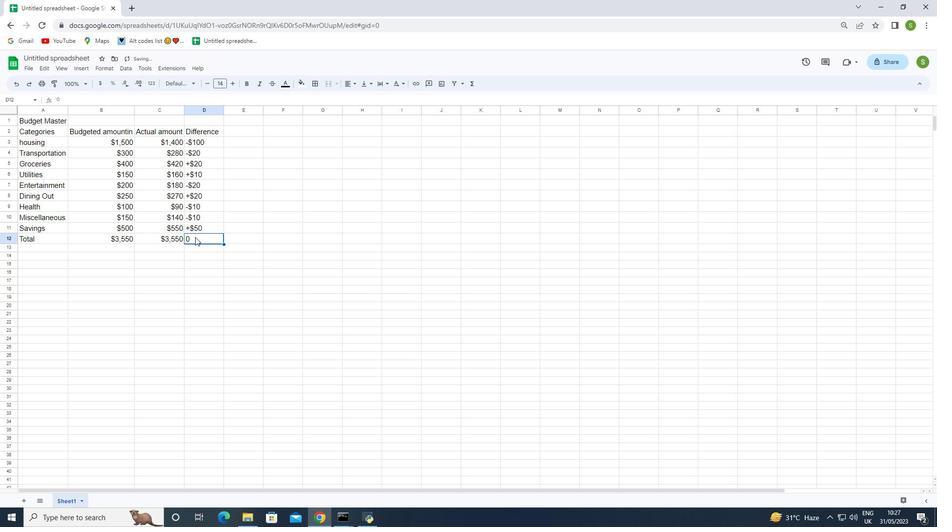
Action: Mouse moved to (196, 239)
Screenshot: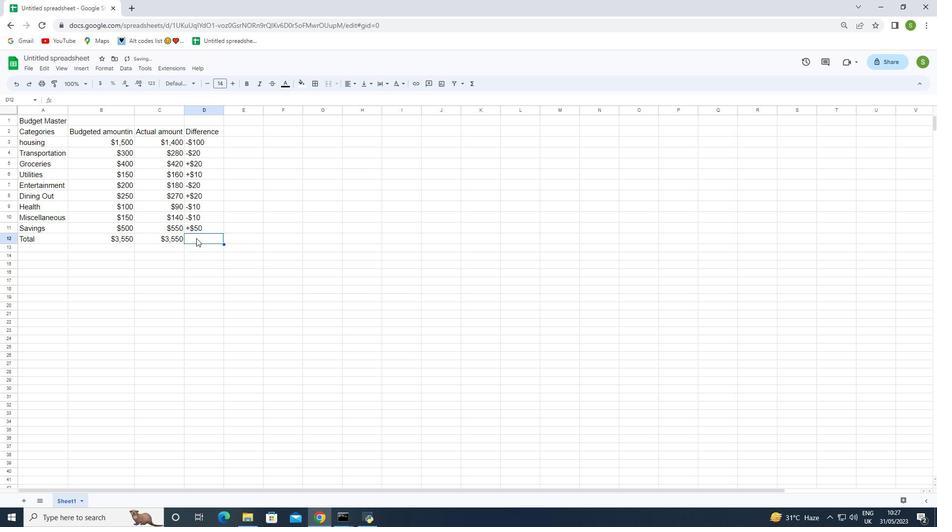 
Action: Key pressed '
Screenshot: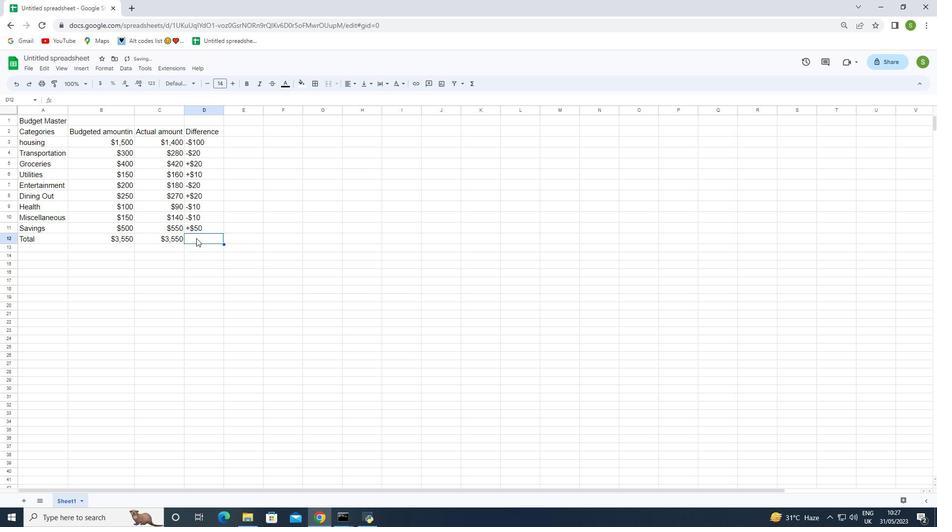 
Action: Mouse moved to (196, 241)
Screenshot: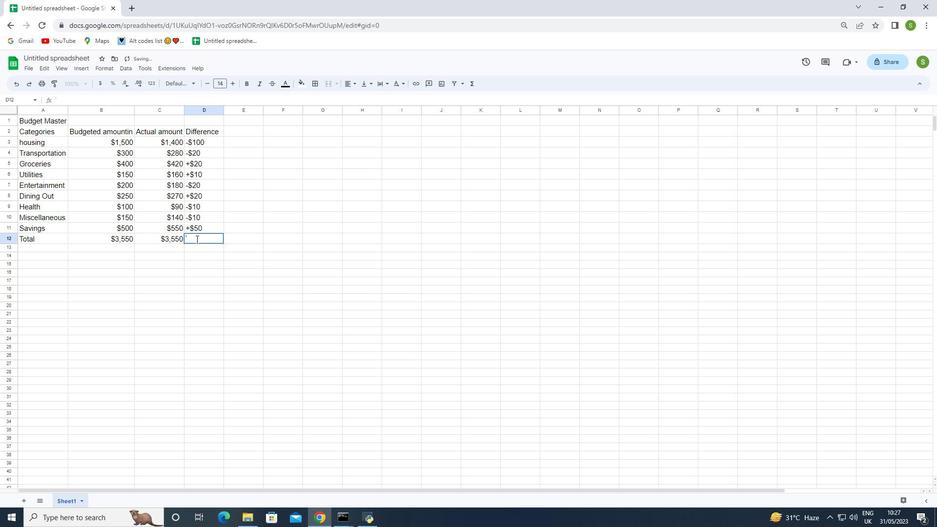 
Action: Key pressed <Key.shift>
Screenshot: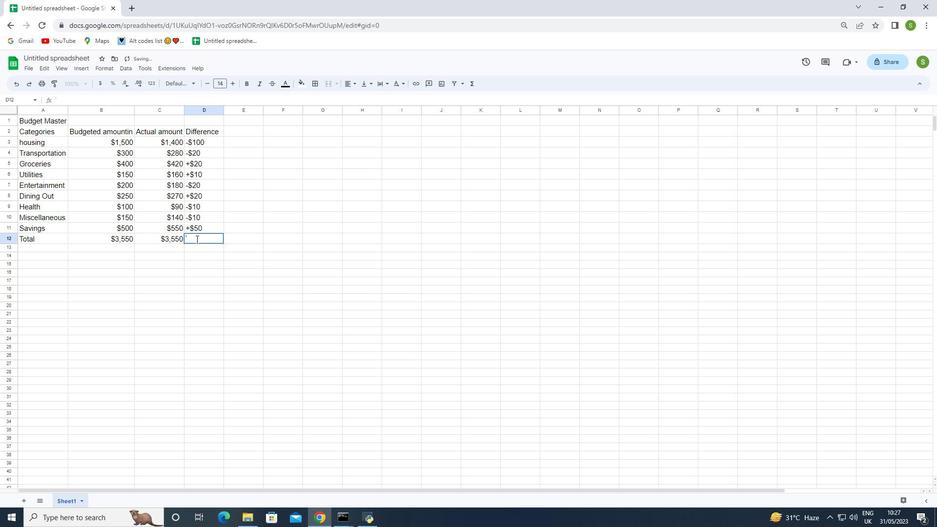 
Action: Mouse moved to (196, 241)
Screenshot: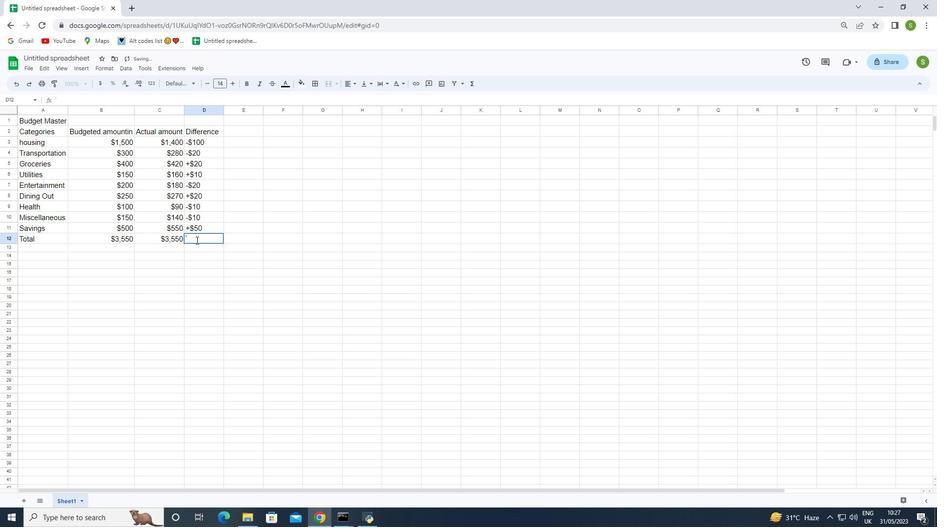 
Action: Key pressed <Key.shift><Key.shift><Key.shift><Key.shift><Key.shift><Key.shift><Key.shift><Key.shift><Key.shift><Key.shift>$
Screenshot: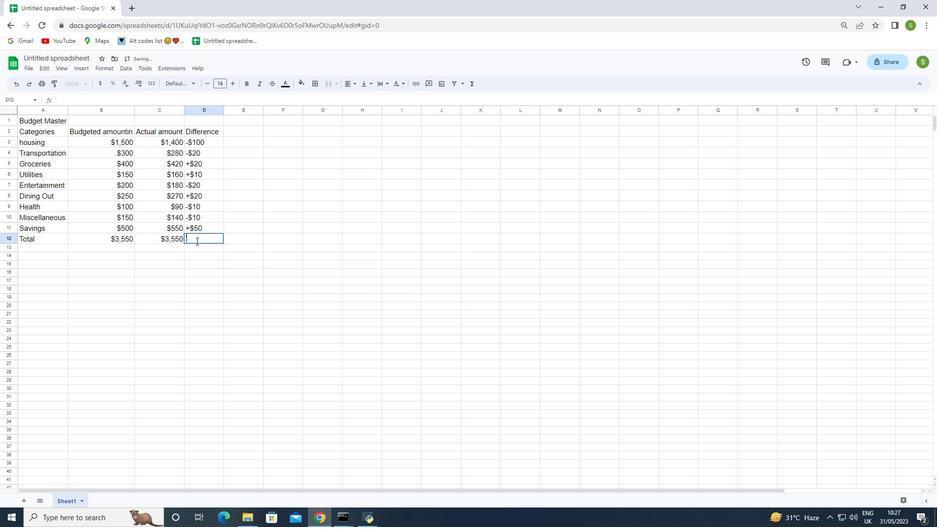 
Action: Mouse moved to (196, 241)
Screenshot: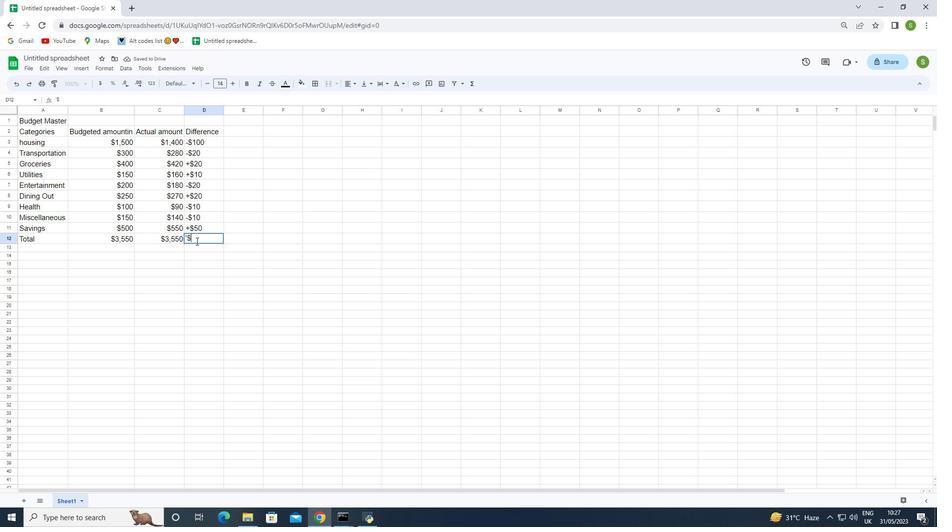 
Action: Key pressed 0
Screenshot: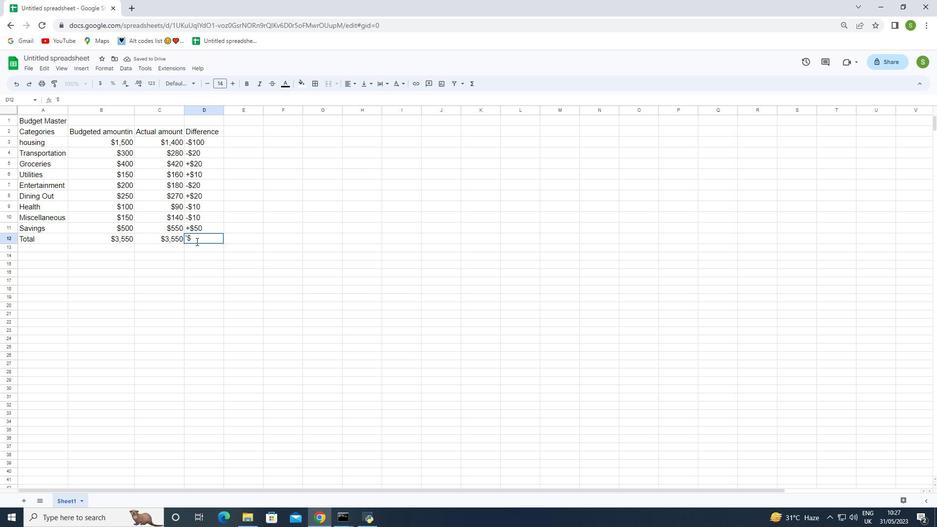 
Action: Mouse moved to (224, 261)
Screenshot: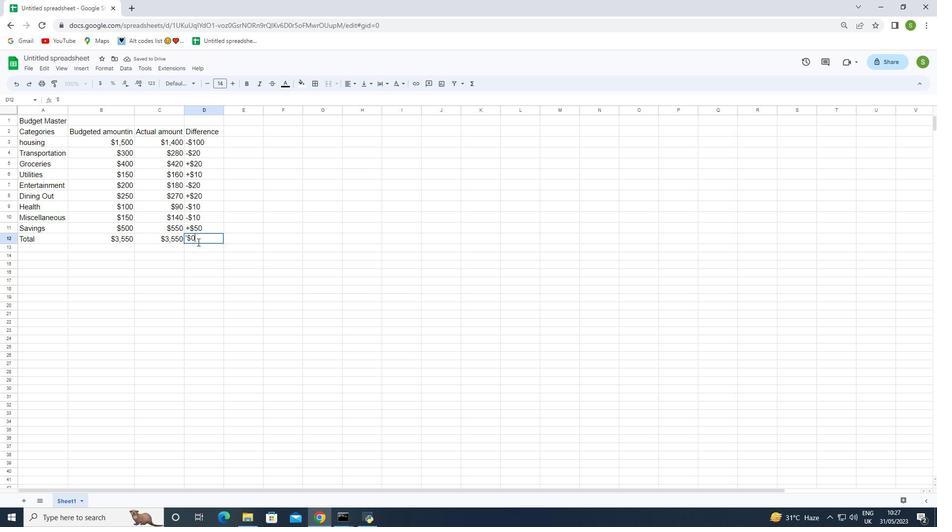 
Action: Mouse pressed left at (224, 261)
Screenshot: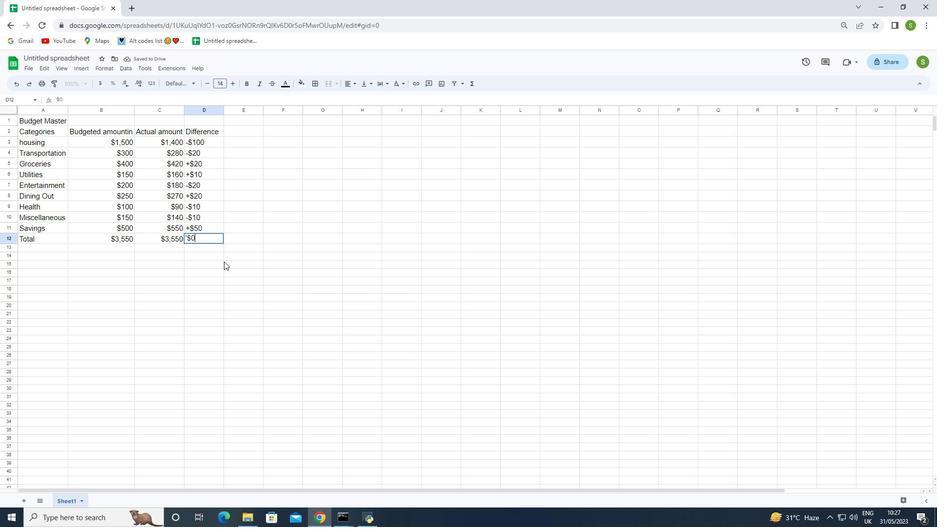 
Action: Mouse moved to (206, 301)
Screenshot: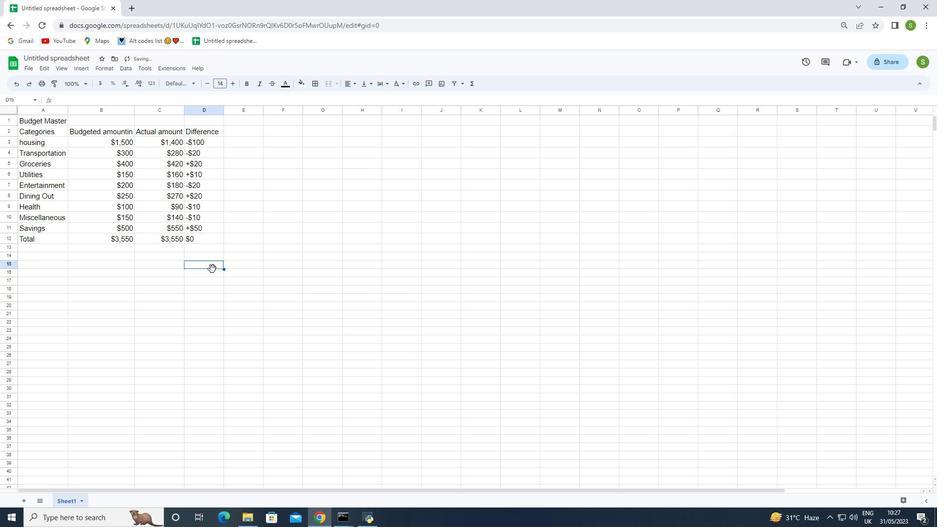 
Action: Mouse pressed left at (206, 301)
Screenshot: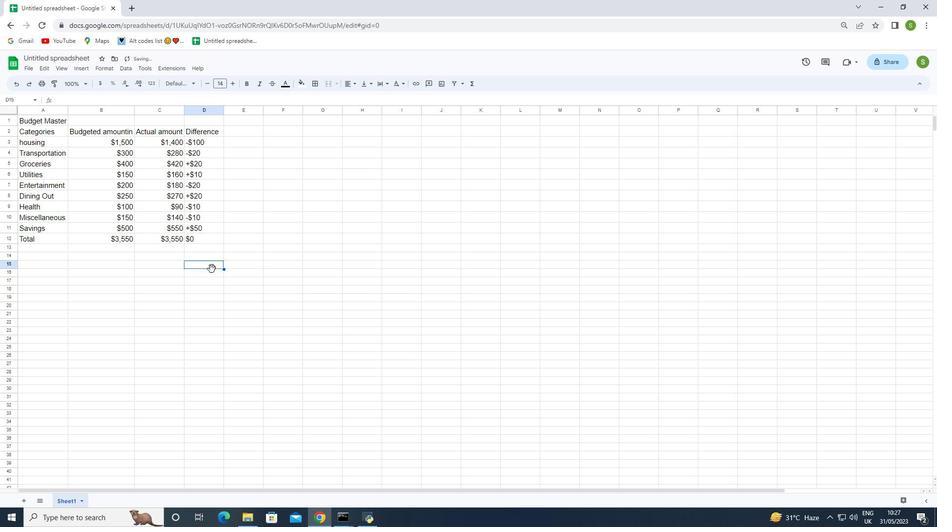 
Action: Mouse moved to (27, 69)
Screenshot: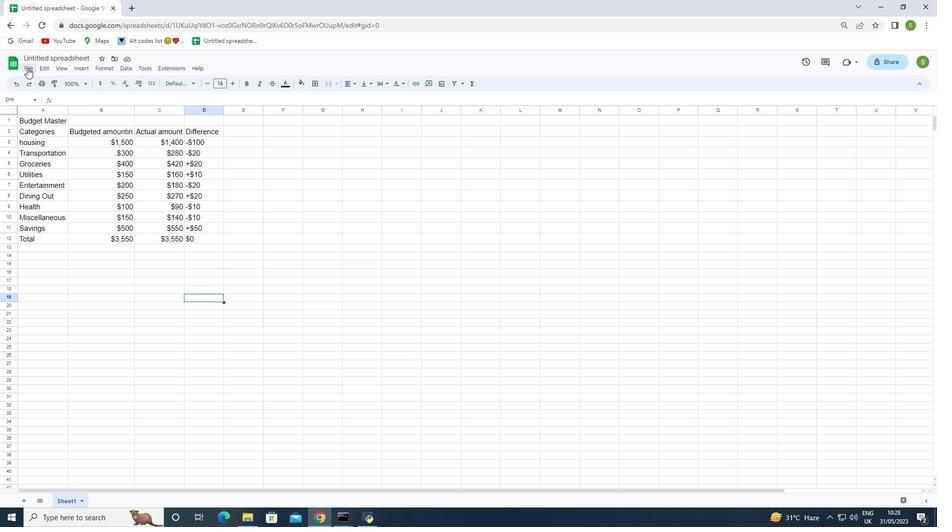 
Action: Mouse pressed left at (27, 69)
Screenshot: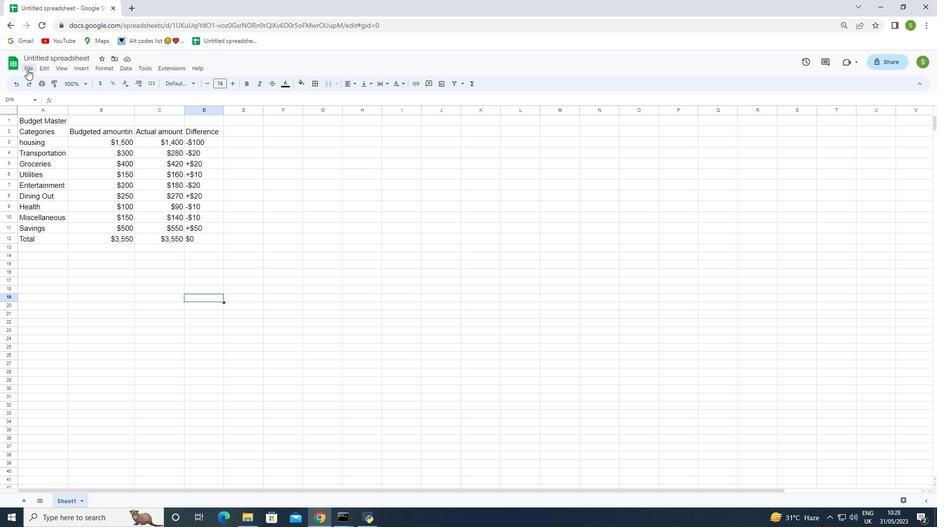 
Action: Mouse moved to (57, 184)
Screenshot: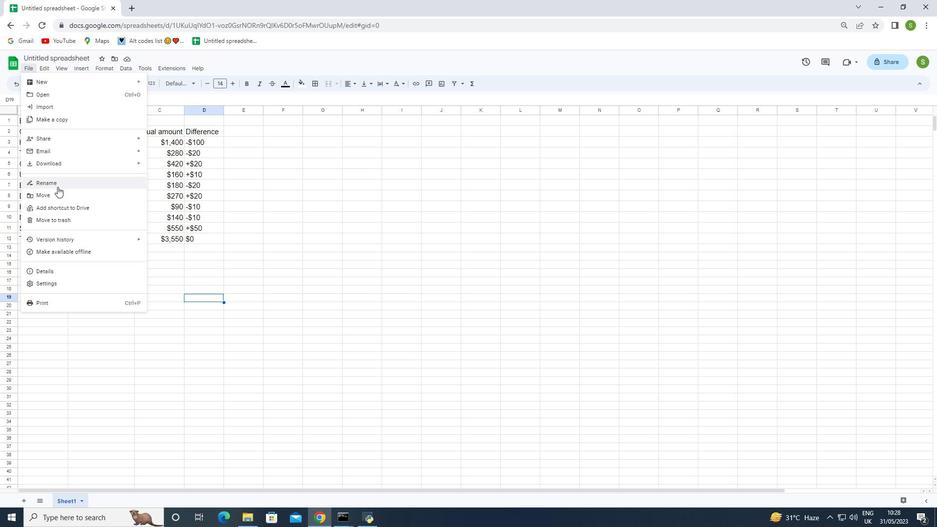
Action: Mouse pressed left at (57, 184)
Screenshot: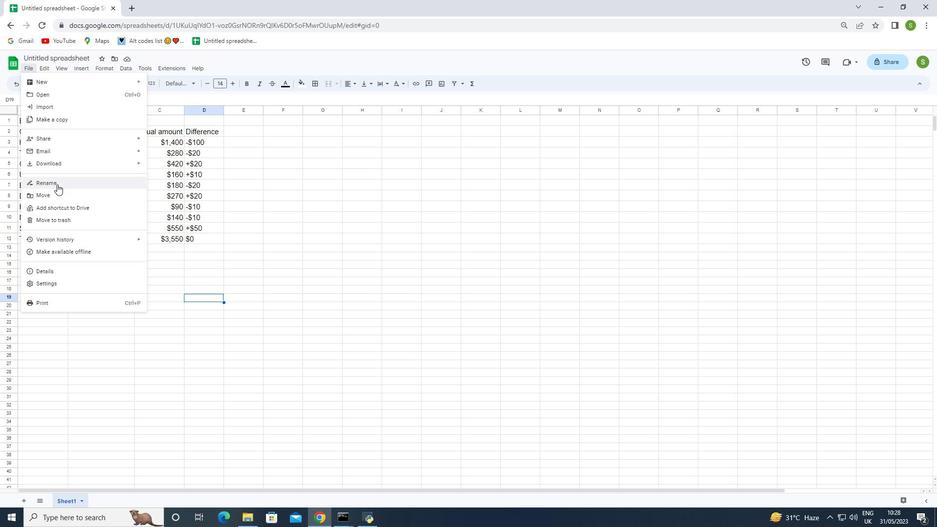 
Action: Key pressed <Key.backspace><Key.shift>Budget<Key.shift>Review<Key.space>analysisbook<Key.enter>
Screenshot: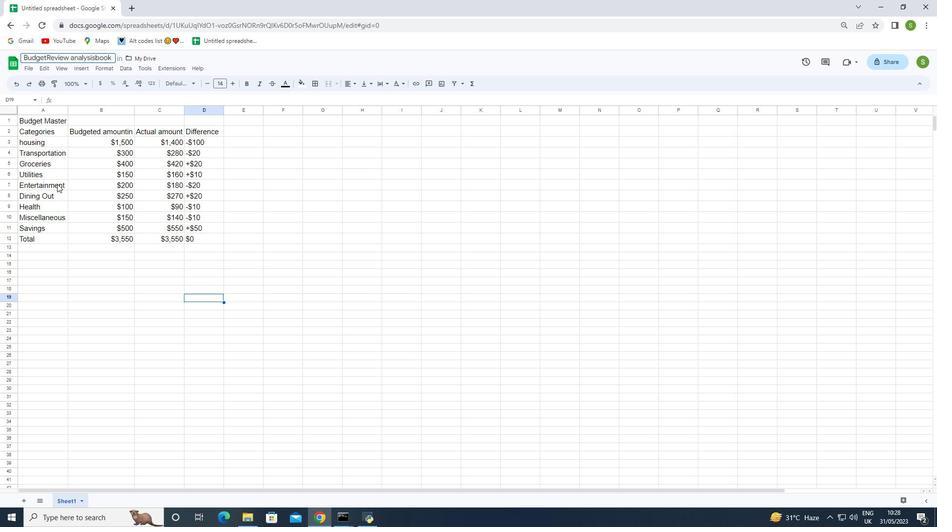 
Action: Mouse moved to (209, 277)
Screenshot: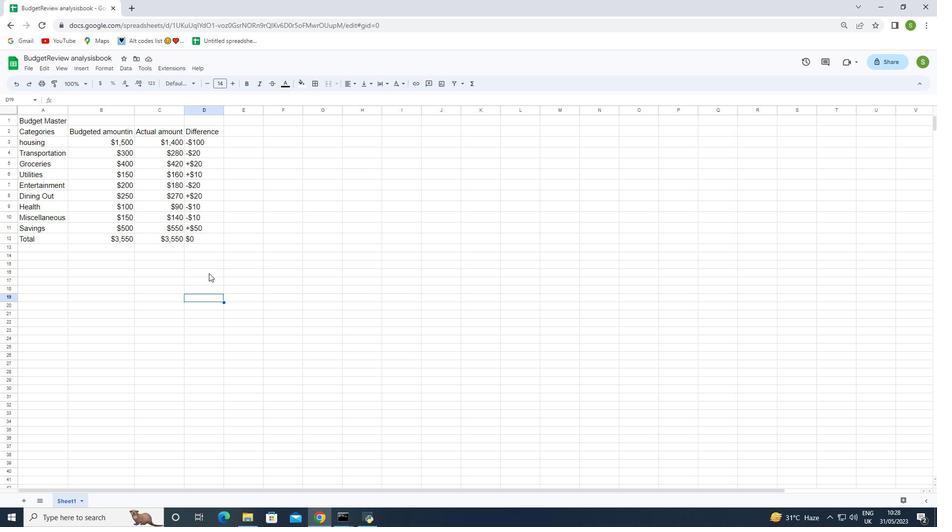 
Action: Mouse pressed left at (209, 277)
Screenshot: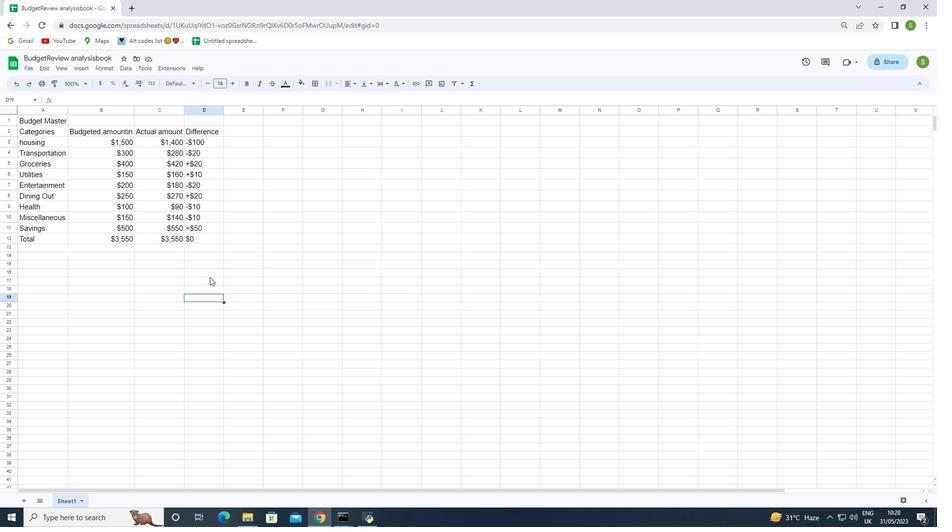 
Action: Mouse moved to (206, 303)
Screenshot: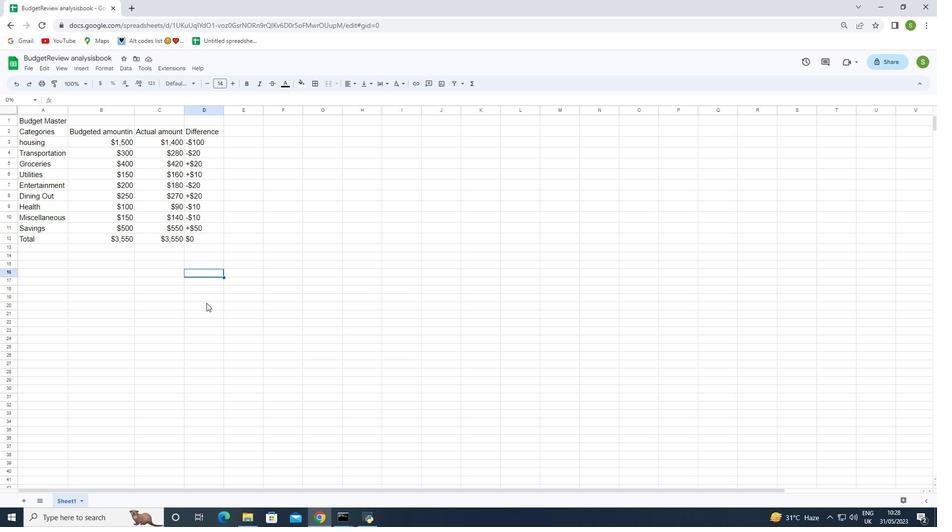 
